 Task: Open a blank sheet, save the file as Educationreform.txt and add heading 'Education Reform',with the parapraph 'Education reform aims to improve the quality and accessibility of education systems. It involves updating curricula to meet the demands of a rapidly changing world, promoting inclusive education, and enhancing teacher training and support. Reforms should prioritize critical thinking, creativity, and digital literacy to prepare students for the challenges of the 21st century. Equitable access to quality education is key to fostering social mobility and reducing inequality.'Apply Font Style Playfair Display And font size 14. Apply font style in  Heading '  Roboto' and font size 24 Change heading alignment to  Center and paragraph alignment to  Left
Action: Mouse moved to (1157, 88)
Screenshot: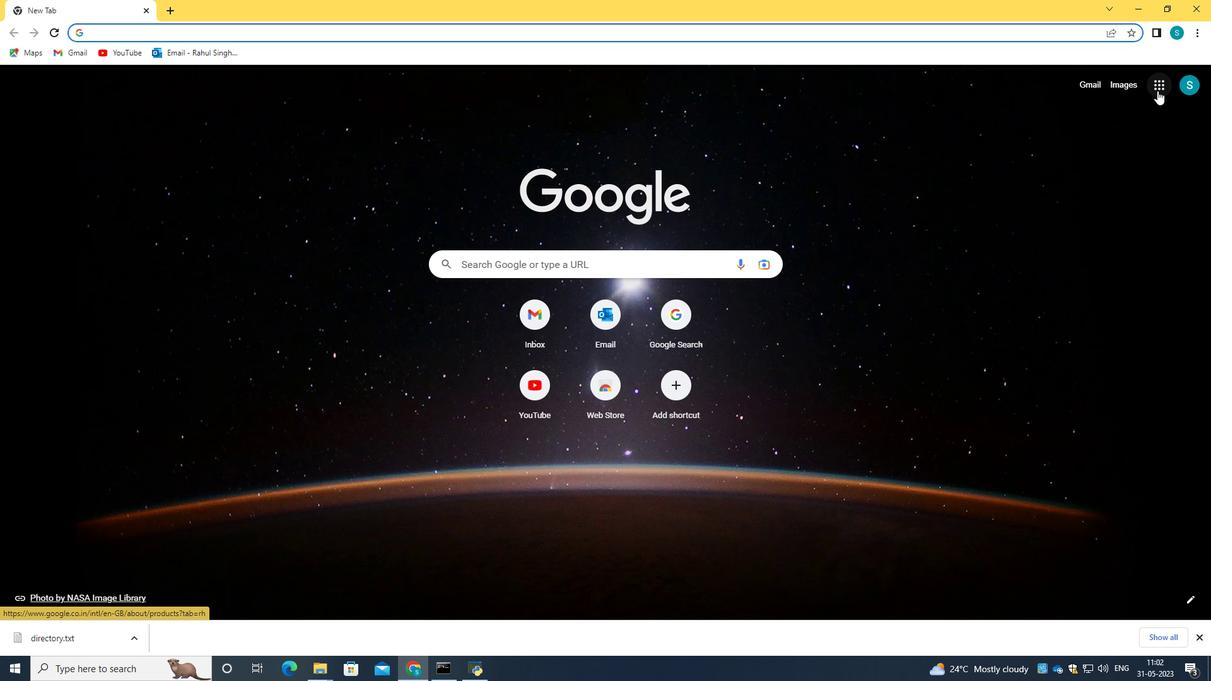 
Action: Mouse pressed left at (1157, 88)
Screenshot: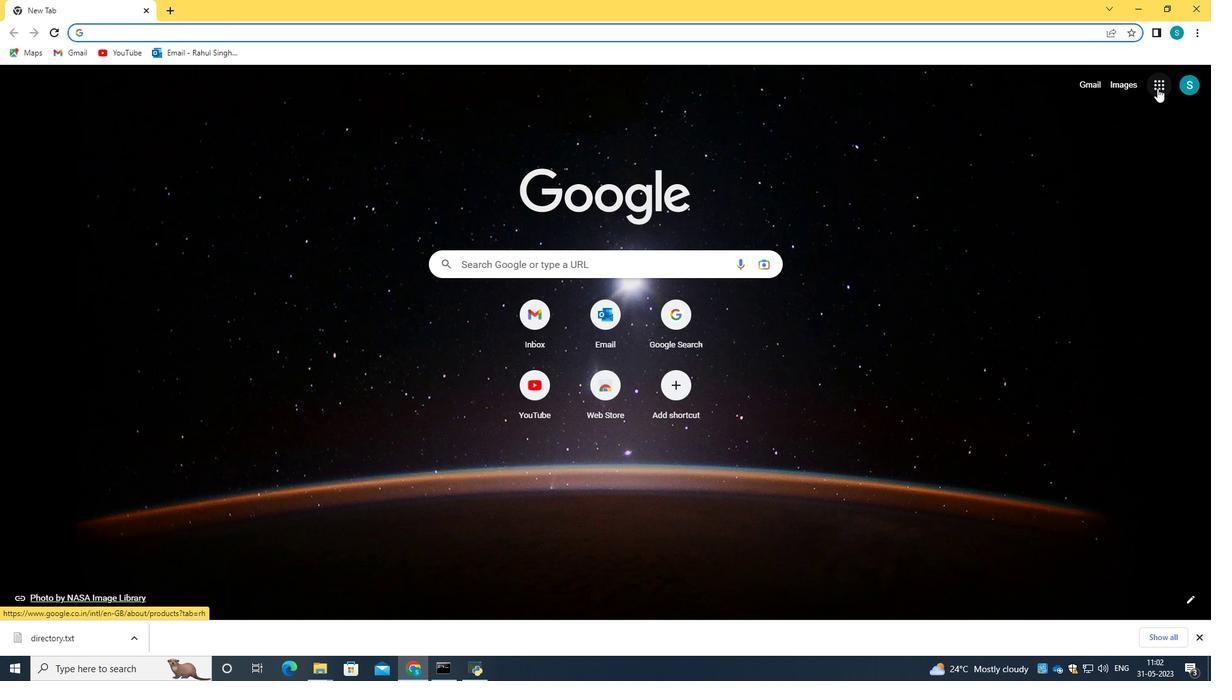 
Action: Mouse moved to (1065, 212)
Screenshot: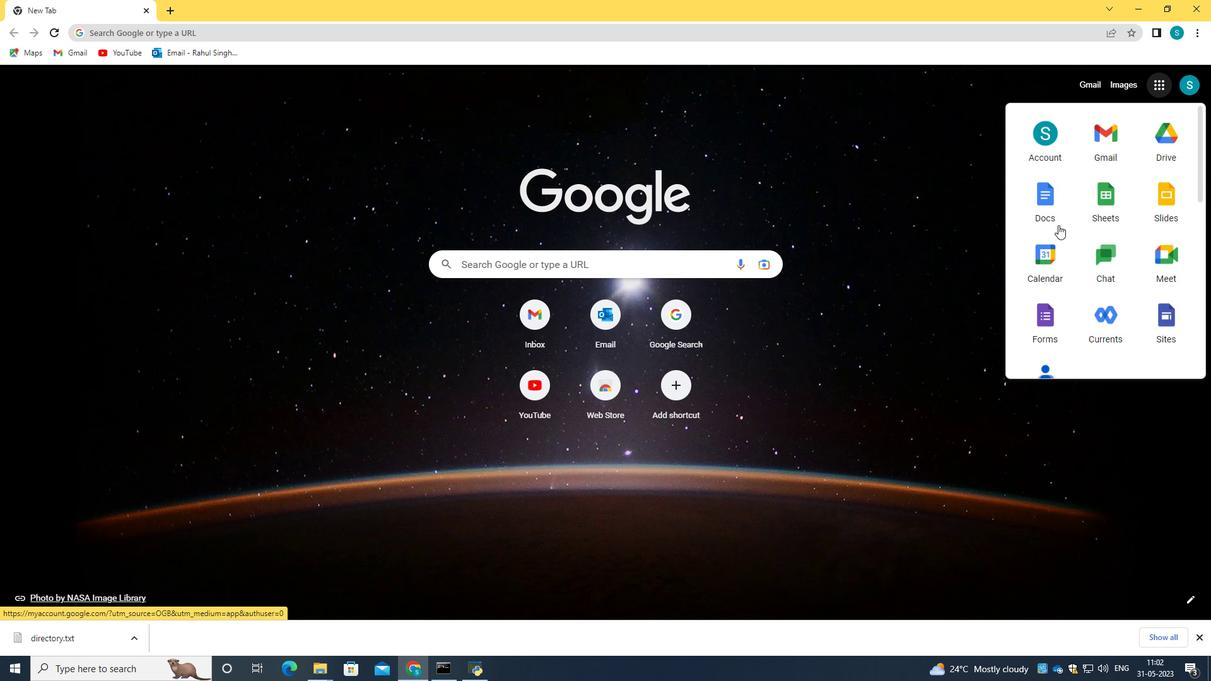 
Action: Mouse pressed left at (1065, 212)
Screenshot: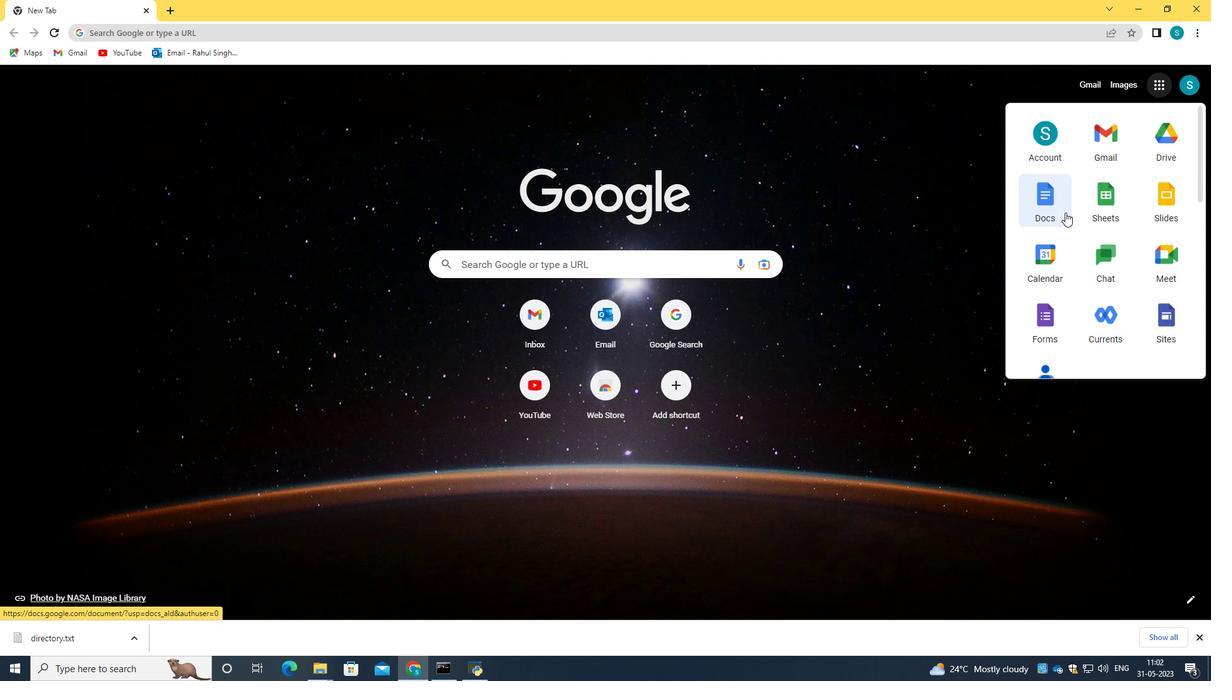 
Action: Mouse moved to (328, 241)
Screenshot: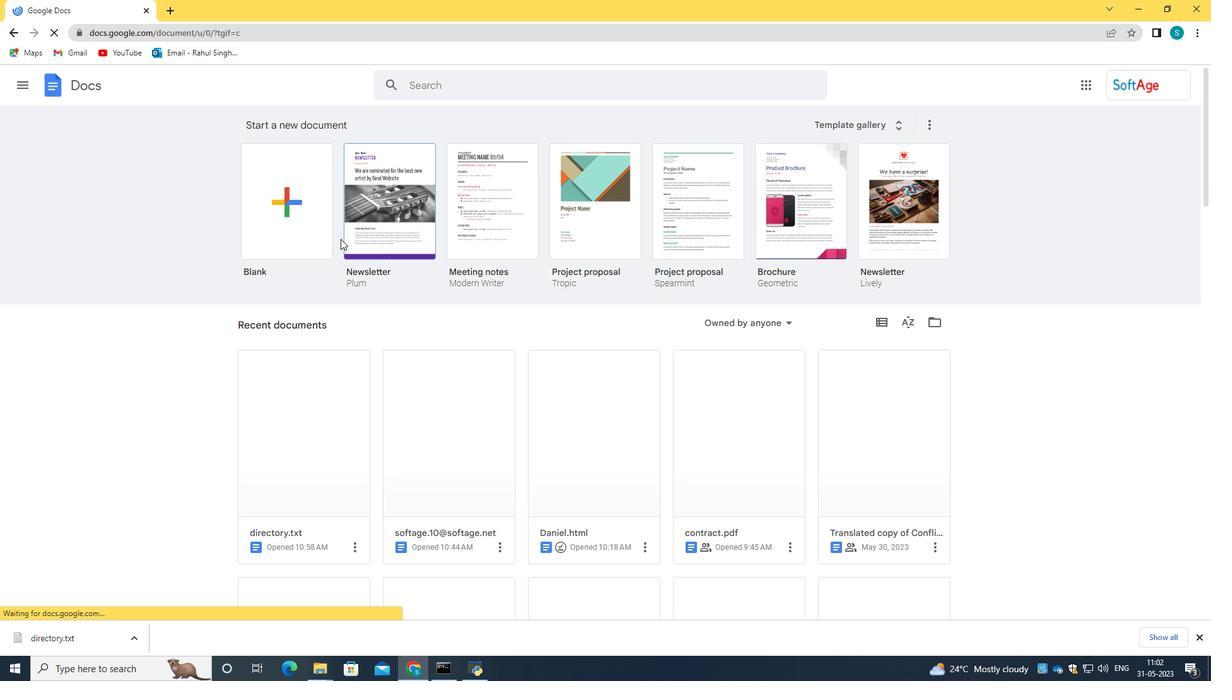
Action: Mouse pressed left at (328, 241)
Screenshot: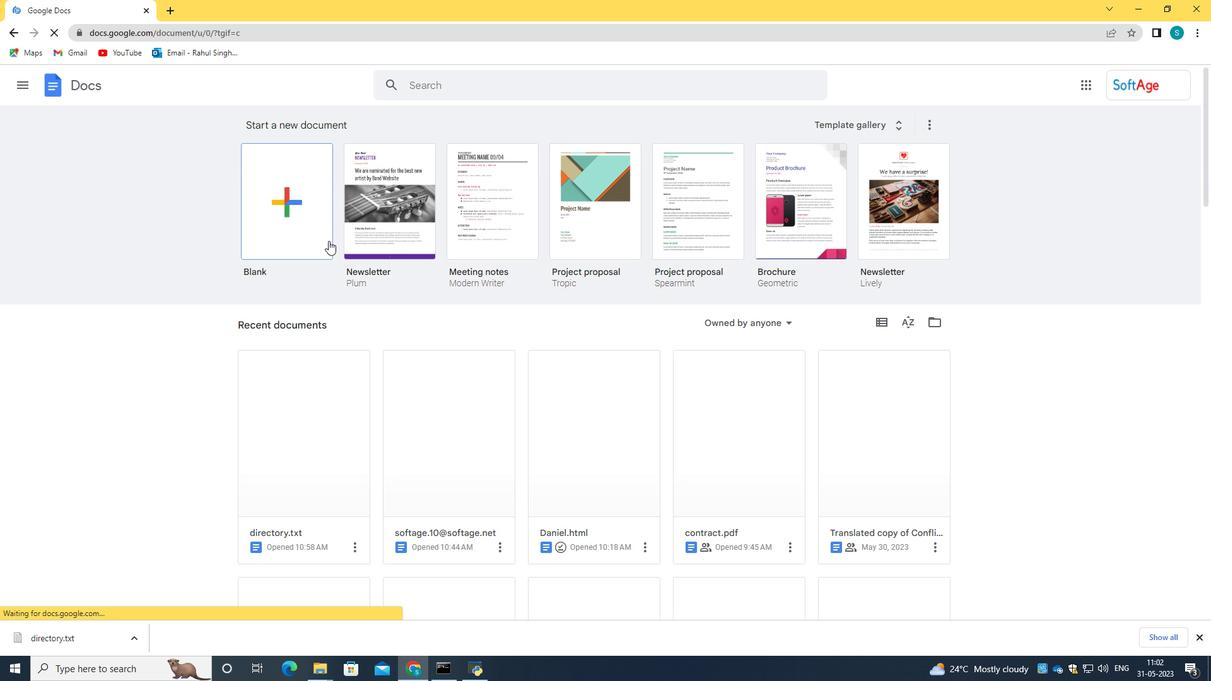 
Action: Mouse moved to (103, 74)
Screenshot: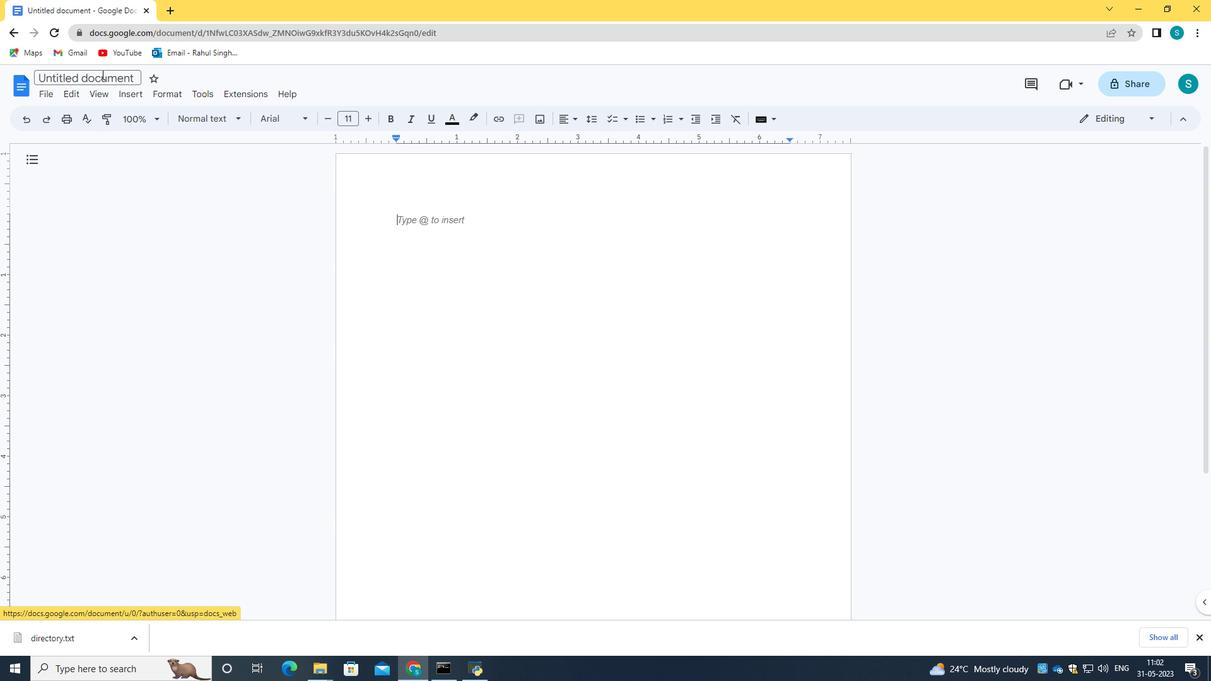 
Action: Mouse pressed left at (103, 74)
Screenshot: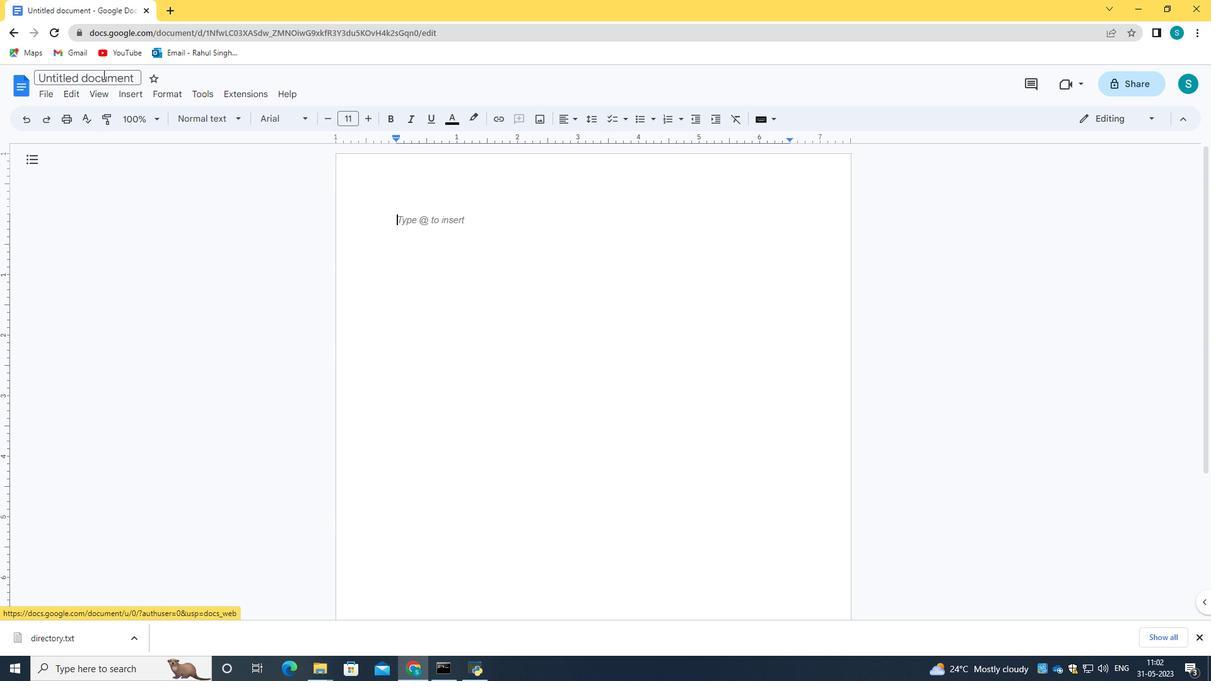 
Action: Key pressed <Key.backspace><Key.caps_lock>E<Key.caps_lock>ducationreform.txt
Screenshot: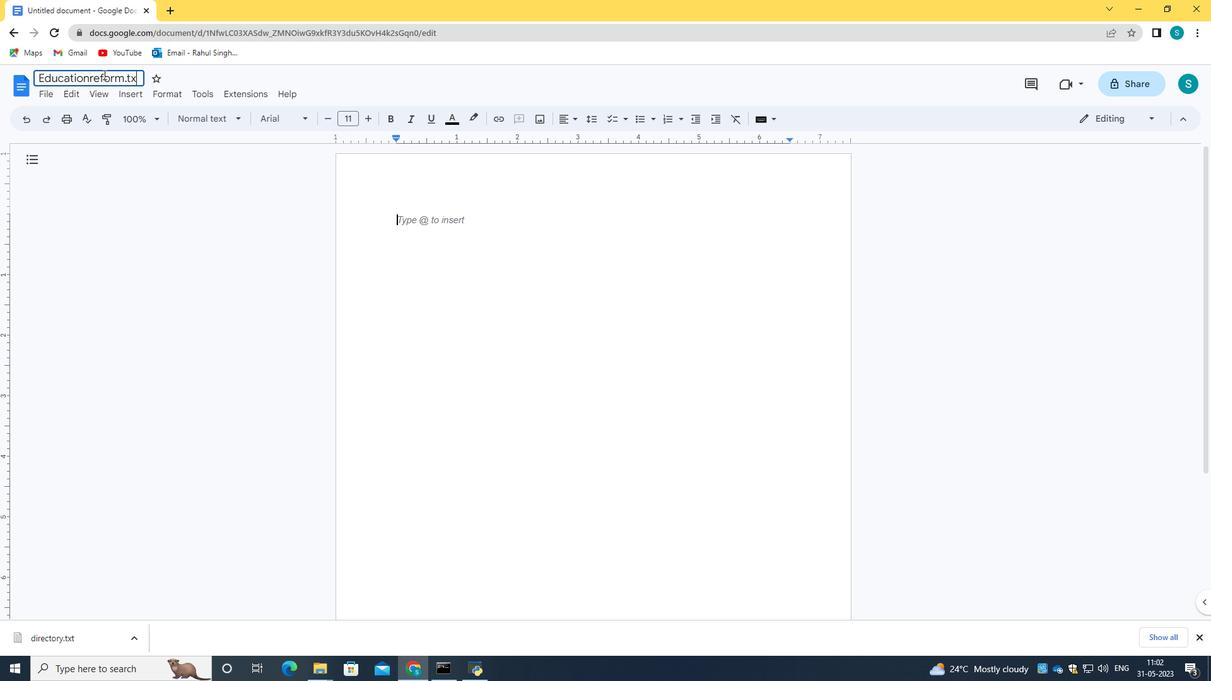 
Action: Mouse moved to (229, 72)
Screenshot: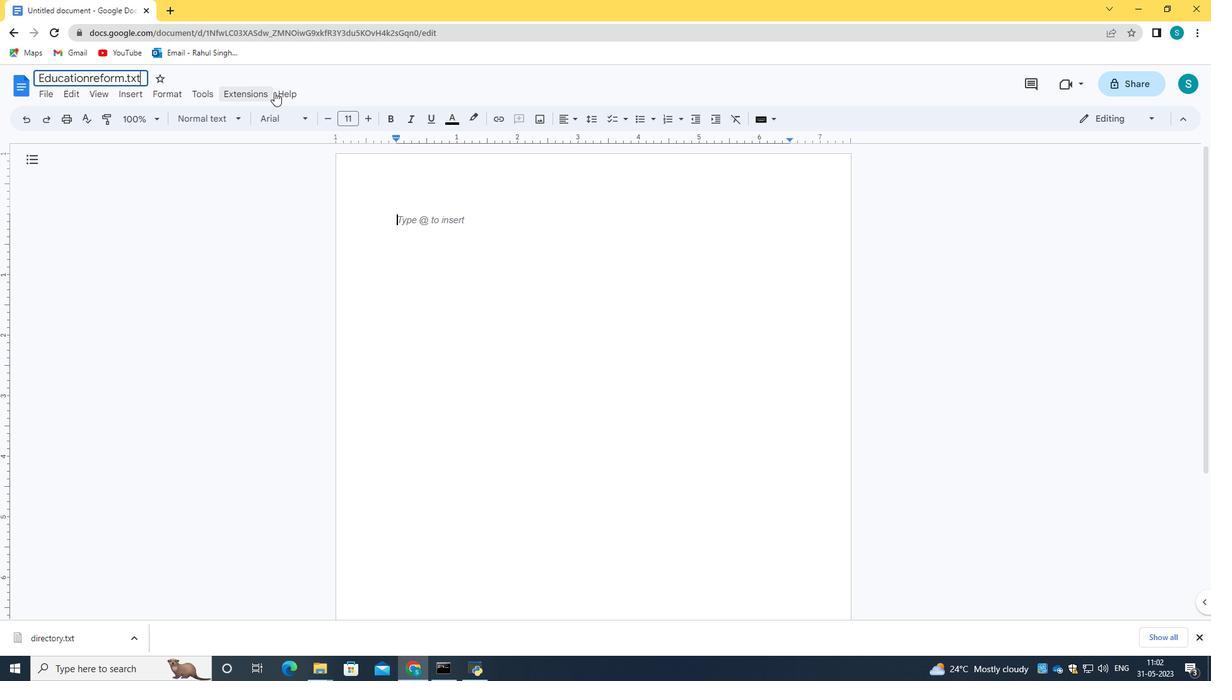 
Action: Mouse pressed left at (229, 72)
Screenshot: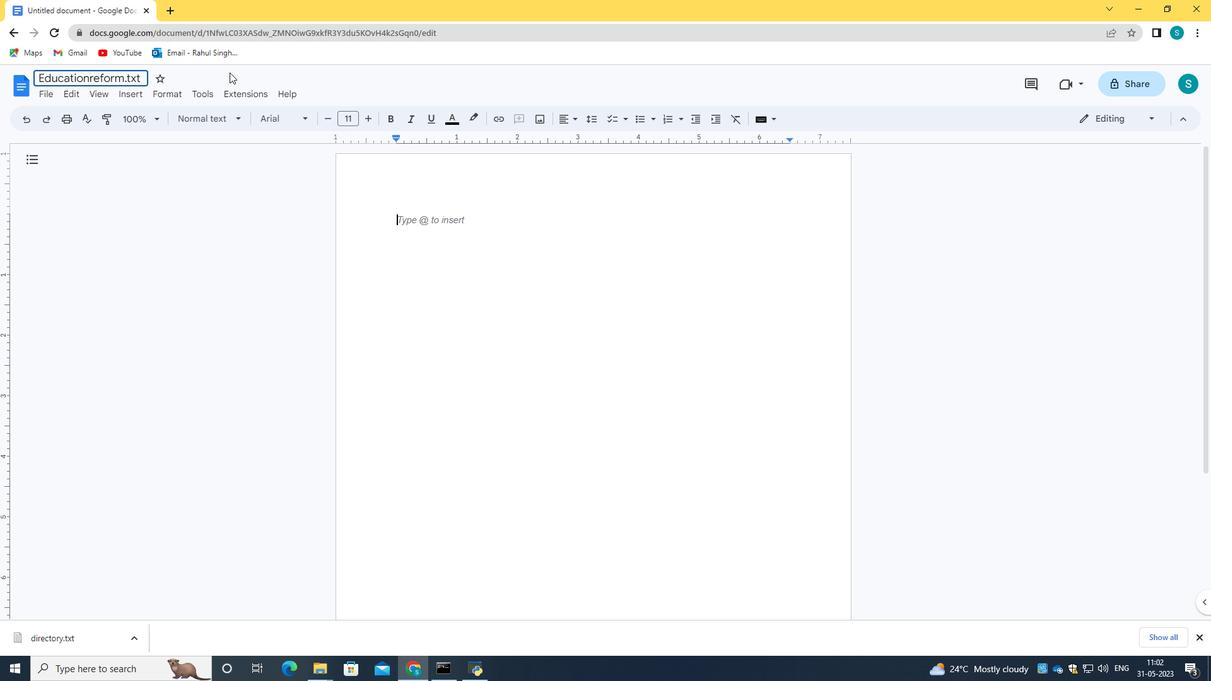 
Action: Mouse moved to (443, 223)
Screenshot: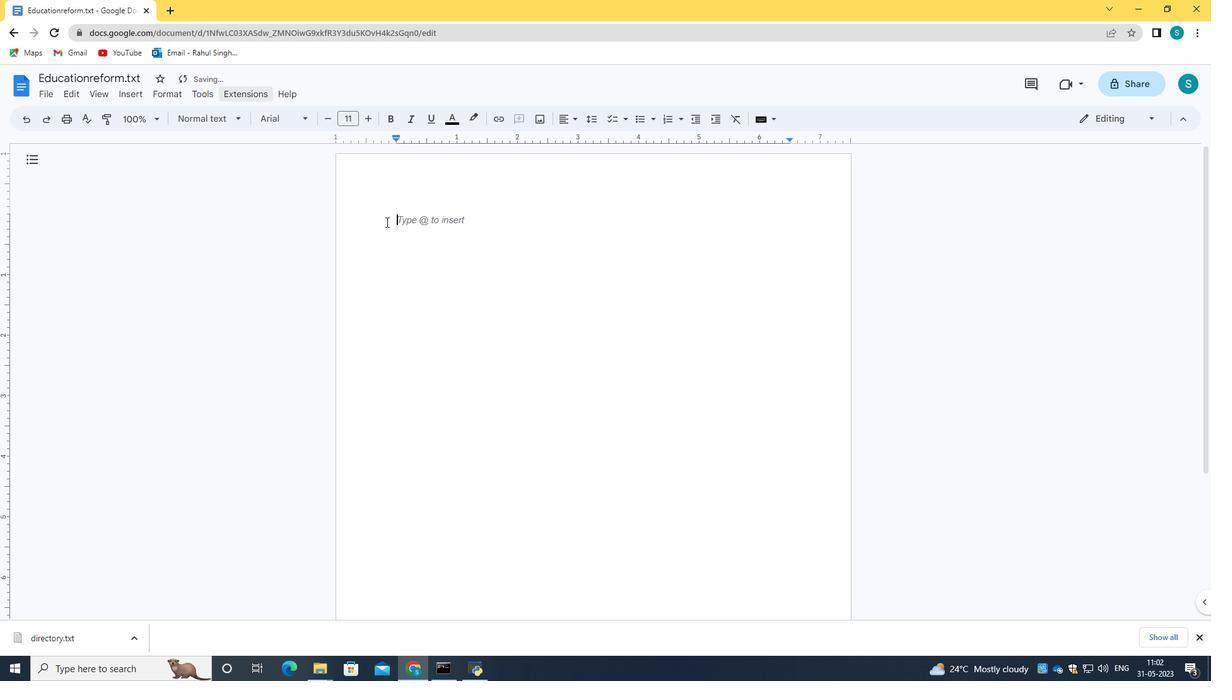 
Action: Key pressed <Key.caps_lock>E<Key.caps_lock>
Screenshot: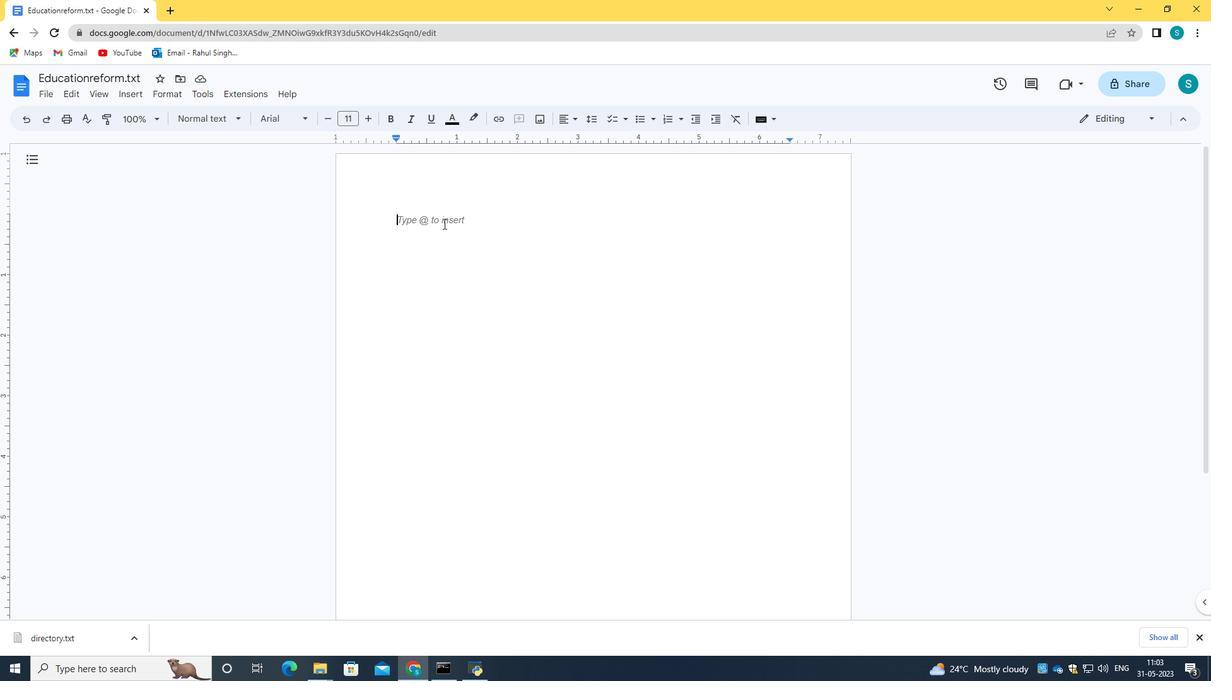 
Action: Mouse pressed left at (443, 223)
Screenshot: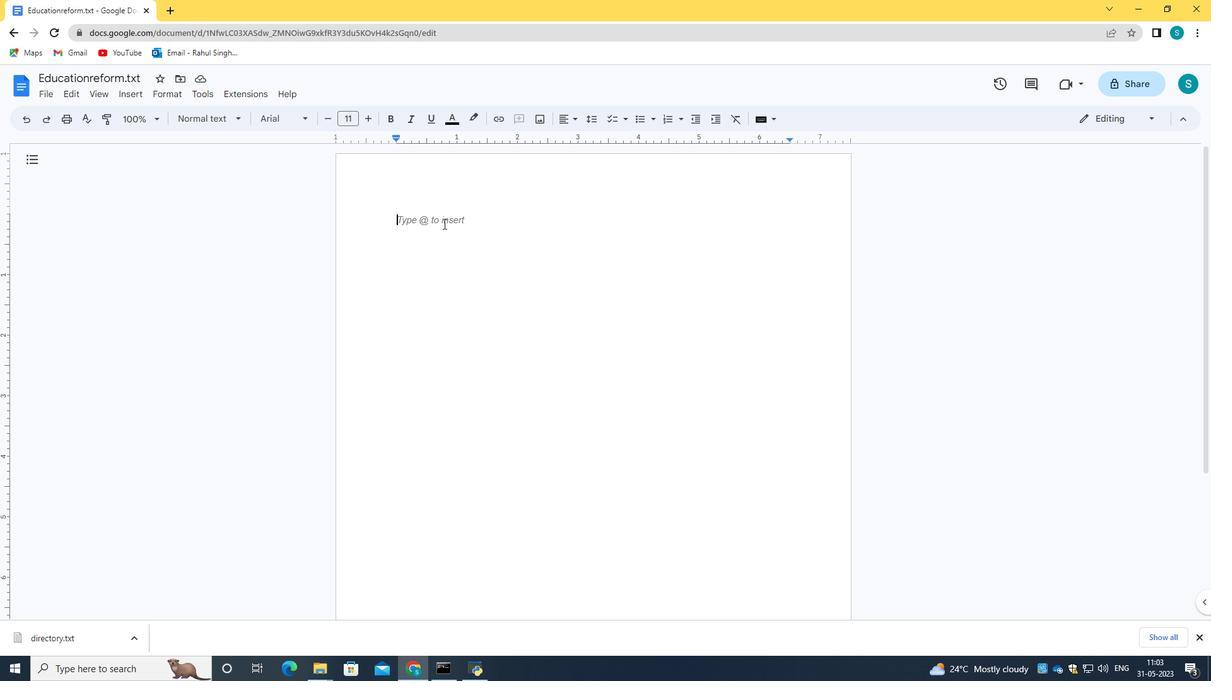 
Action: Key pressed <Key.caps_lock>E<Key.caps_lock>ducation<Key.space><Key.caps_lock>R<Key.caps_lock>eform
Screenshot: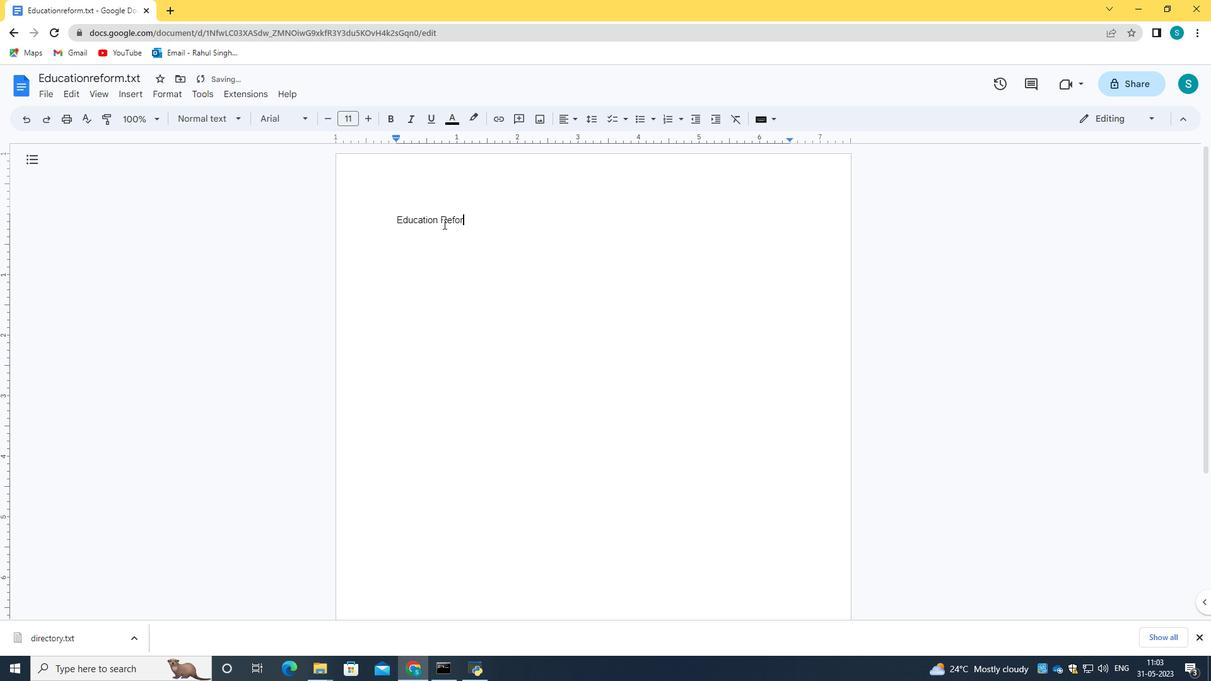 
Action: Mouse moved to (447, 224)
Screenshot: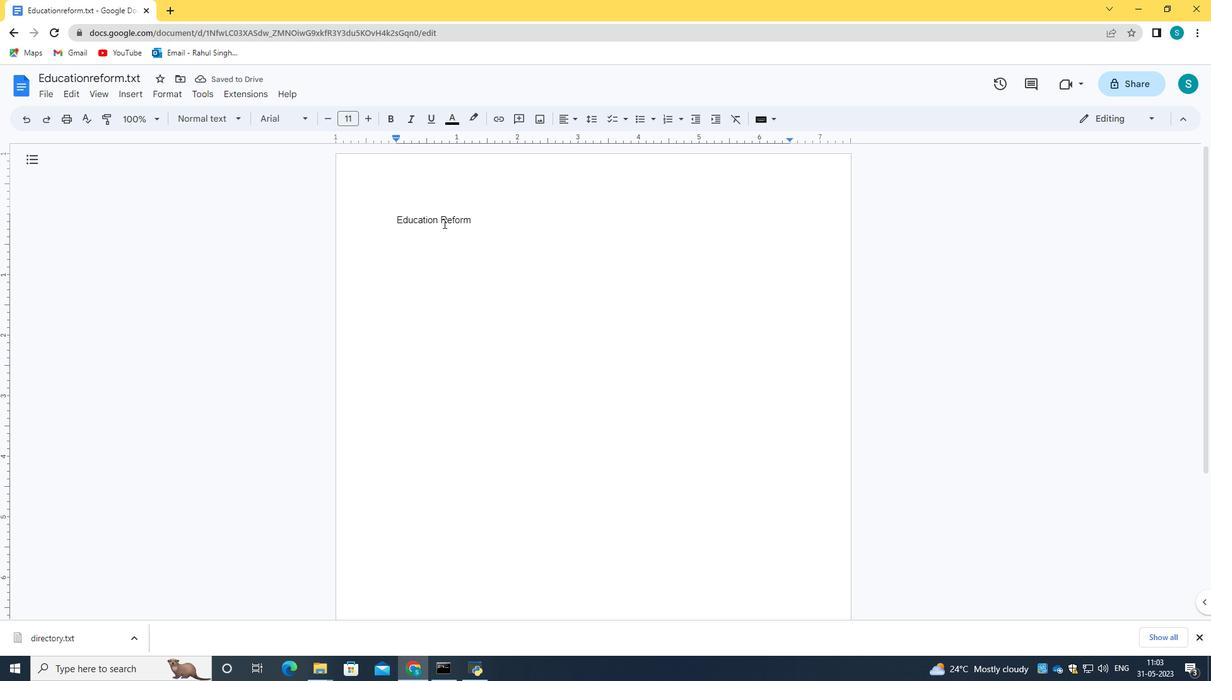 
Action: Key pressed <Key.enter><Key.enter><Key.enter><Key.backspace><Key.caps_lock>E<Key.caps_lock>dus<Key.backspace>ac<Key.backspace><Key.backspace>cation<Key.space><Key.caps_lock>R<Key.caps_lock>e<Key.backspace><Key.backspace>reforms<Key.backspace><Key.space>aims<Key.space>
Screenshot: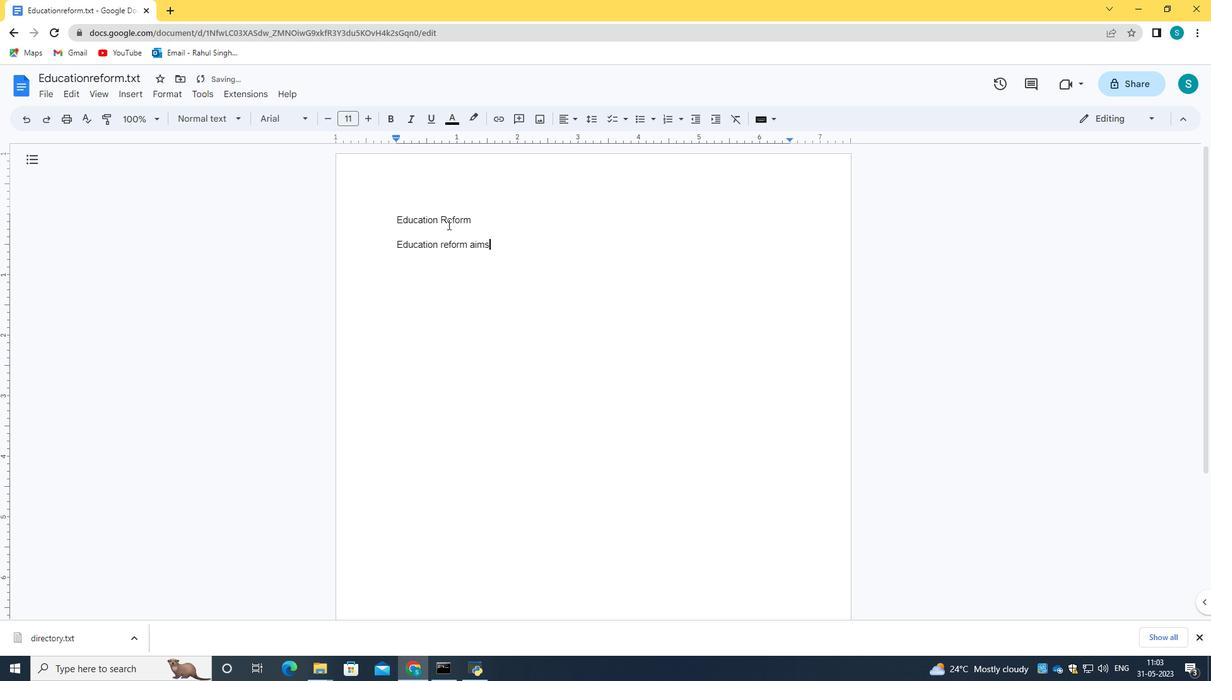 
Action: Mouse moved to (429, 115)
Screenshot: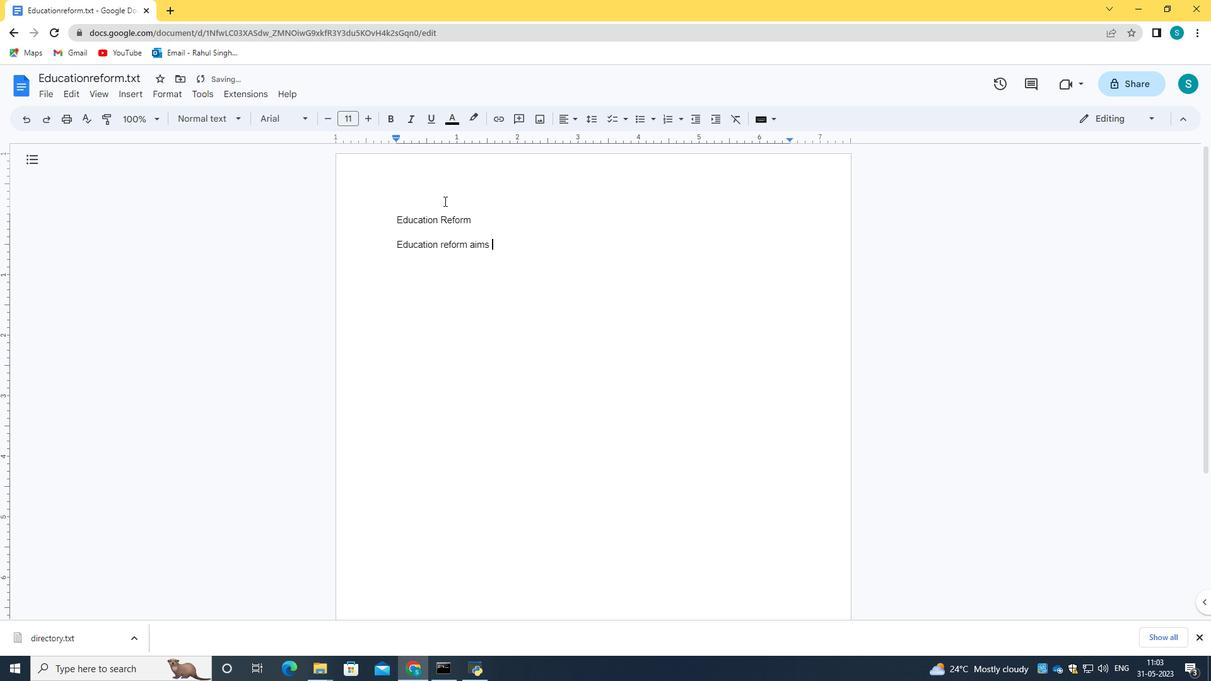 
Action: Key pressed to<Key.space>improve<Key.space>the<Key.space>quality<Key.space>and<Key.space>accessinilit<Key.backspace><Key.backspace><Key.backspace><Key.backspace><Key.backspace>bility<Key.space>of<Key.space>education<Key.space>system.<Key.caps_lock>
Screenshot: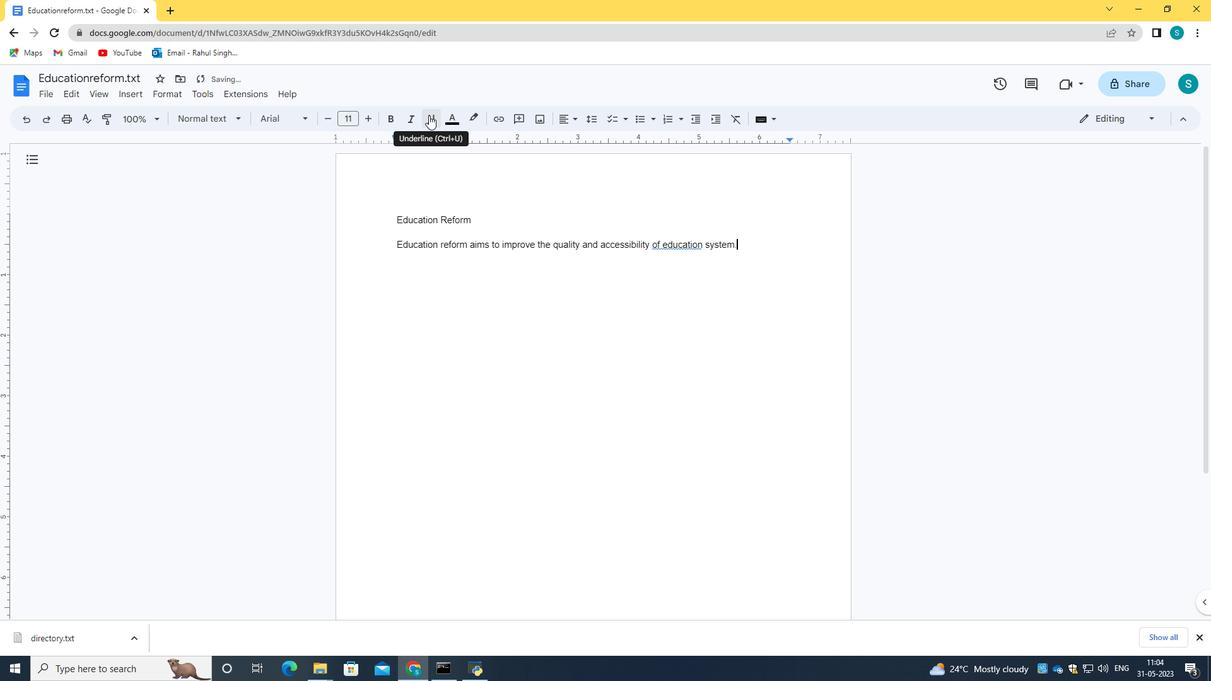
Action: Mouse moved to (690, 246)
Screenshot: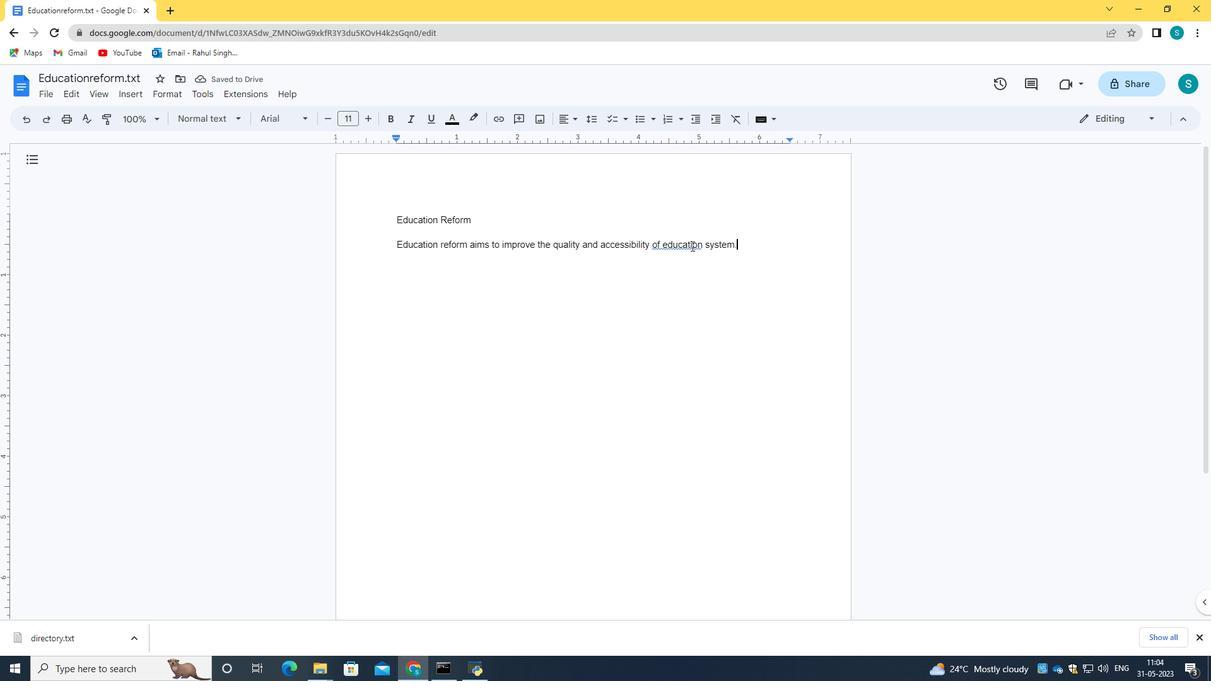 
Action: Mouse pressed left at (690, 246)
Screenshot: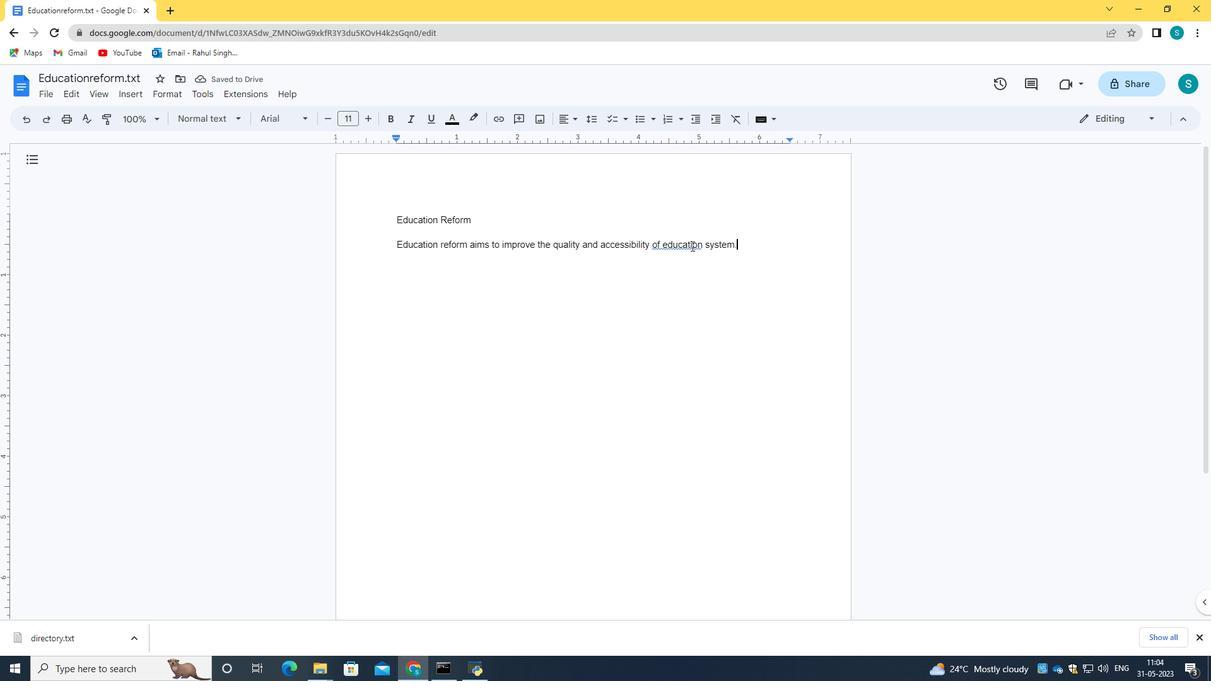 
Action: Mouse moved to (695, 231)
Screenshot: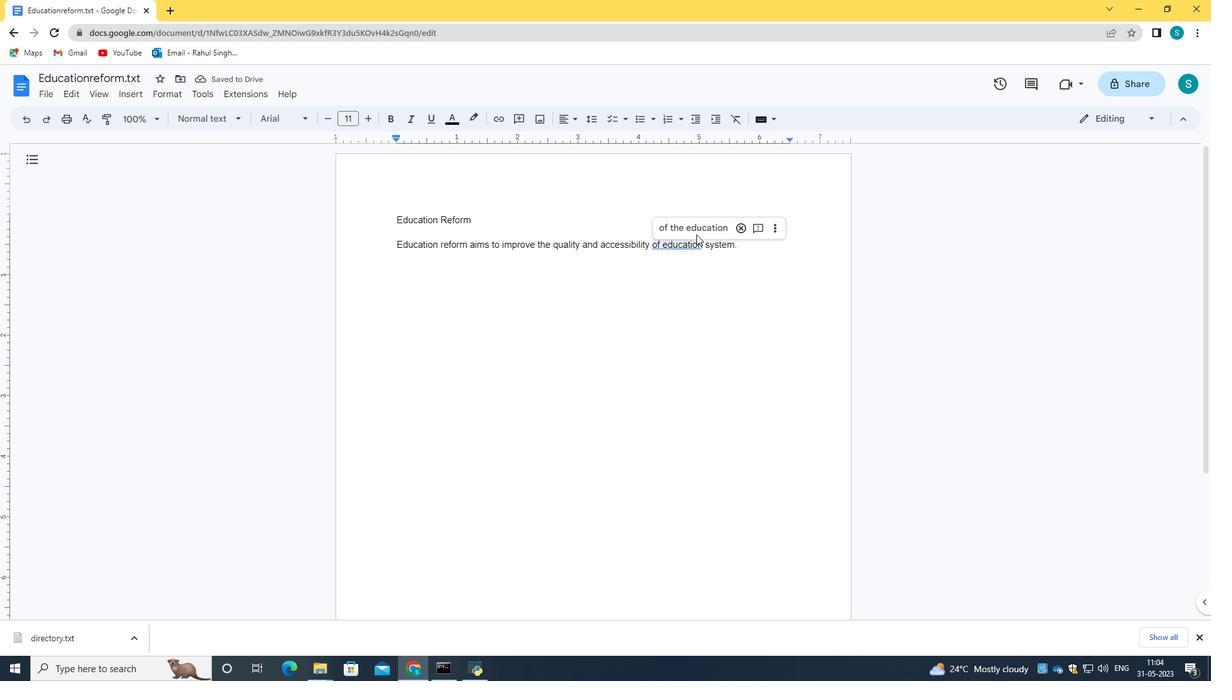 
Action: Mouse pressed left at (695, 231)
Screenshot: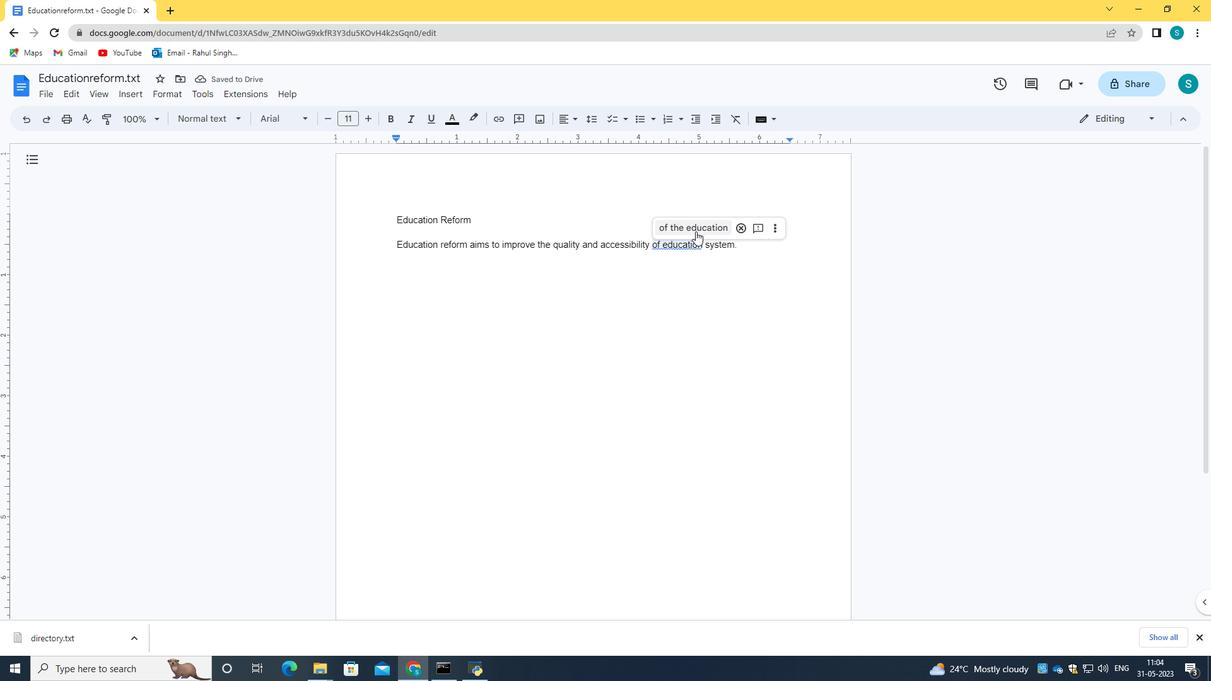 
Action: Mouse moved to (766, 245)
Screenshot: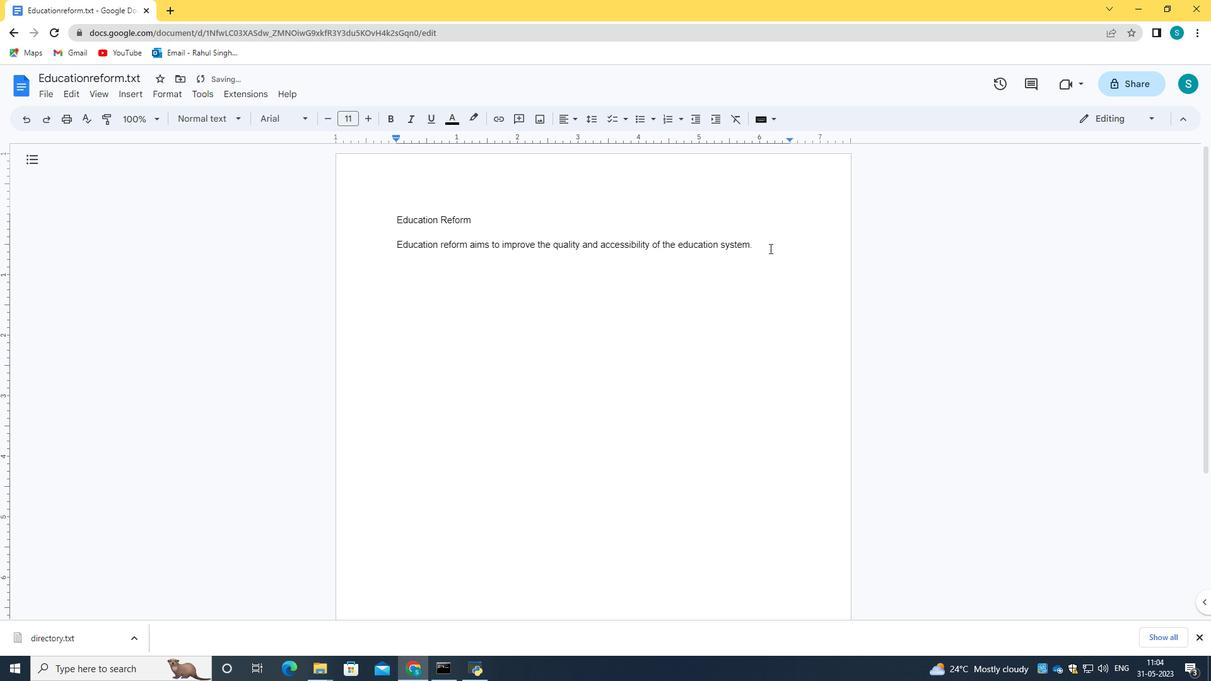
Action: Mouse pressed left at (766, 245)
Screenshot: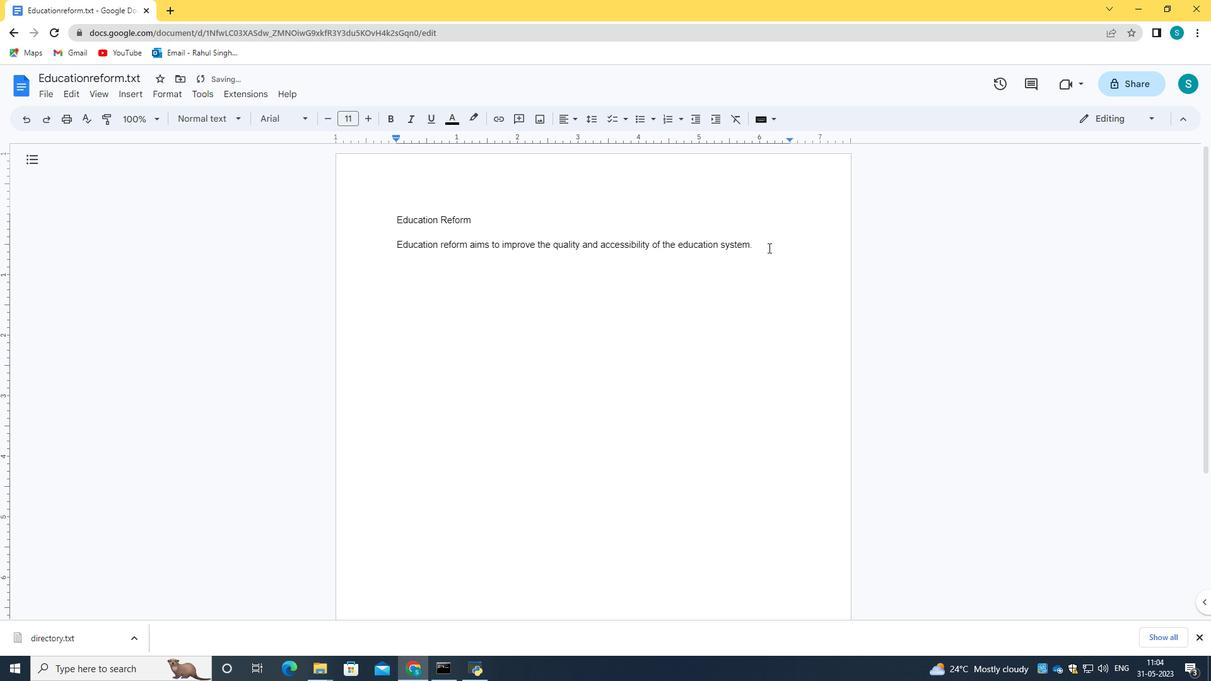 
Action: Key pressed <Key.space><Key.caps_lock>i<Key.caps_lock>T<Key.backspace><Key.backspace>I<Key.caps_lock>t<Key.space>envolves<Key.space>updating<Key.space>curricula<Key.space>to<Key.space>meet<Key.space>the<Key.space>demans<Key.backspace>ds<Key.space>of<Key.space>a<Key.space>rapidly<Key.space>changing<Key.space>world,<Key.space>promoting<Key.space>ic<Key.backspace>ncu<Key.backspace>lusive<Key.space>education,<Key.space>and<Key.space>enhancing<Key.space>teacher<Key.space>training<Key.space>and<Key.space>support.<Key.space><Key.caps_lock>R<Key.caps_lock>eforms<Key.space>should<Key.space>priort<Key.backspace>itize<Key.space>crictical<Key.space><Key.space><Key.backspace><Key.space>thinking,<Key.space>creativity<Key.space>and<Key.space>difi<Key.backspace><Key.backspace>gital<Key.space>literacy<Key.space>to<Key.space>prepare<Key.space>students<Key.space>for<Key.space>the<Key.space>challenges<Key.space>i<Key.backspace>o<Key.space><Key.backspace>f<Key.space>the<Key.space>1st<Key.space><Key.backspace><Key.backspace><Key.backspace><Key.backspace>21<Key.space><Key.backspace>st<Key.space><Key.caps_lock>C<Key.caps_lock>entury.<Key.caps_lock><Key.enter><Key.caps_lock>e<Key.caps_lock><Key.backspace>E<Key.caps_lock>quitable<Key.space>access<Key.space>to<Key.space>quality<Key.space>education<Key.space>is<Key.space>key<Key.space>to<Key.space>fostering<Key.space>social<Key.space>mobility<Key.space>and<Key.space>reducing<Key.space>inequality.
Screenshot: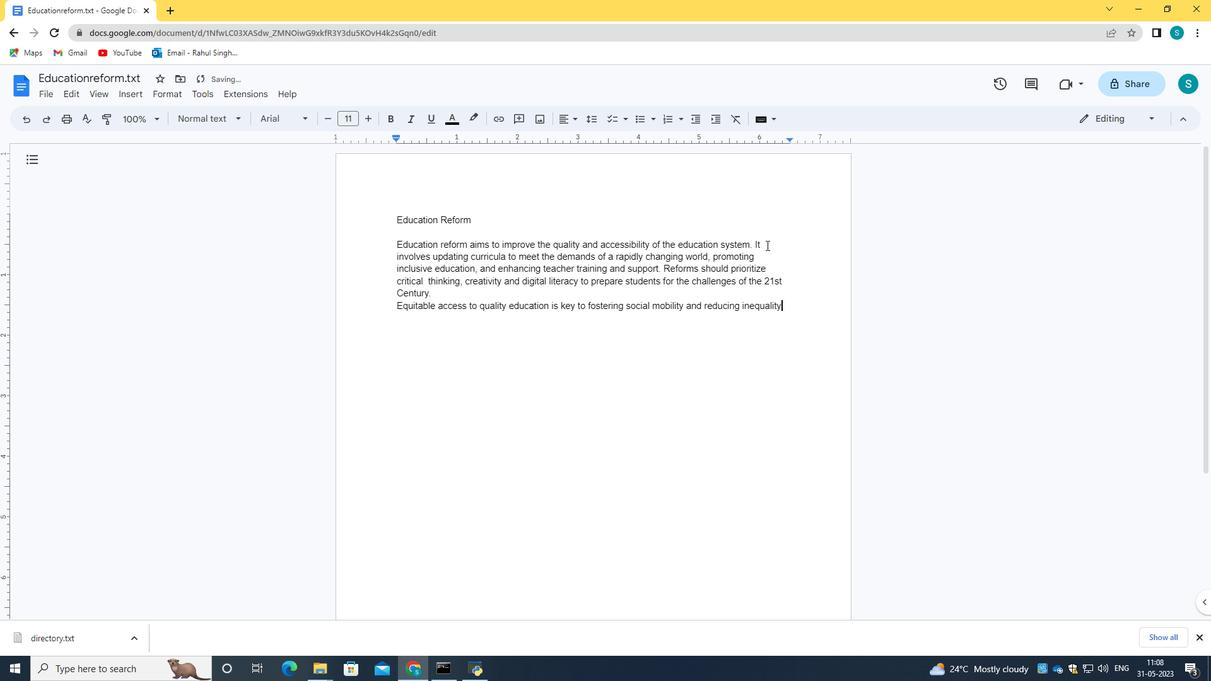 
Action: Mouse moved to (398, 244)
Screenshot: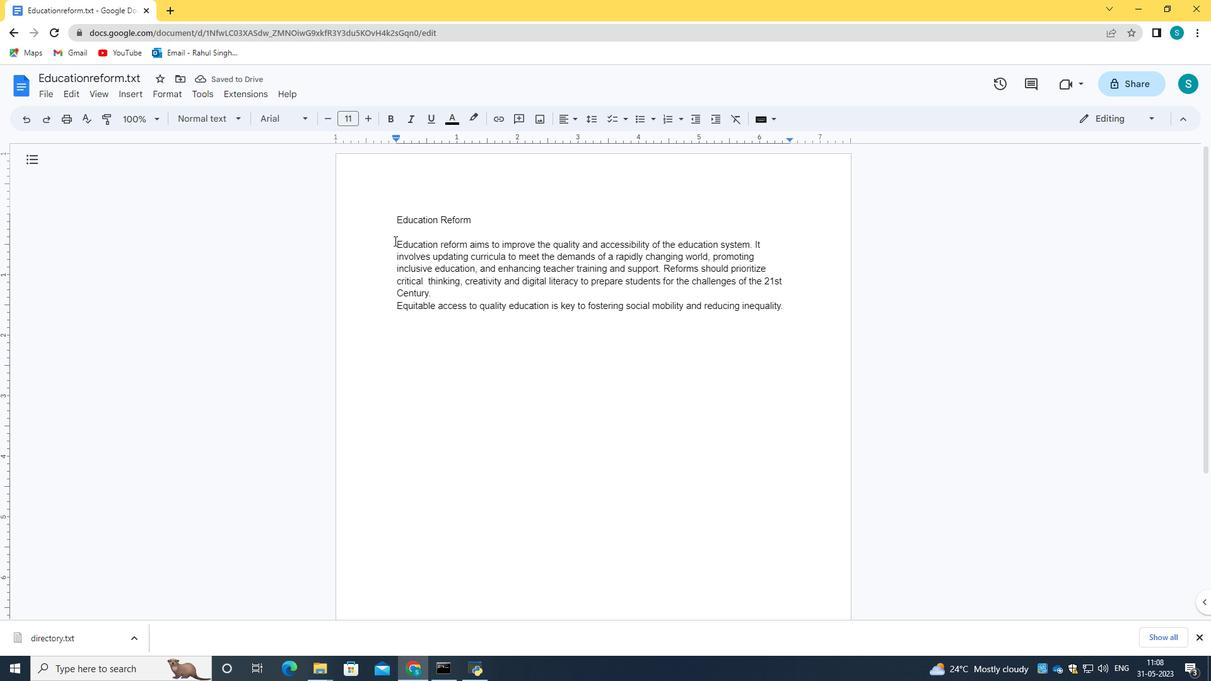 
Action: Mouse pressed left at (398, 244)
Screenshot: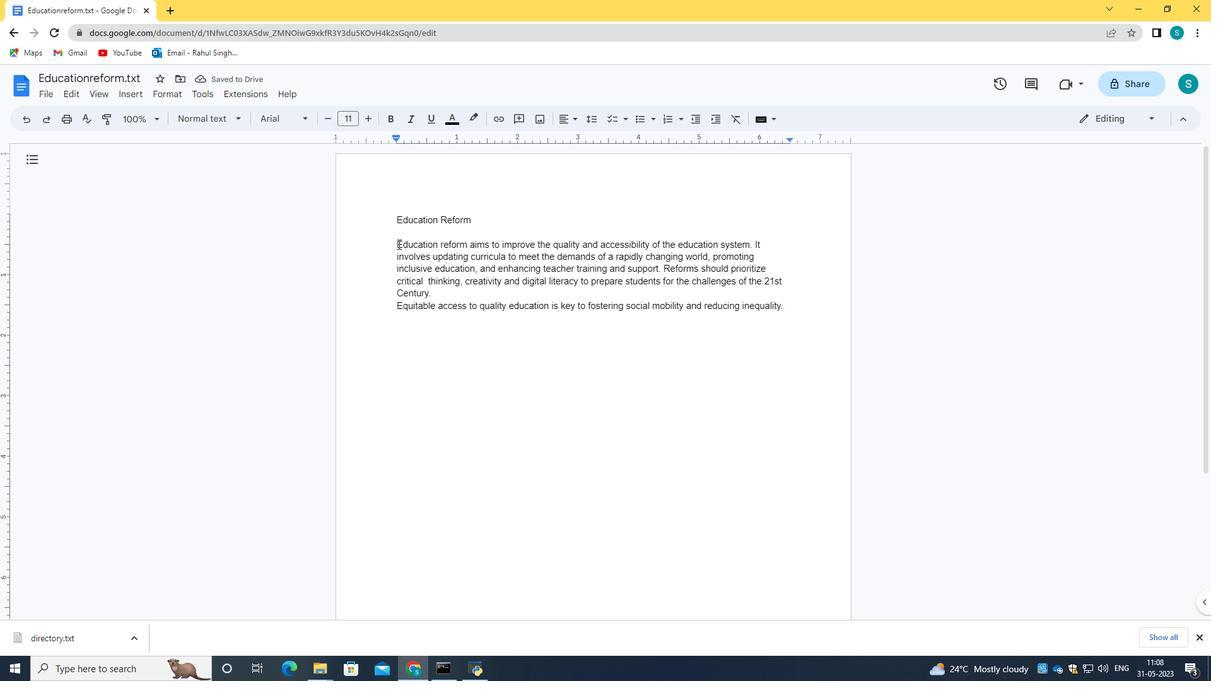 
Action: Key pressed <Key.shift_r>"
Screenshot: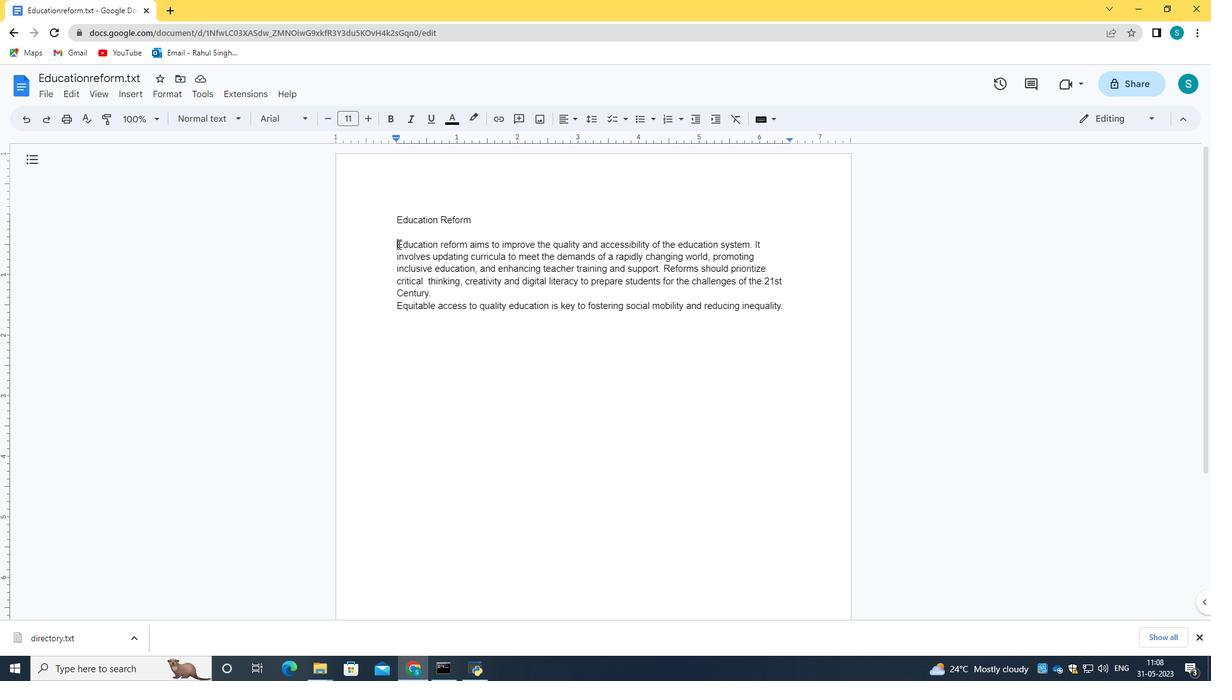 
Action: Mouse moved to (786, 307)
Screenshot: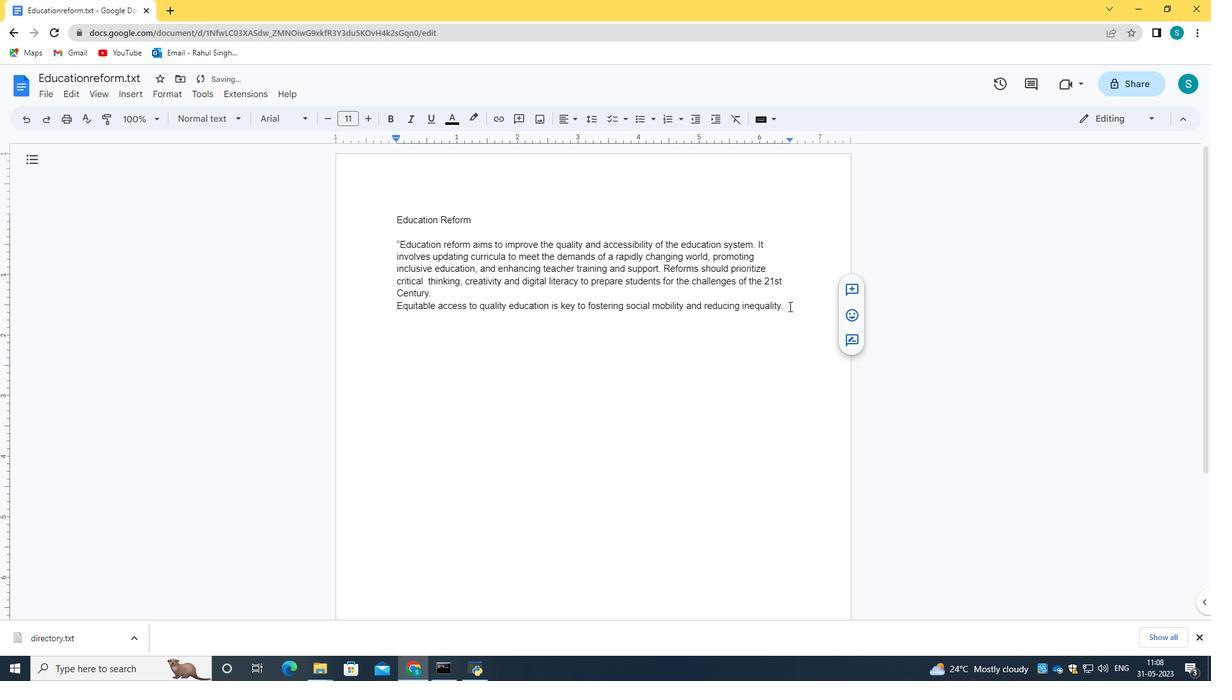 
Action: Mouse pressed left at (786, 307)
Screenshot: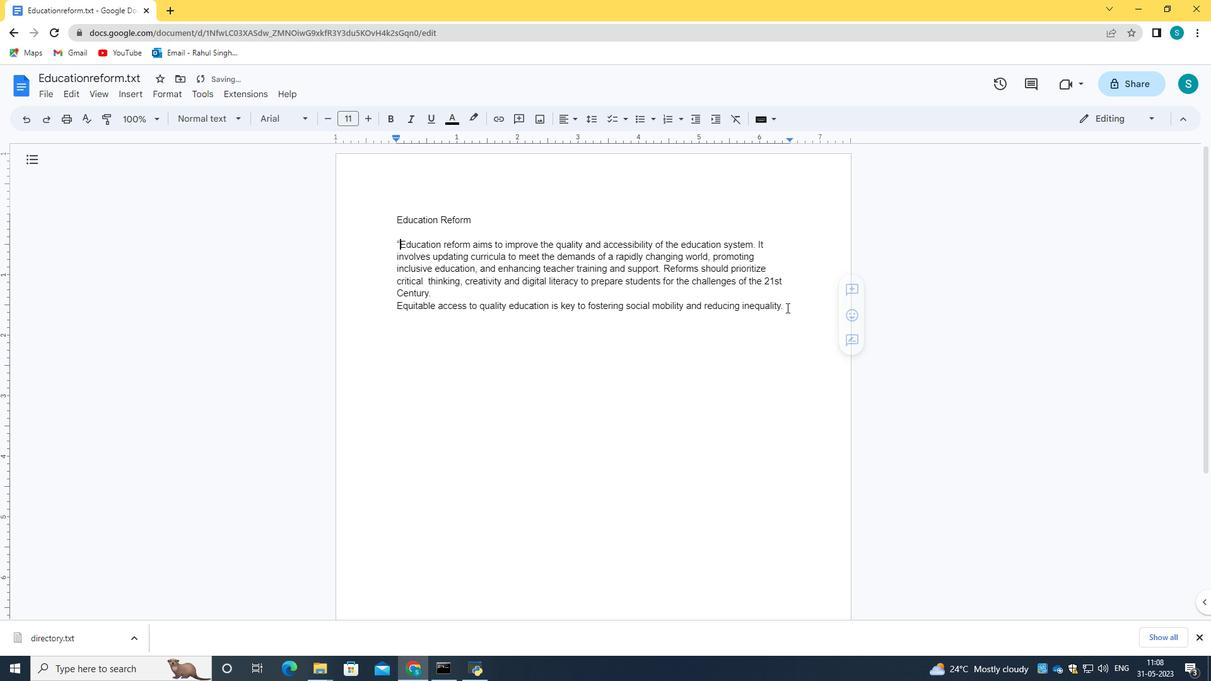 
Action: Key pressed <Key.shift_r>"
Screenshot: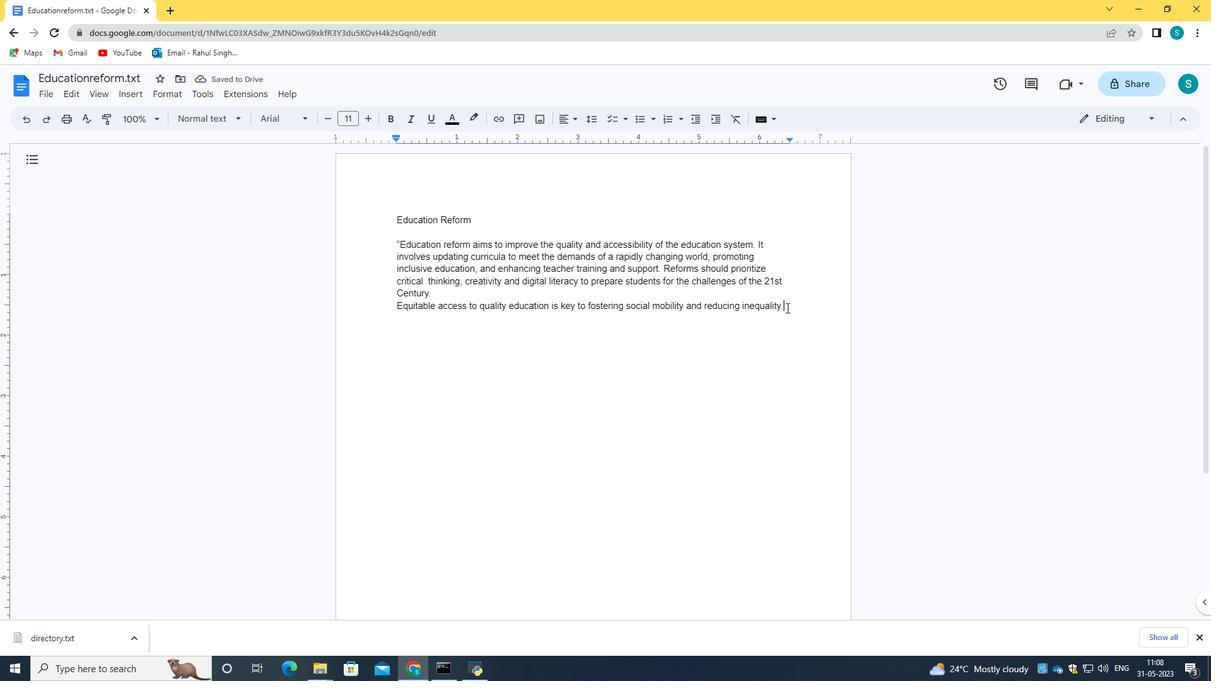 
Action: Mouse moved to (391, 237)
Screenshot: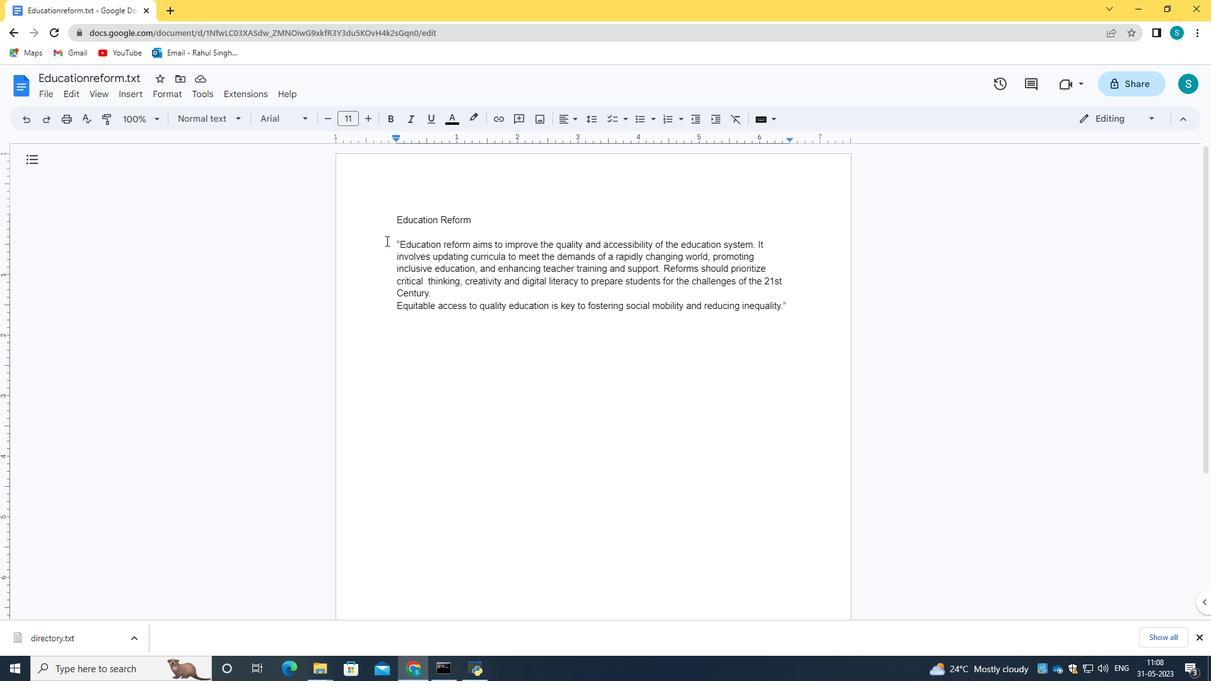 
Action: Mouse pressed left at (391, 237)
Screenshot: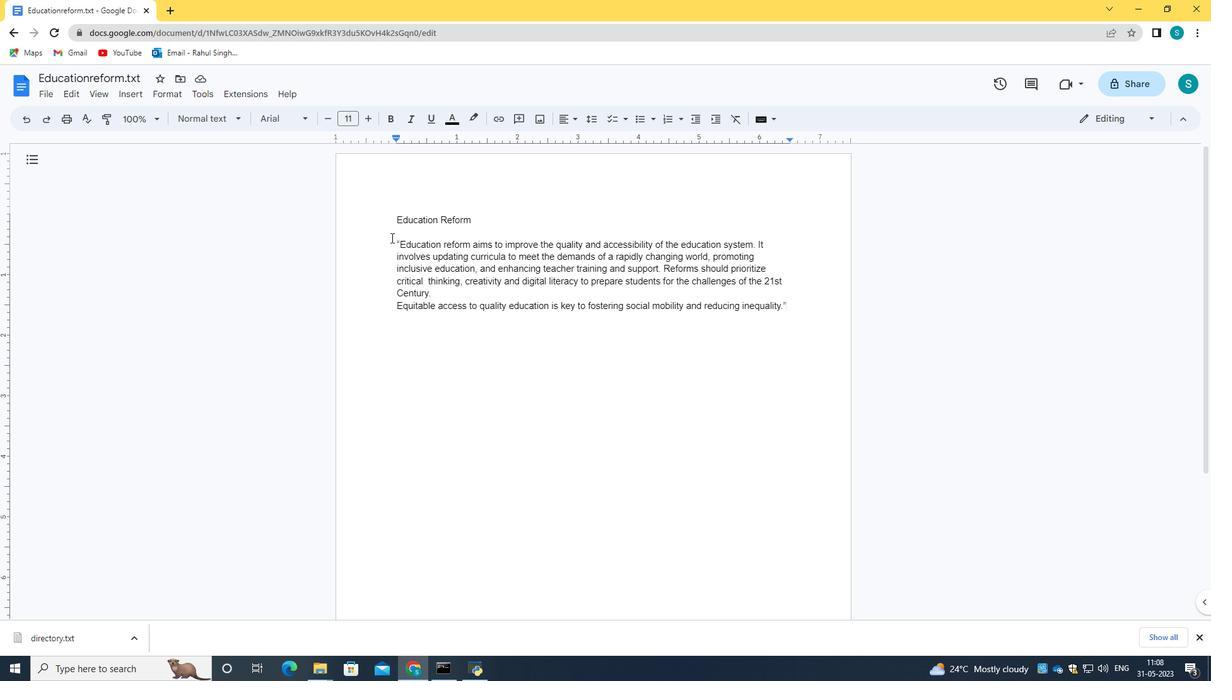 
Action: Mouse moved to (278, 110)
Screenshot: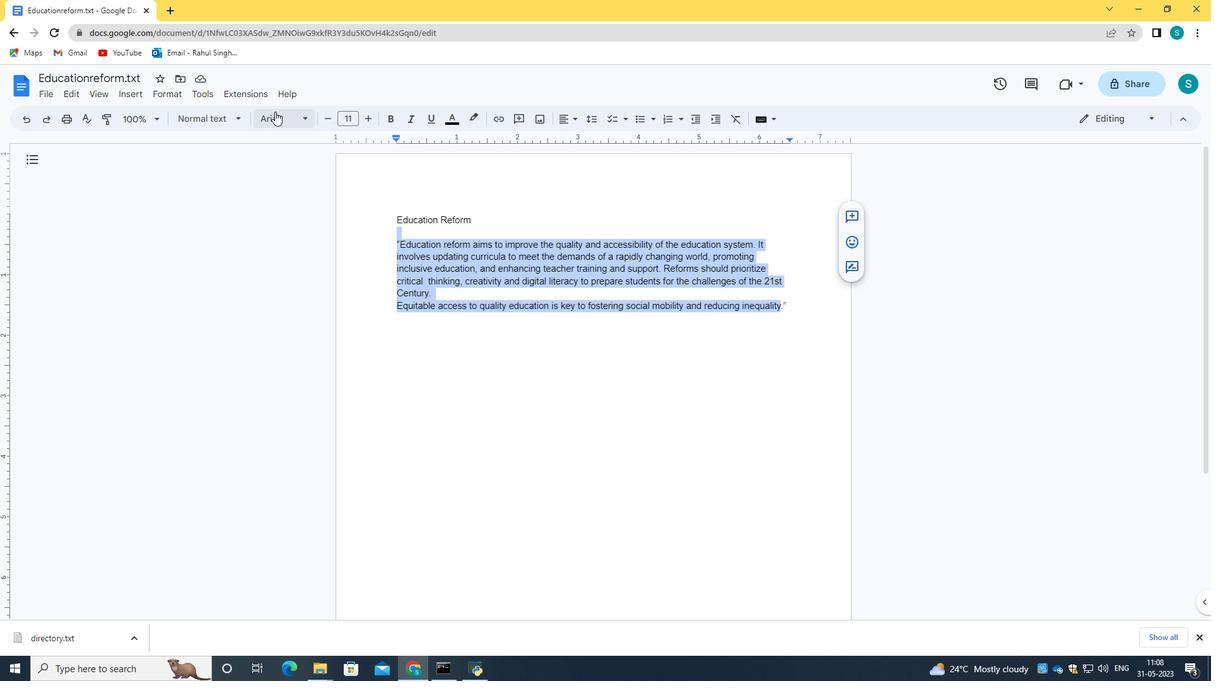 
Action: Mouse pressed left at (278, 110)
Screenshot: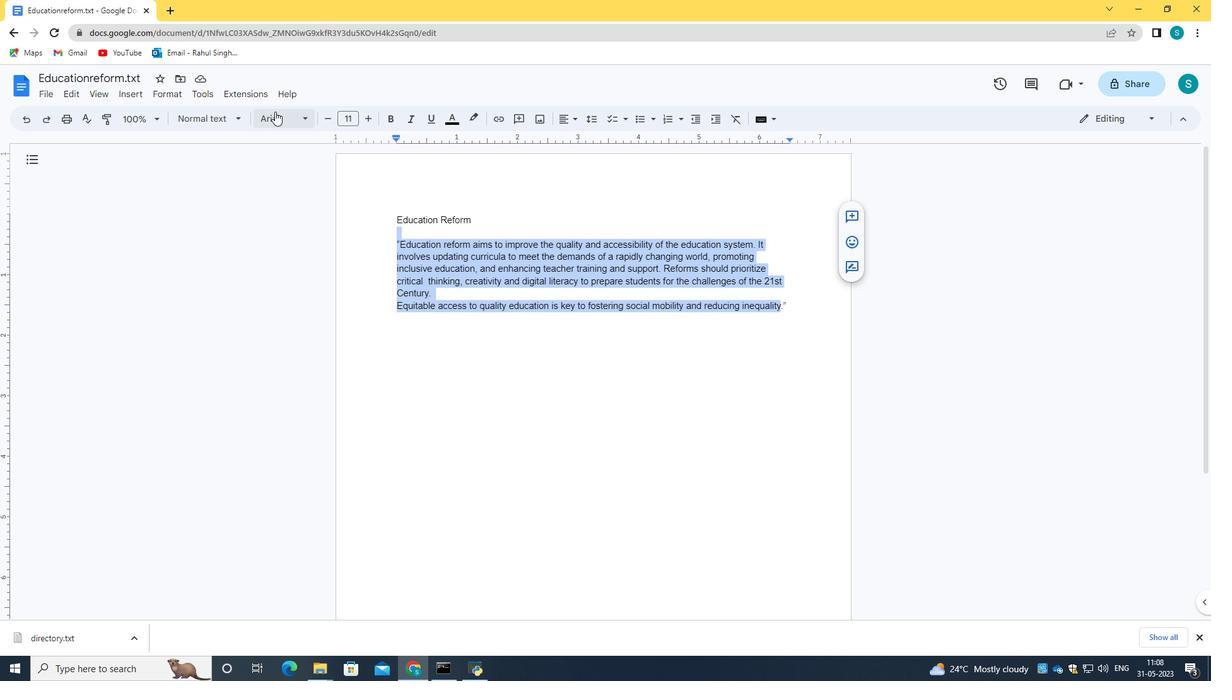 
Action: Mouse moved to (304, 472)
Screenshot: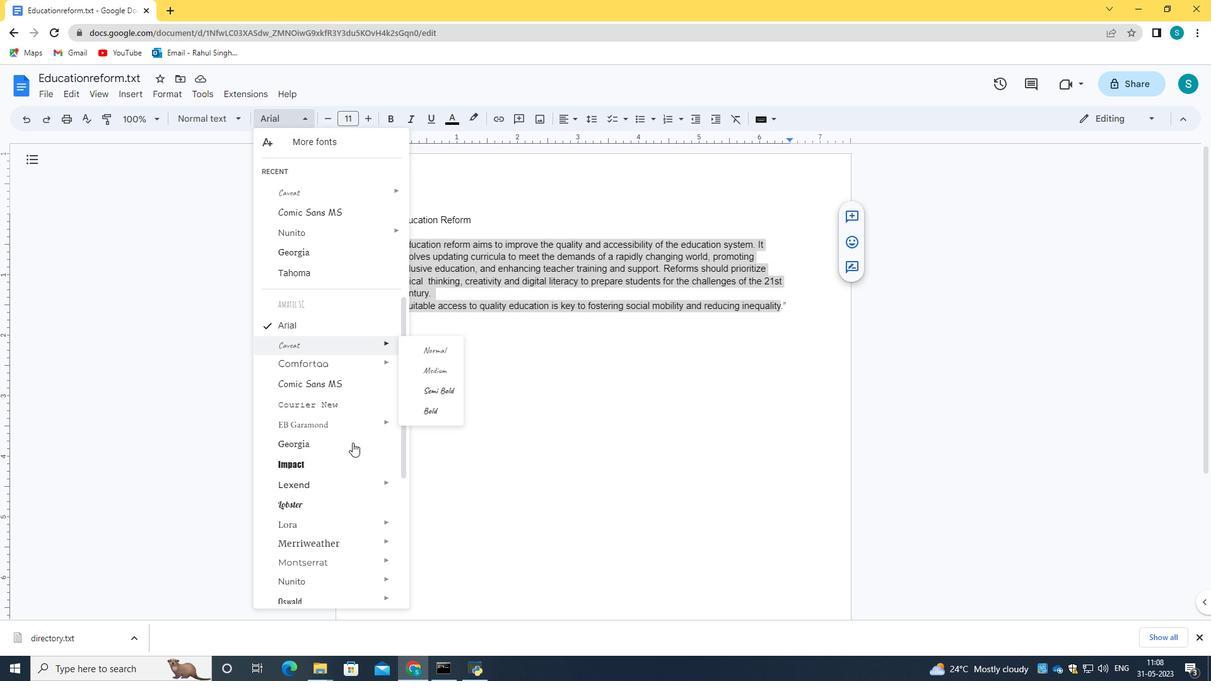 
Action: Mouse scrolled (304, 471) with delta (0, 0)
Screenshot: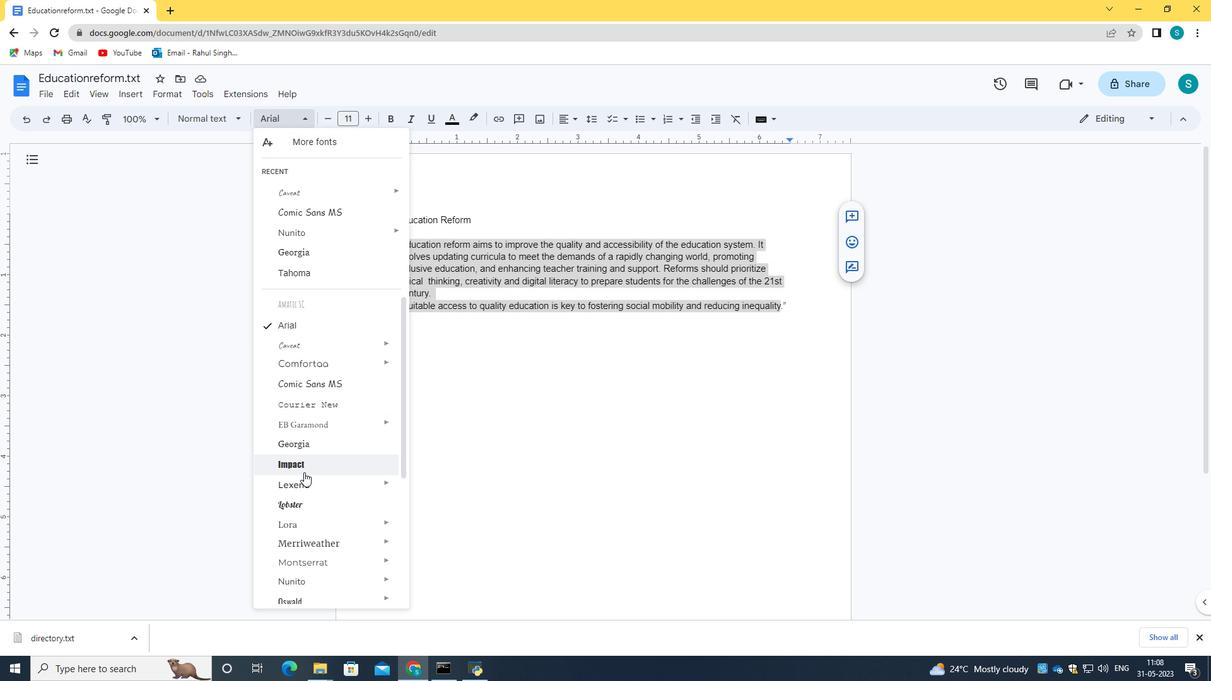 
Action: Mouse scrolled (304, 471) with delta (0, 0)
Screenshot: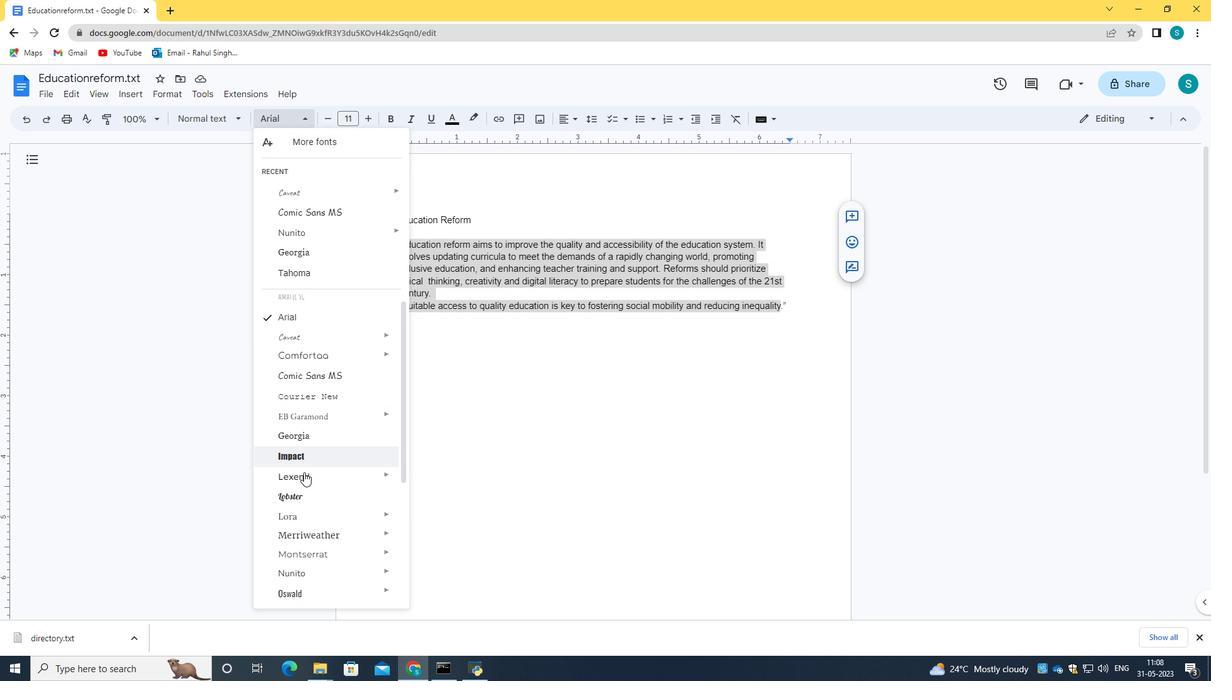 
Action: Mouse moved to (453, 406)
Screenshot: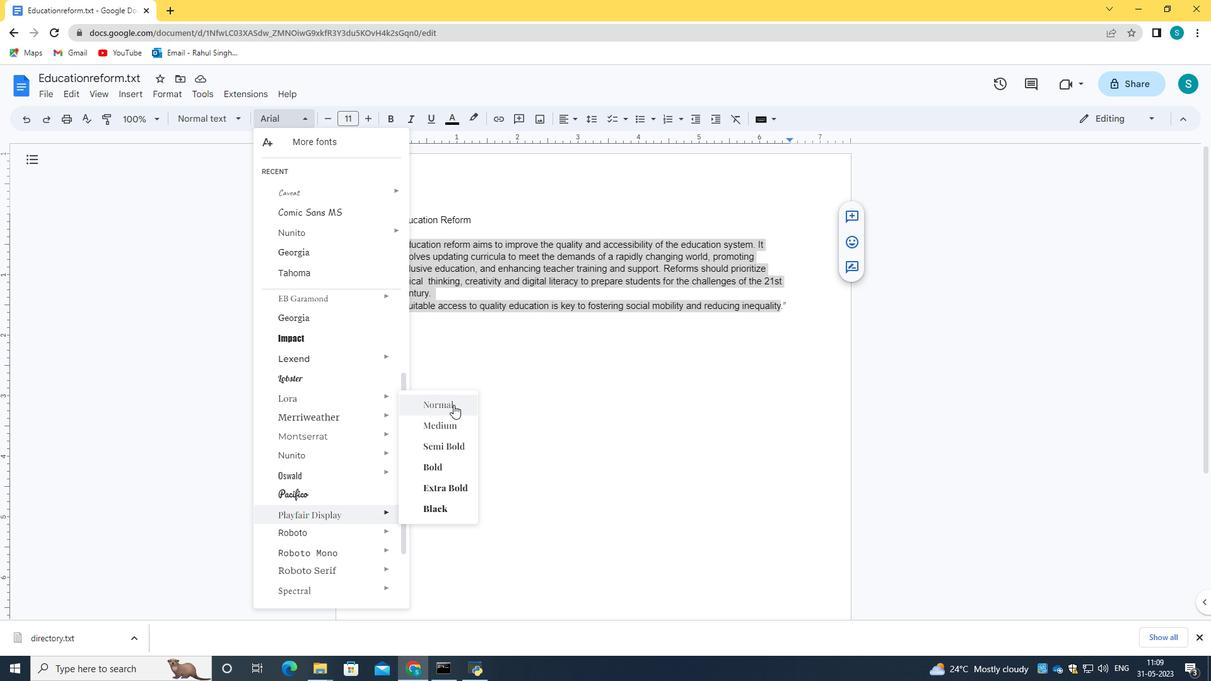 
Action: Mouse pressed left at (453, 406)
Screenshot: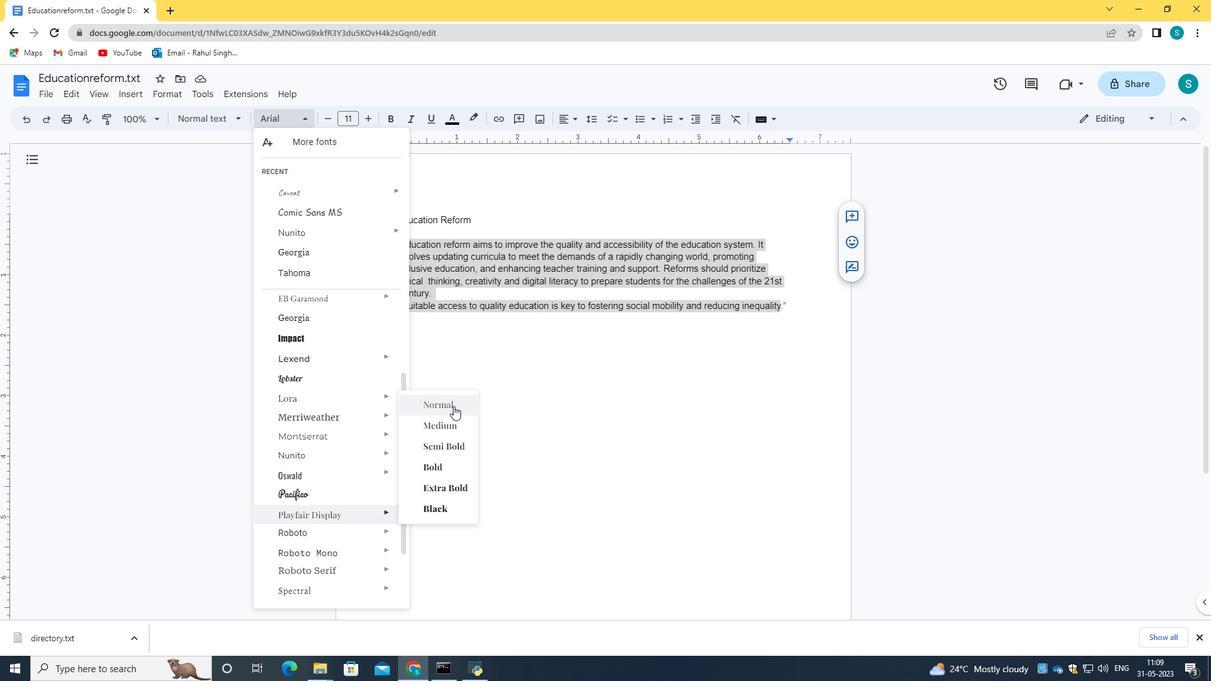 
Action: Mouse moved to (366, 123)
Screenshot: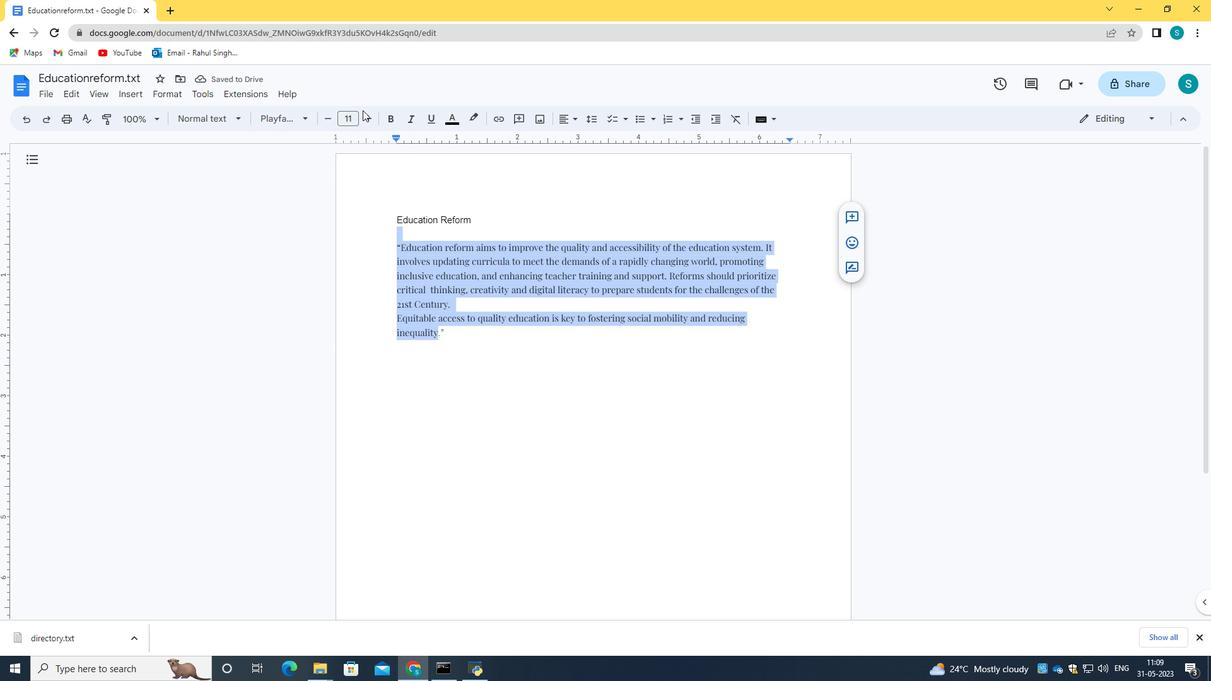 
Action: Mouse pressed left at (366, 123)
Screenshot: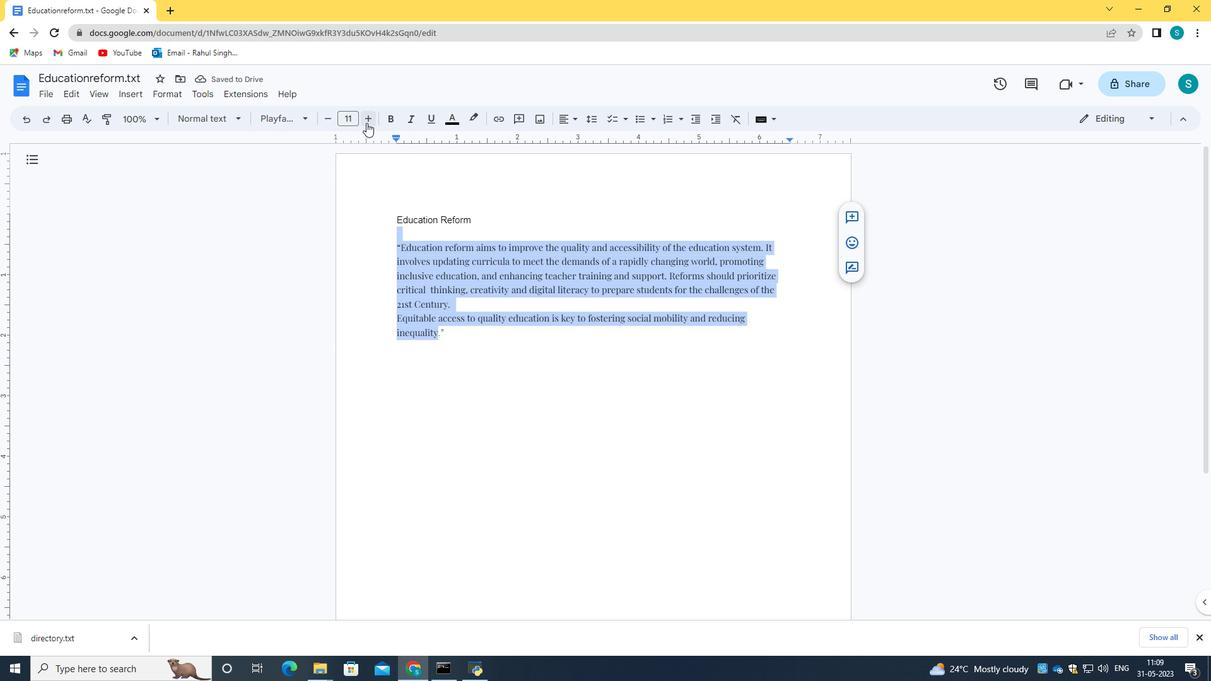 
Action: Mouse moved to (366, 123)
Screenshot: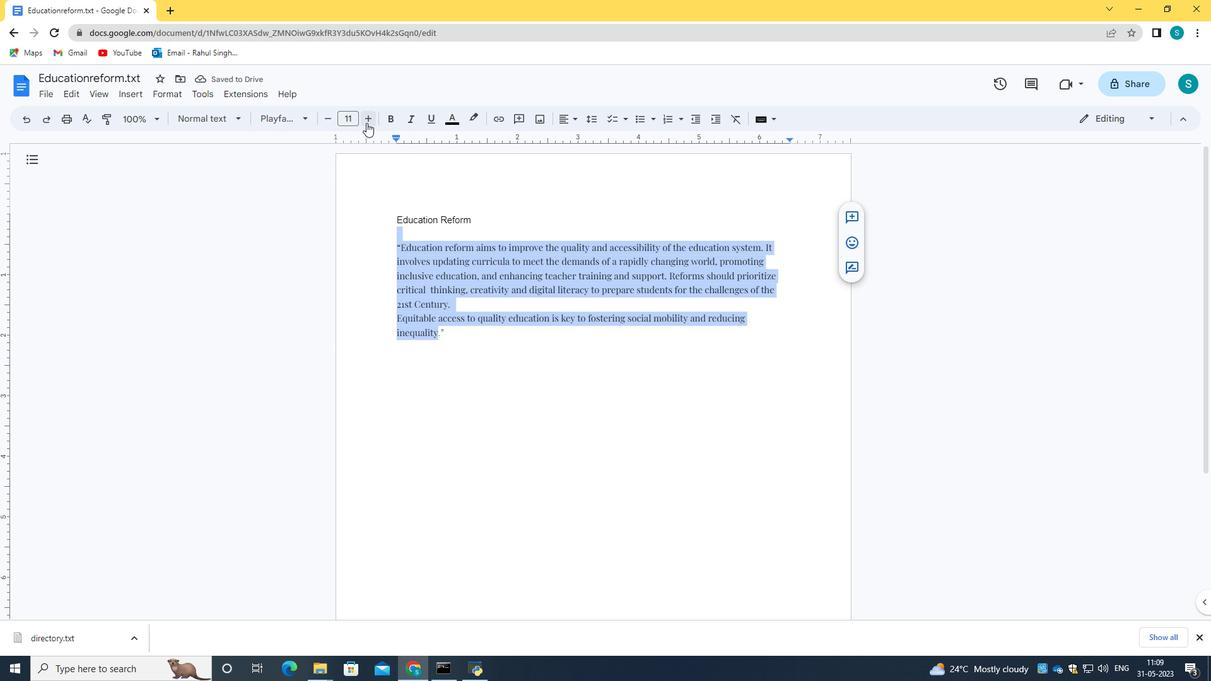 
Action: Mouse pressed left at (366, 123)
Screenshot: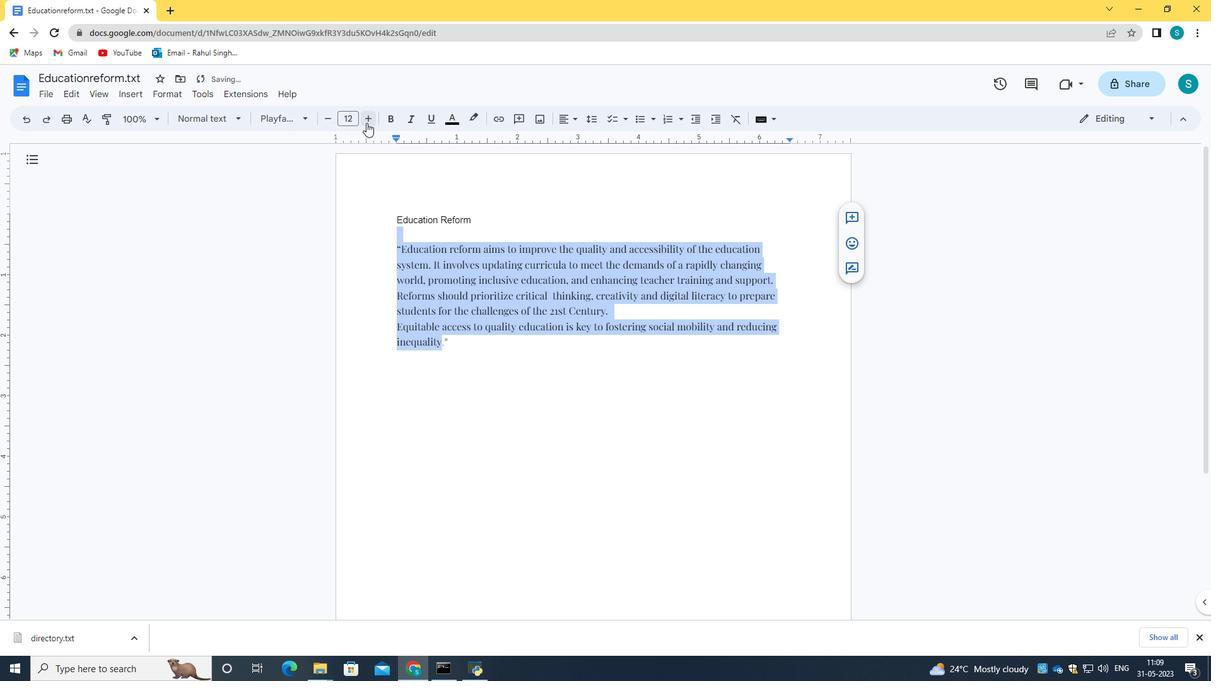 
Action: Mouse pressed left at (366, 123)
Screenshot: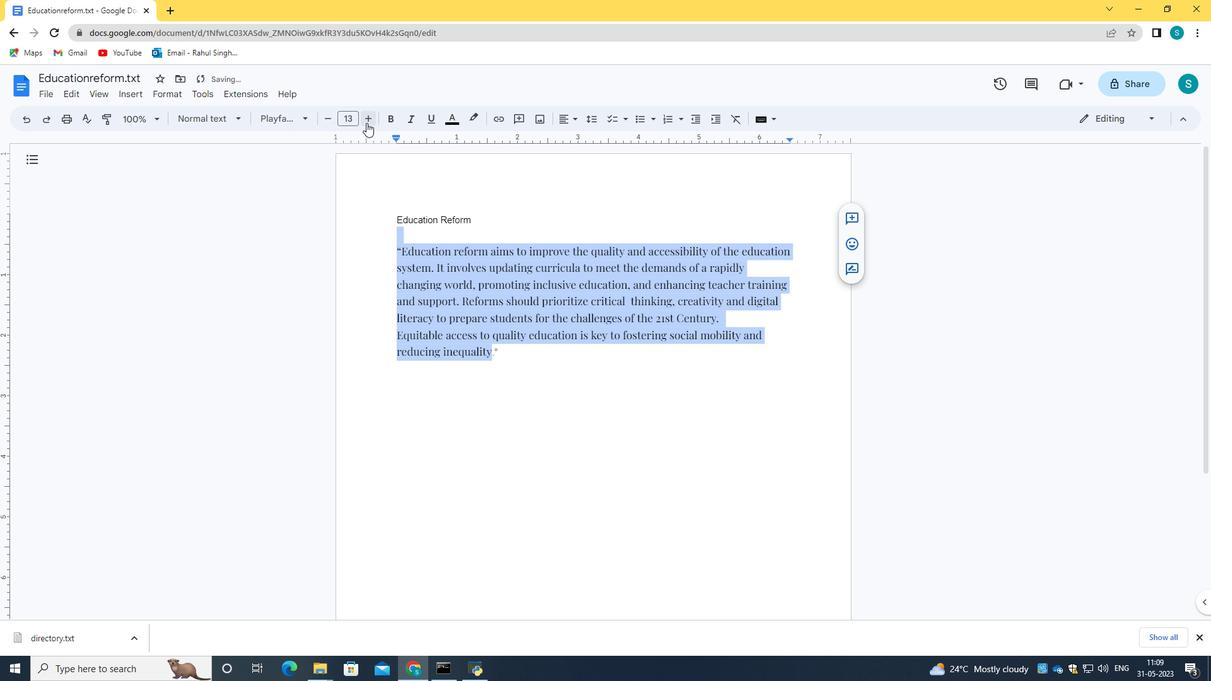 
Action: Mouse moved to (393, 383)
Screenshot: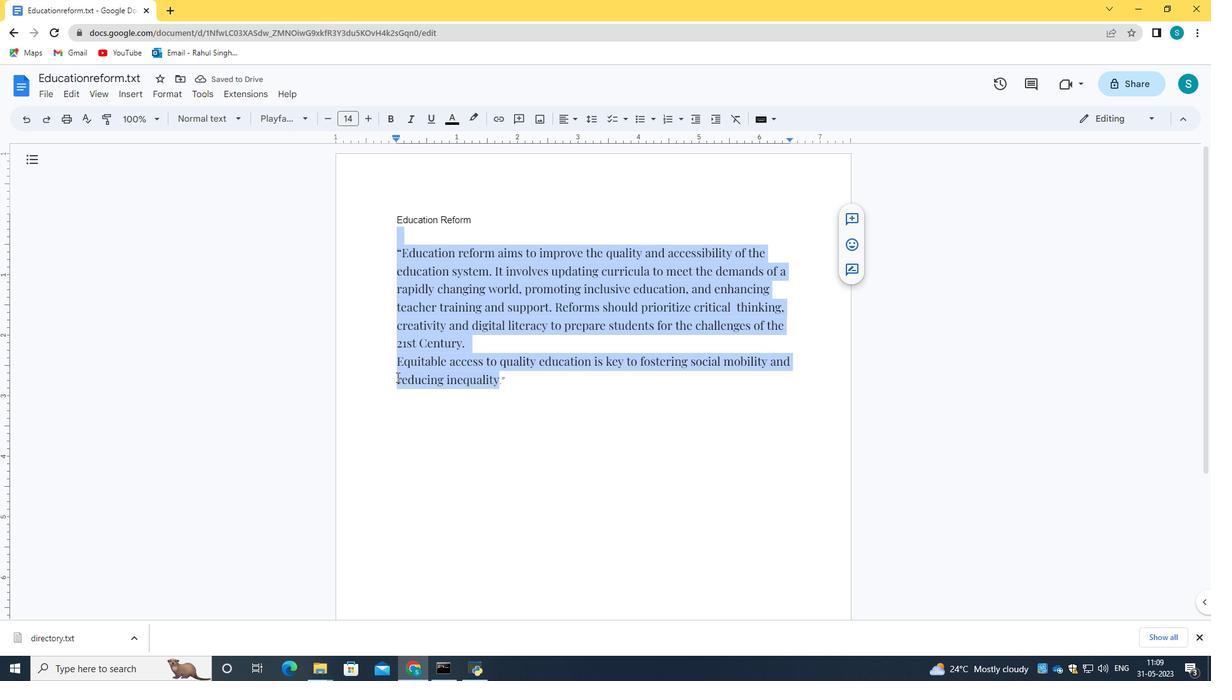 
Action: Mouse pressed left at (393, 383)
Screenshot: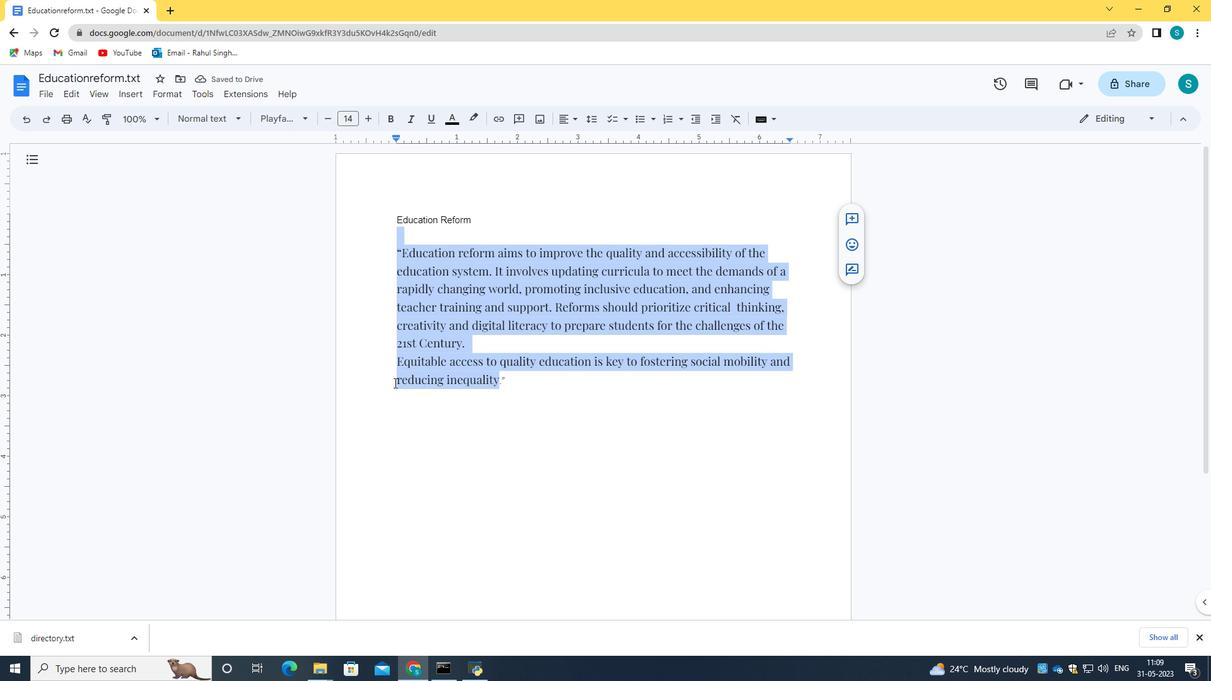 
Action: Mouse moved to (480, 221)
Screenshot: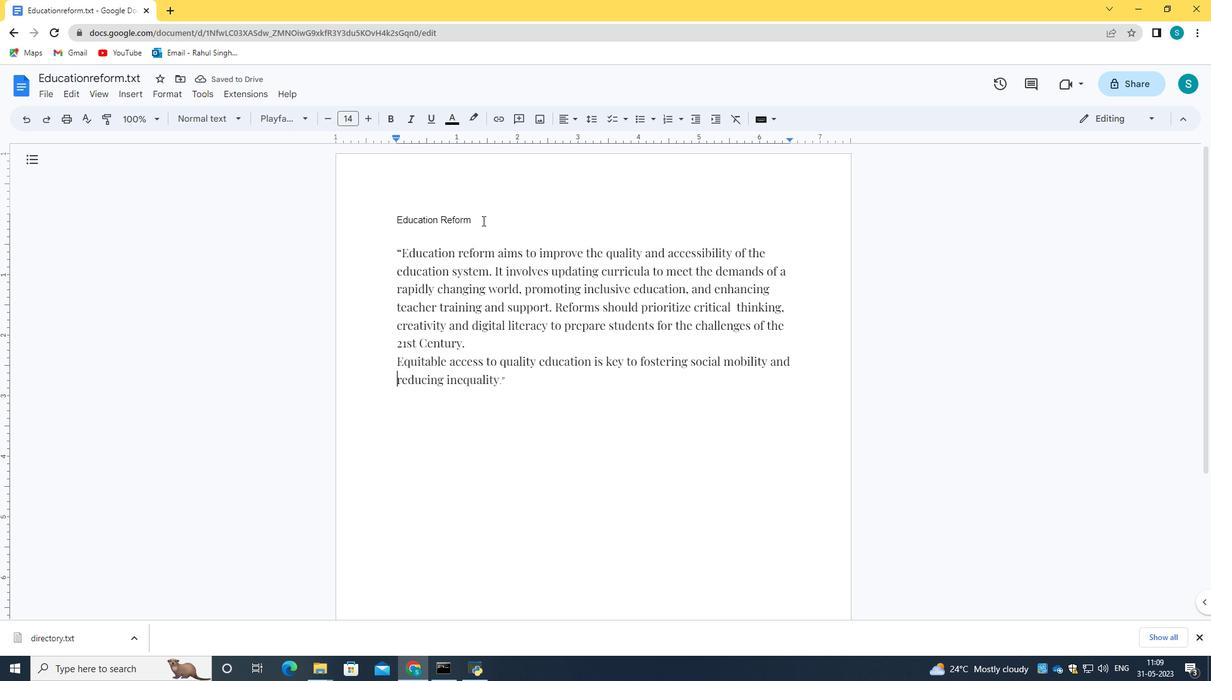 
Action: Mouse pressed left at (480, 221)
Screenshot: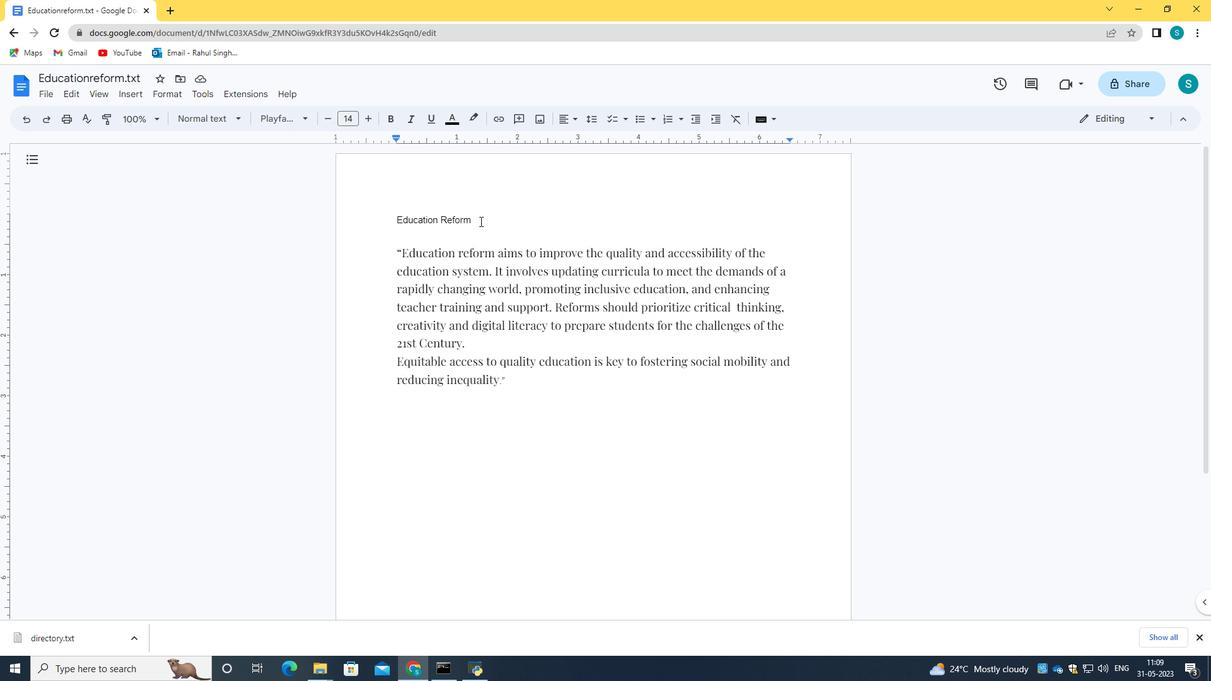 
Action: Mouse moved to (273, 116)
Screenshot: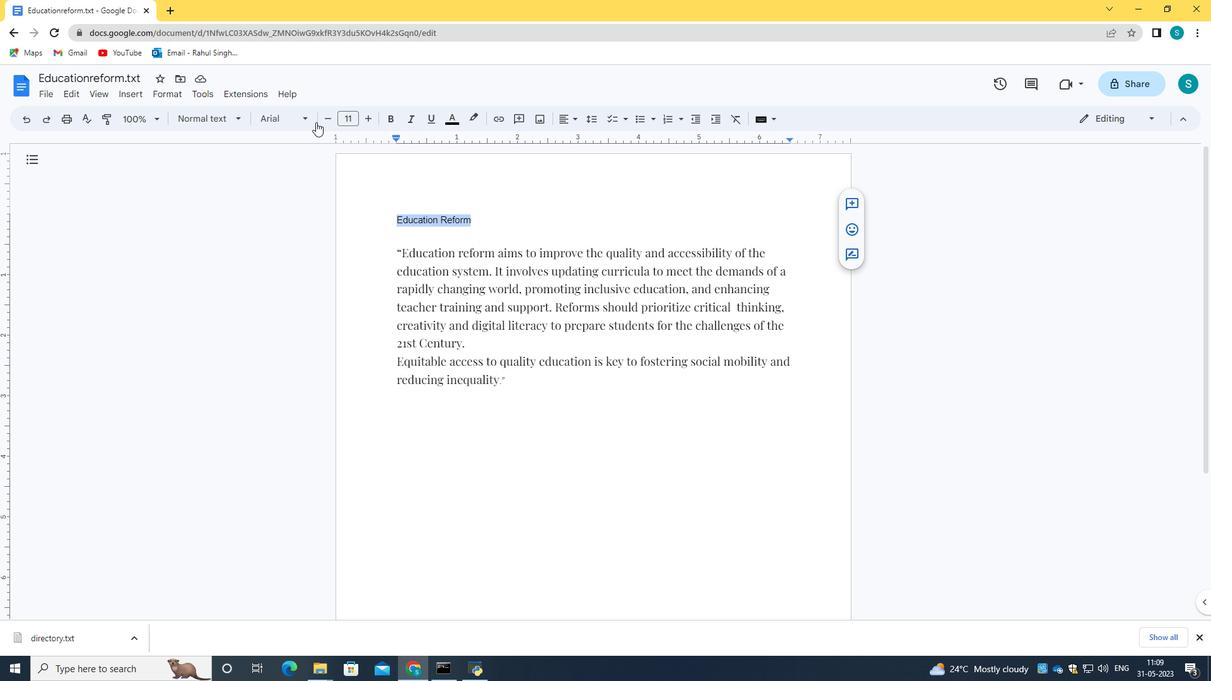 
Action: Mouse pressed left at (273, 116)
Screenshot: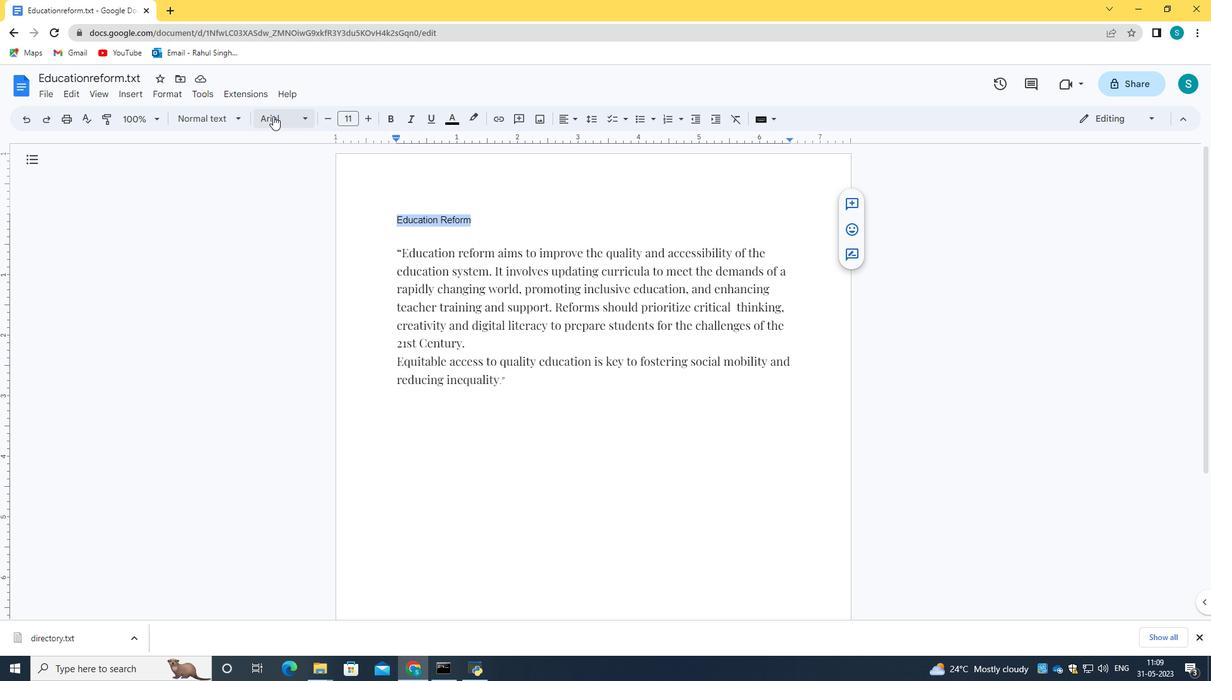 
Action: Mouse moved to (302, 314)
Screenshot: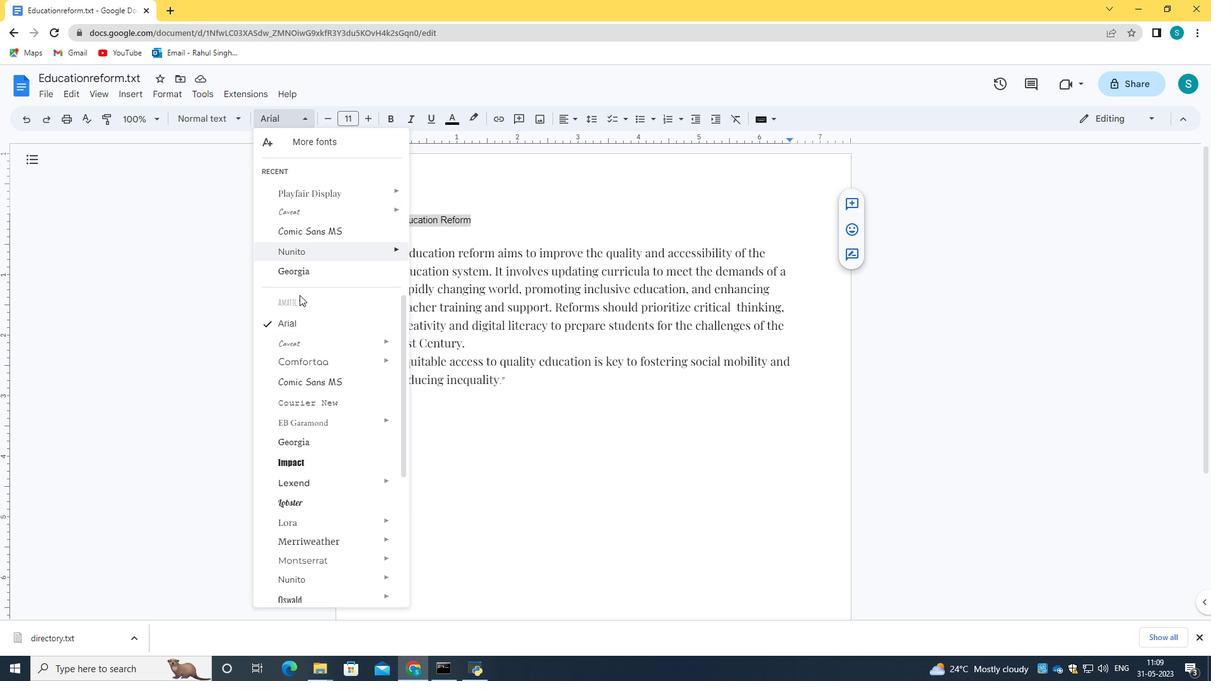 
Action: Mouse scrolled (302, 314) with delta (0, 0)
Screenshot: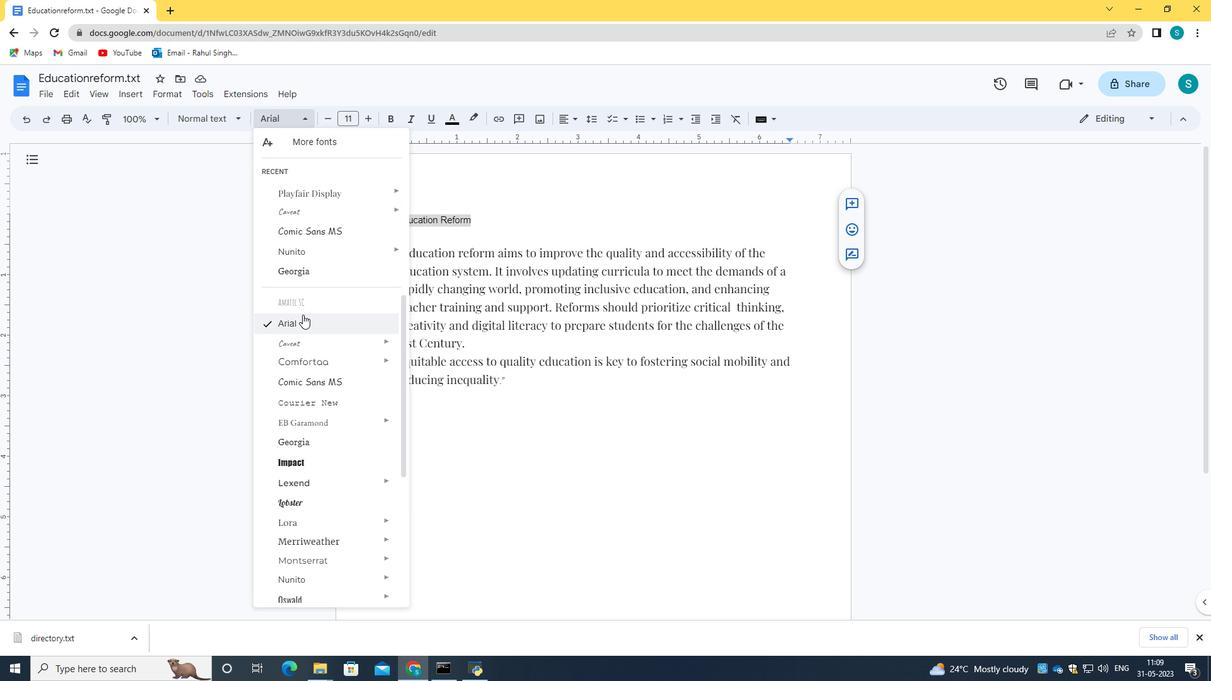 
Action: Mouse scrolled (302, 314) with delta (0, 0)
Screenshot: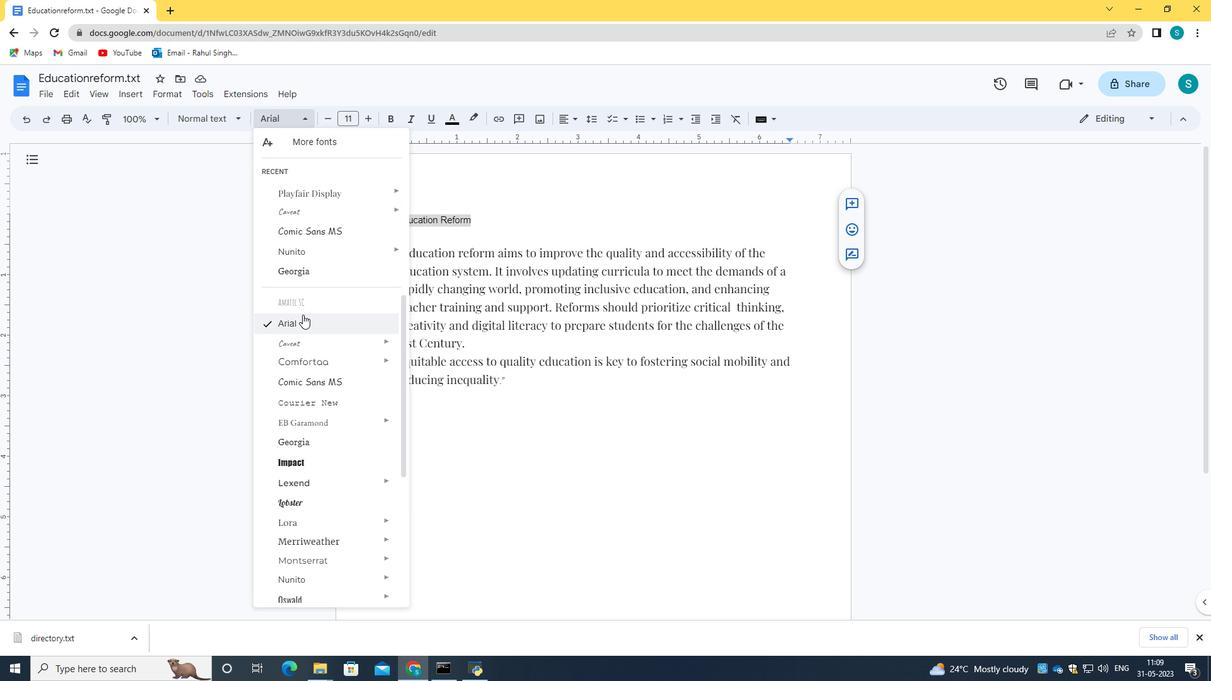 
Action: Mouse moved to (432, 483)
Screenshot: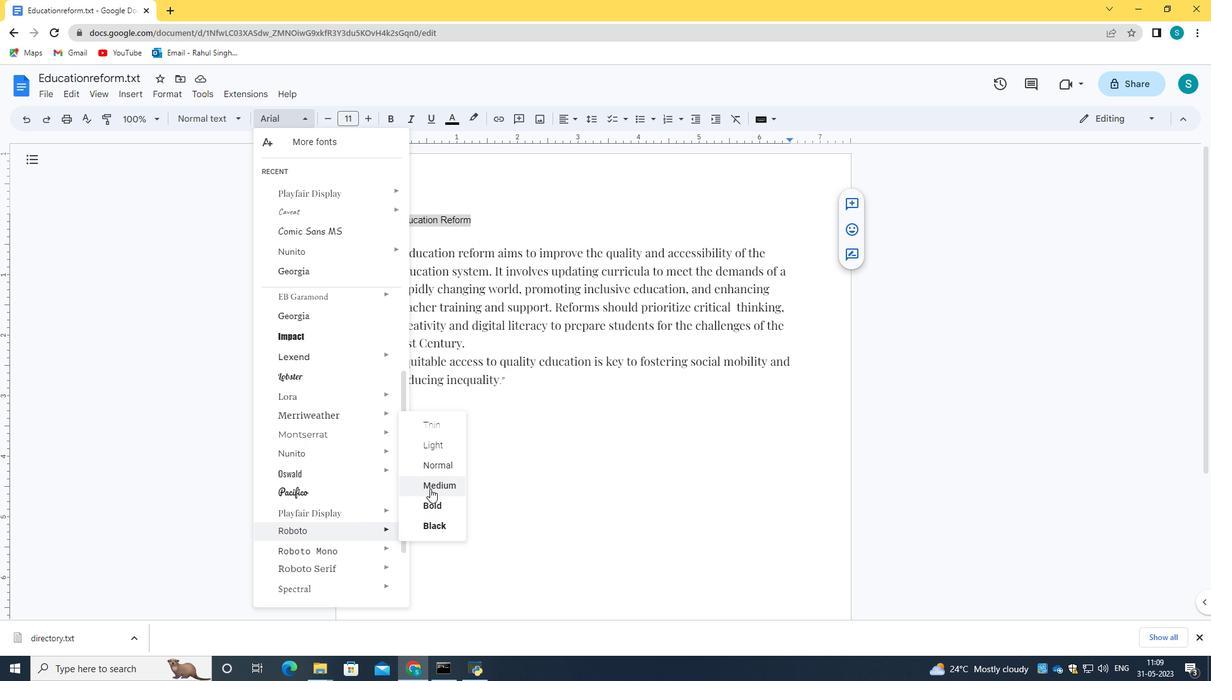 
Action: Mouse pressed left at (432, 483)
Screenshot: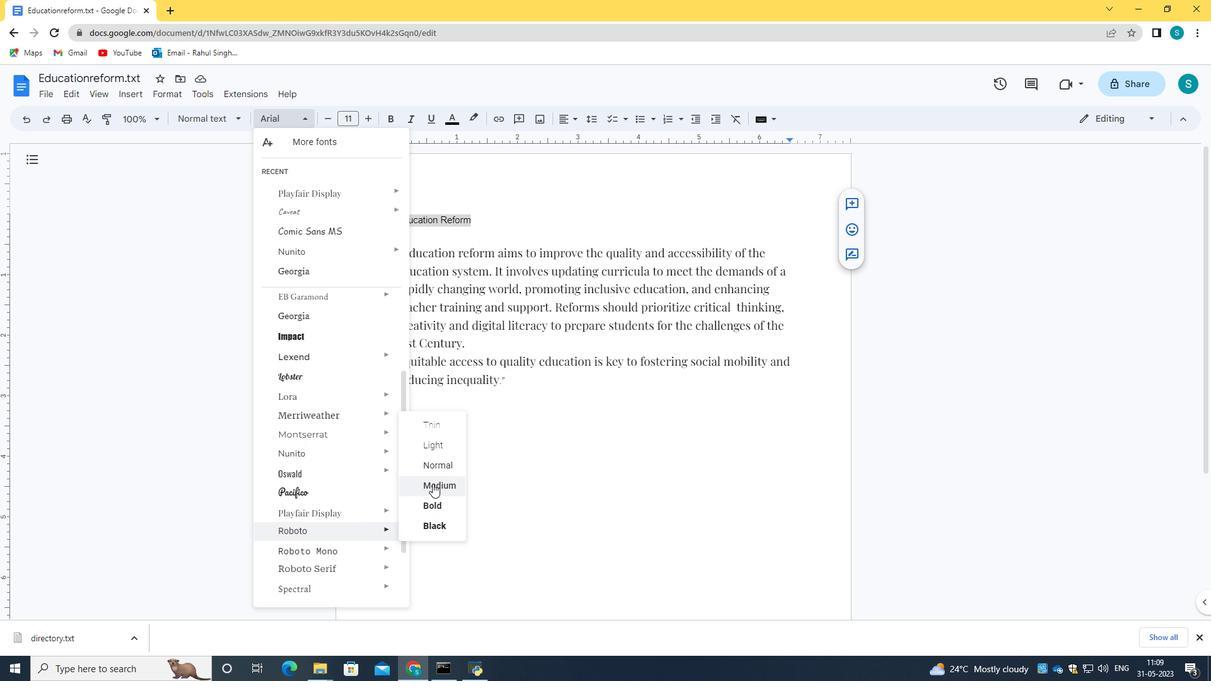 
Action: Mouse moved to (361, 119)
Screenshot: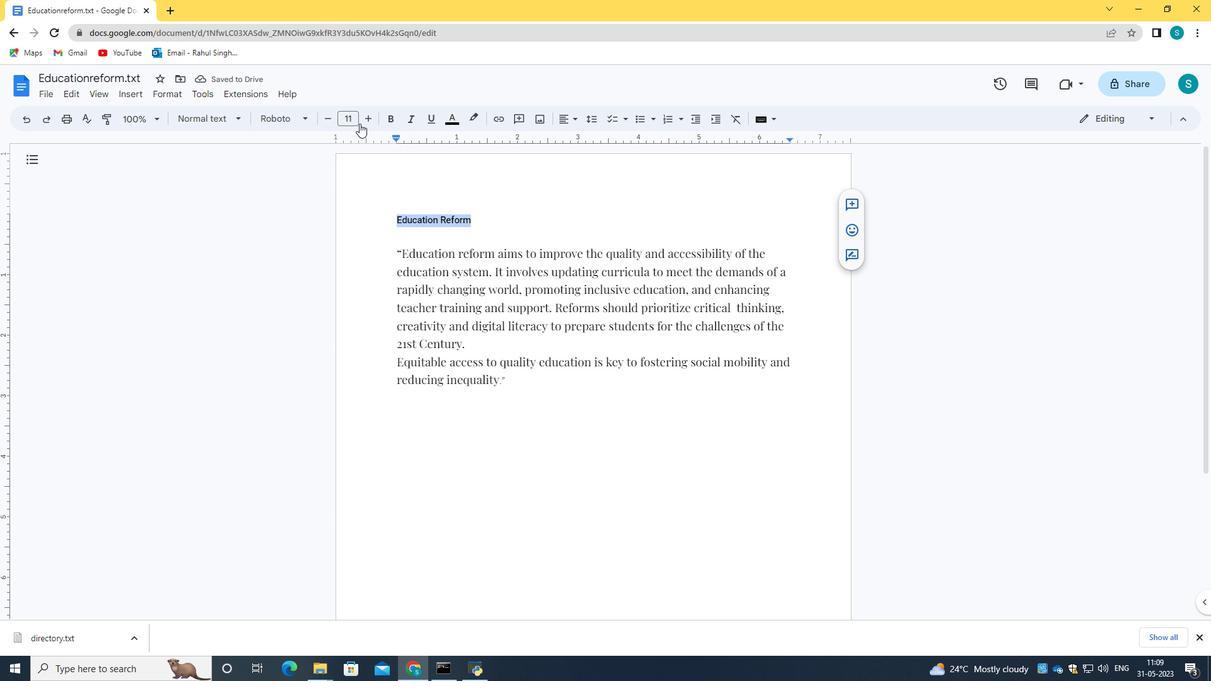 
Action: Mouse pressed left at (361, 119)
Screenshot: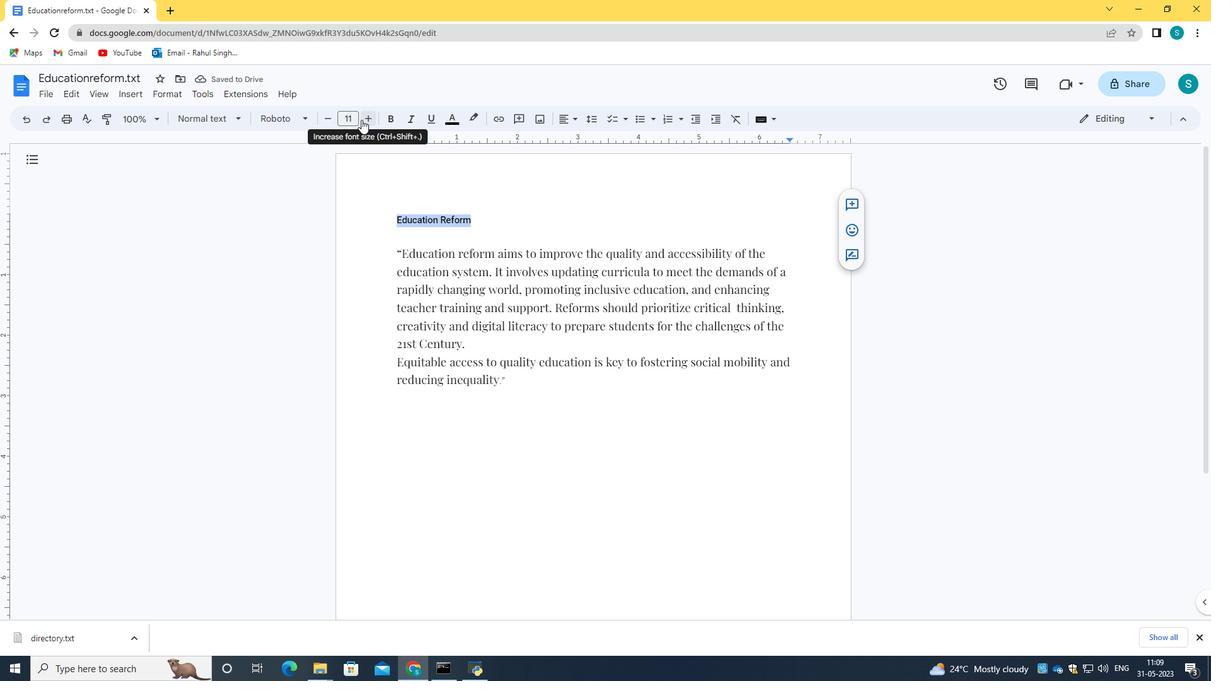 
Action: Mouse pressed left at (361, 119)
Screenshot: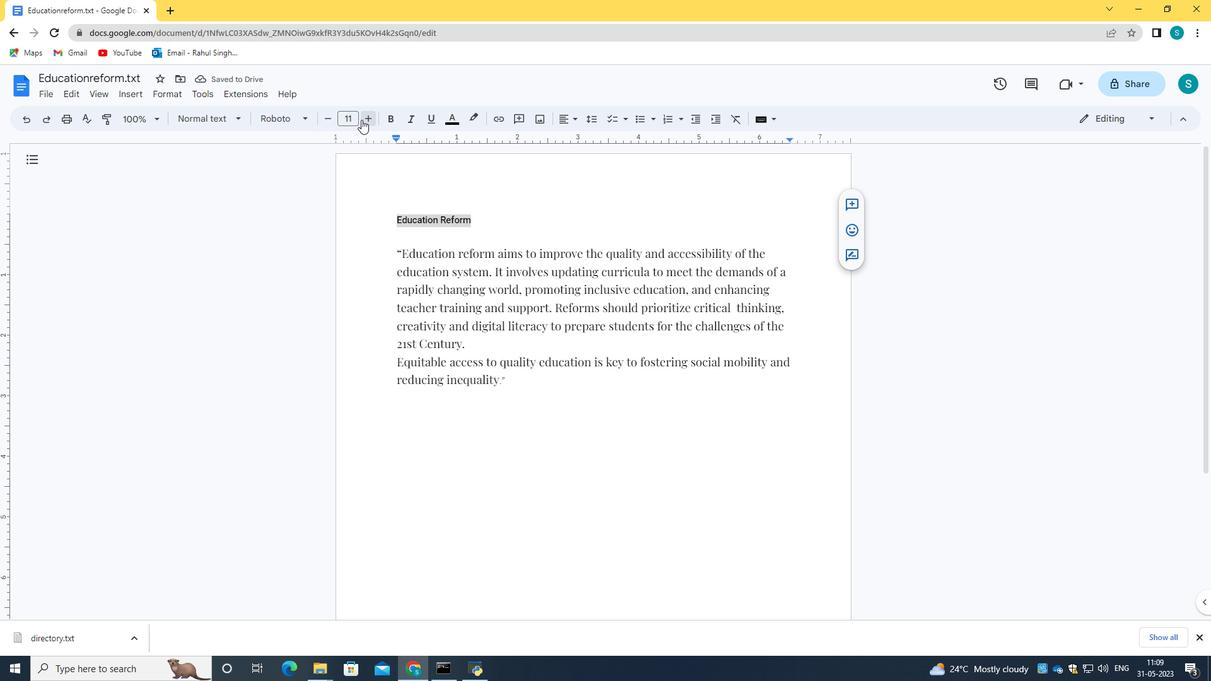
Action: Mouse pressed left at (361, 119)
Screenshot: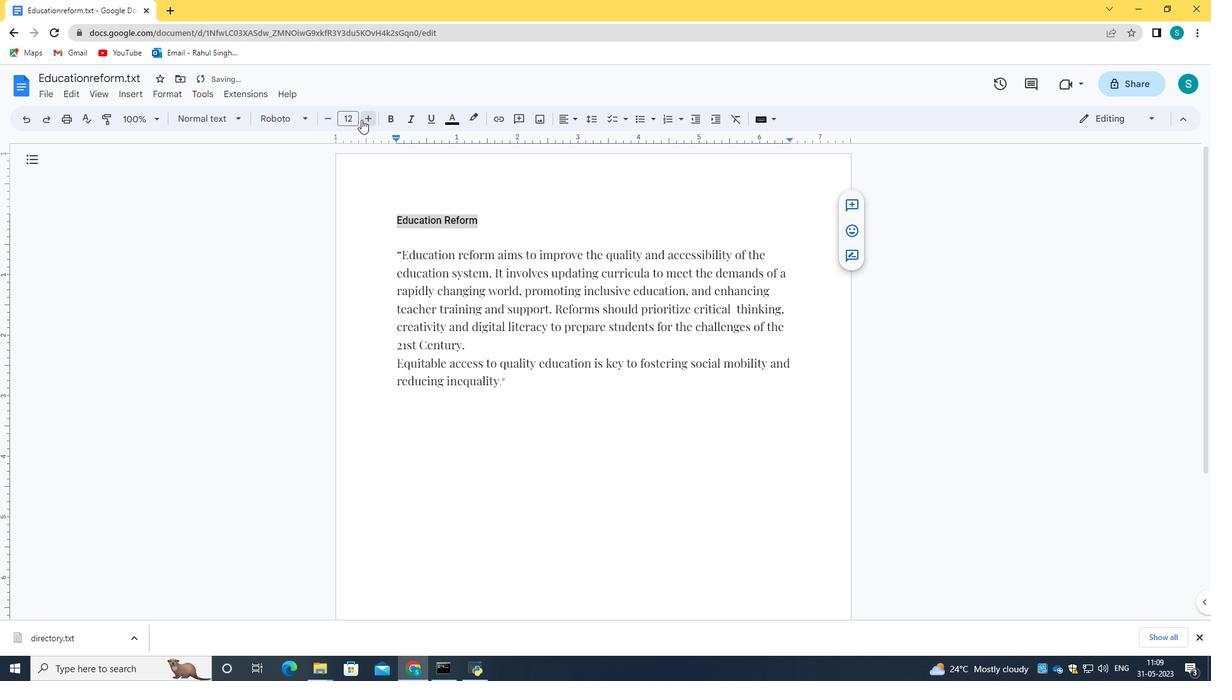 
Action: Mouse pressed left at (361, 119)
Screenshot: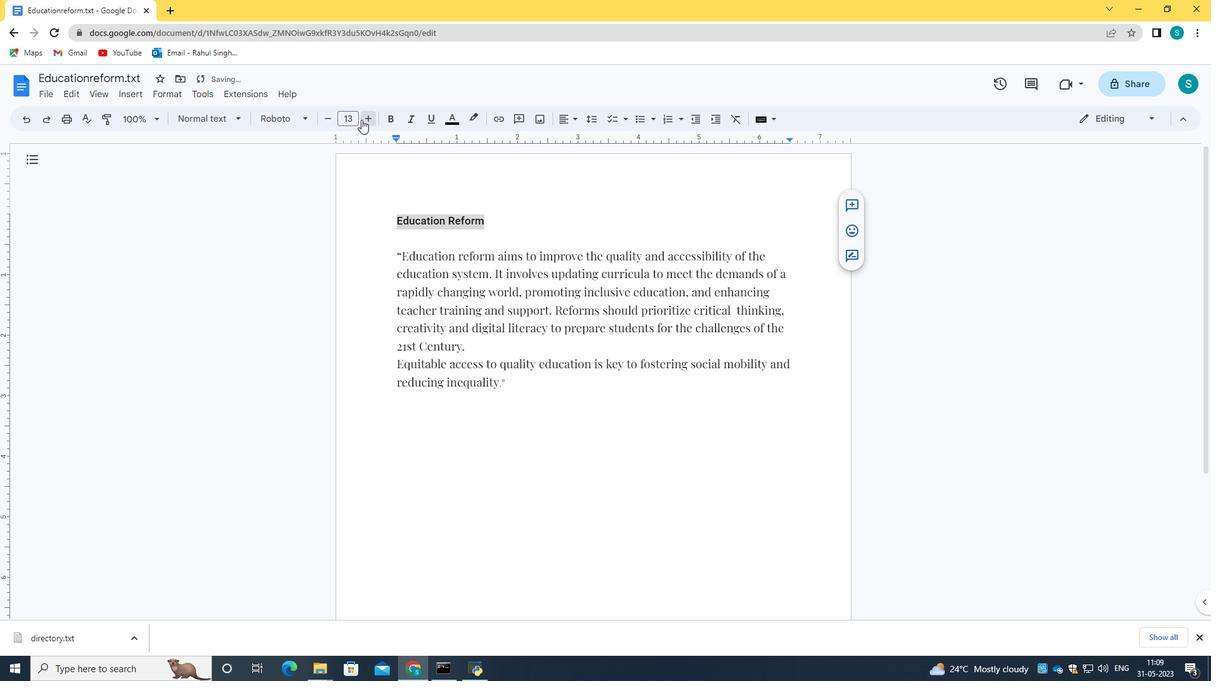 
Action: Mouse pressed left at (361, 119)
Screenshot: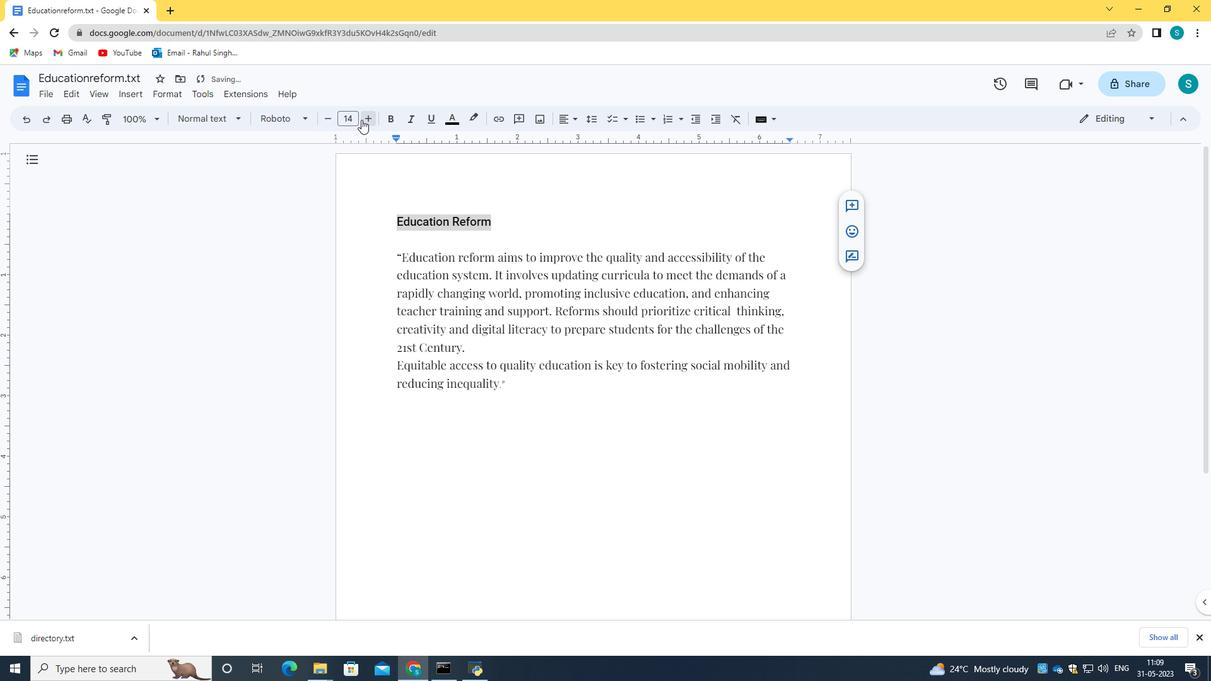 
Action: Mouse pressed left at (361, 119)
Screenshot: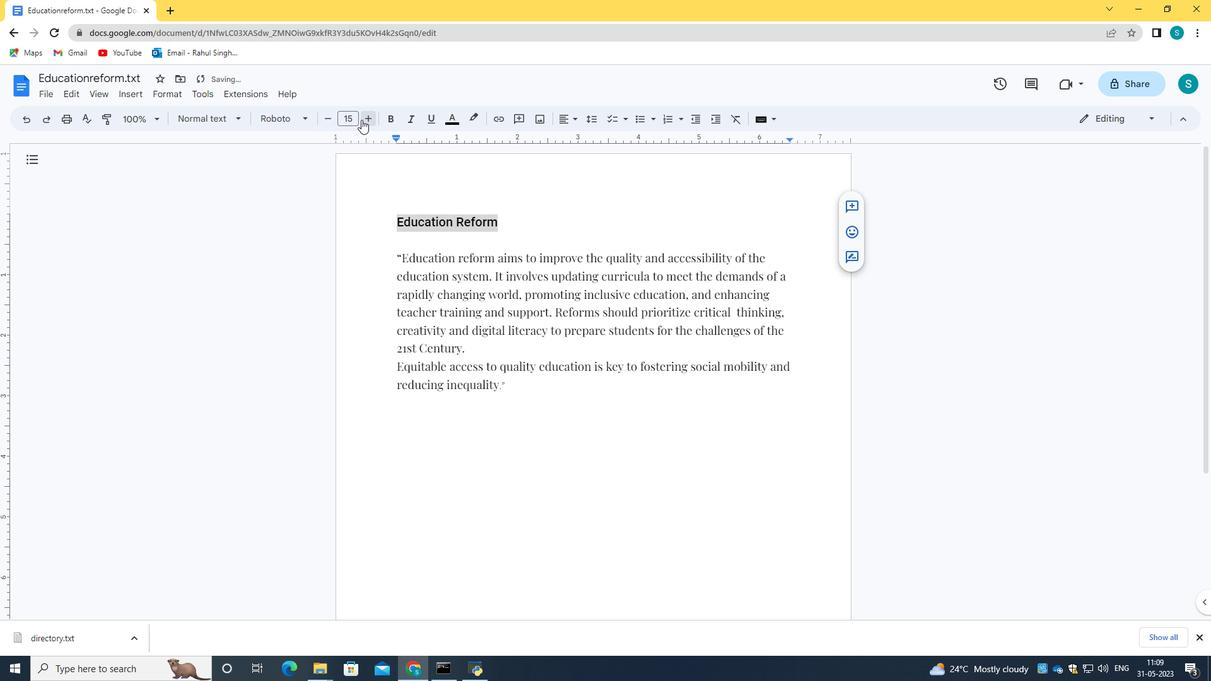 
Action: Mouse pressed left at (361, 119)
Screenshot: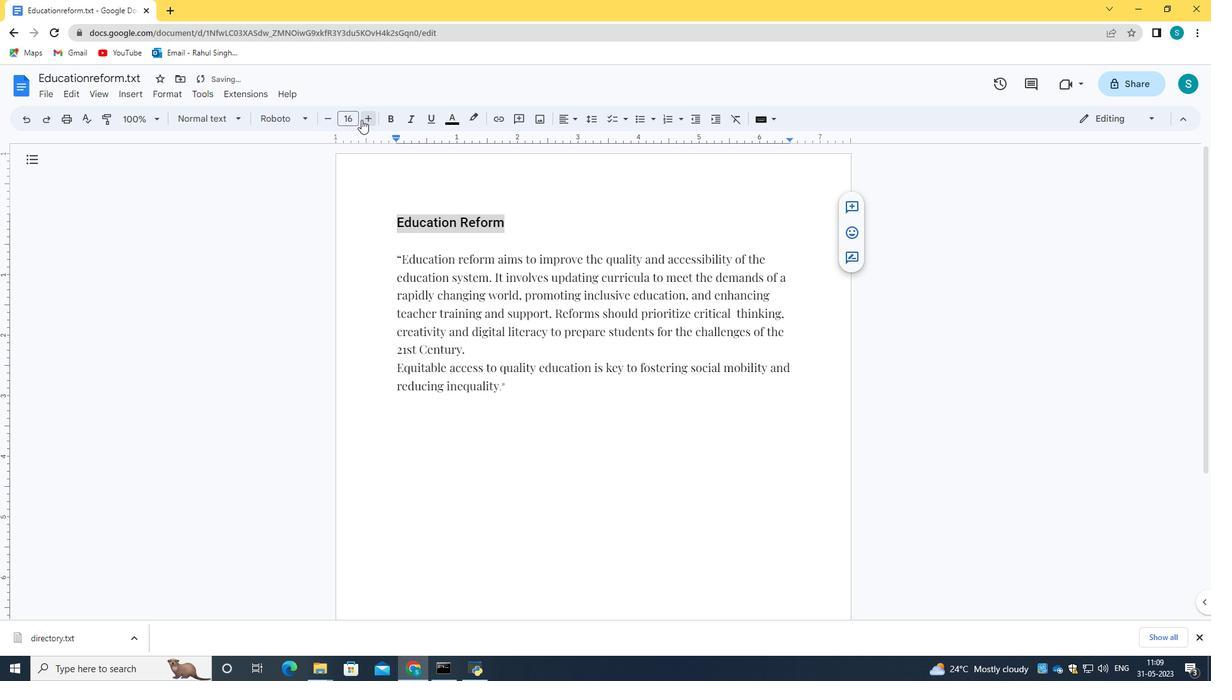 
Action: Mouse pressed left at (361, 119)
Screenshot: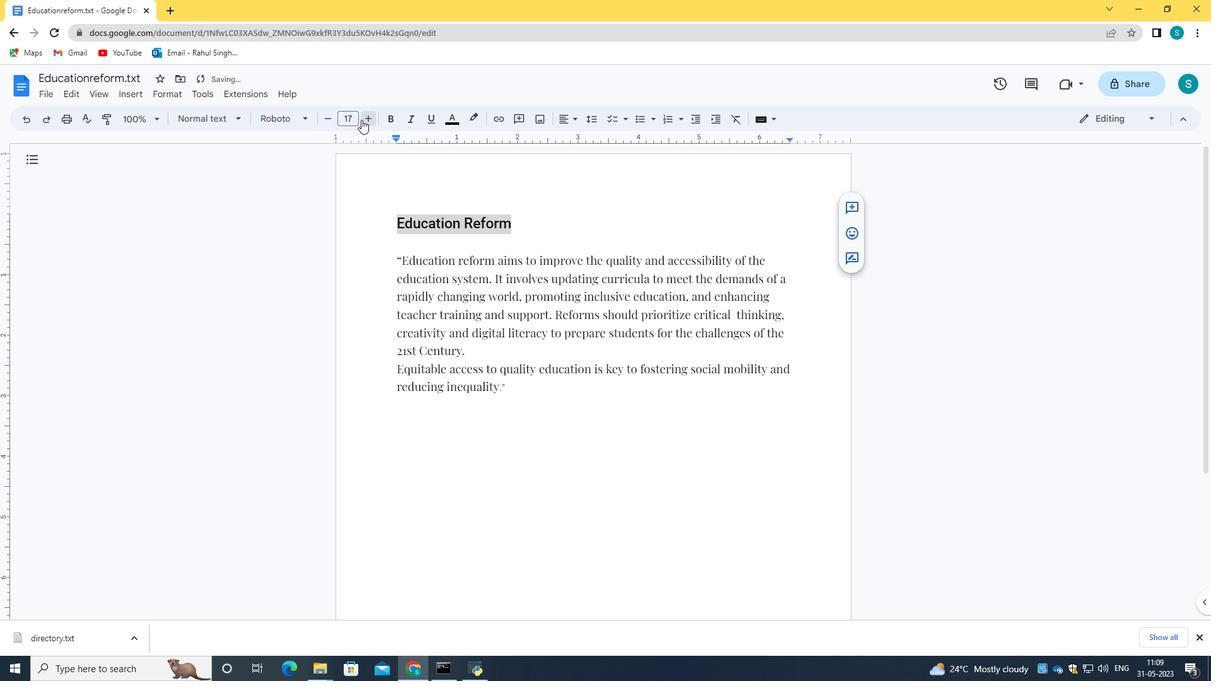 
Action: Mouse moved to (362, 119)
Screenshot: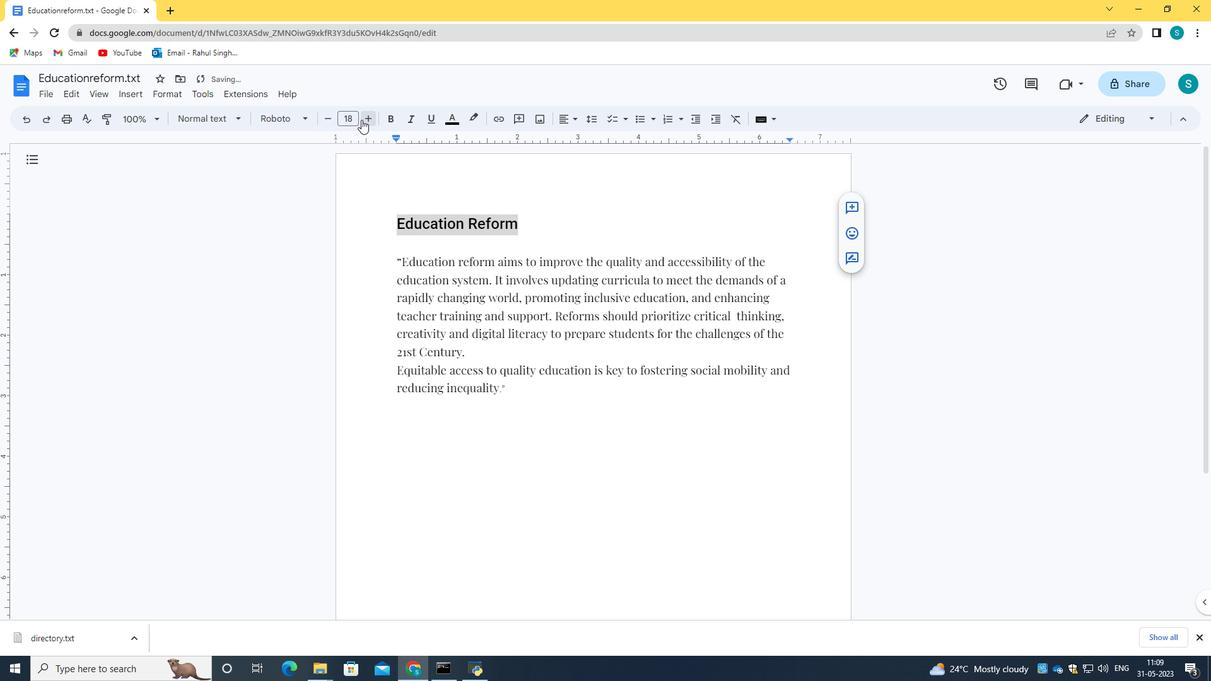 
Action: Mouse pressed left at (362, 119)
Screenshot: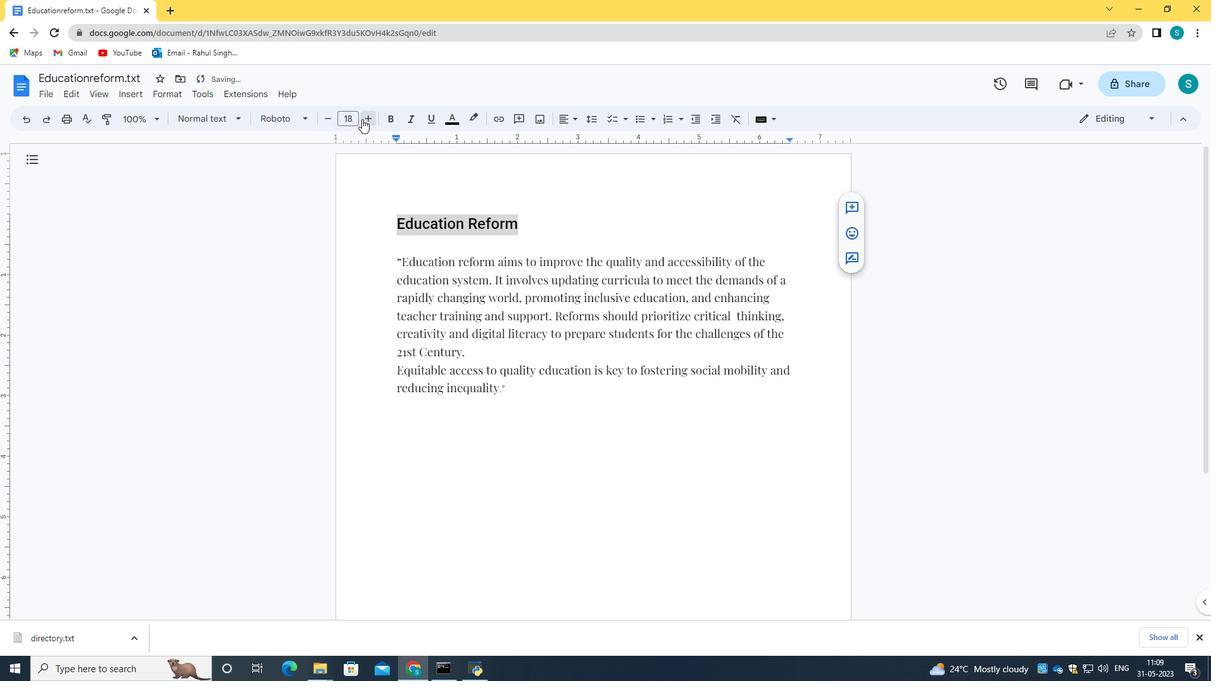 
Action: Mouse pressed left at (362, 119)
Screenshot: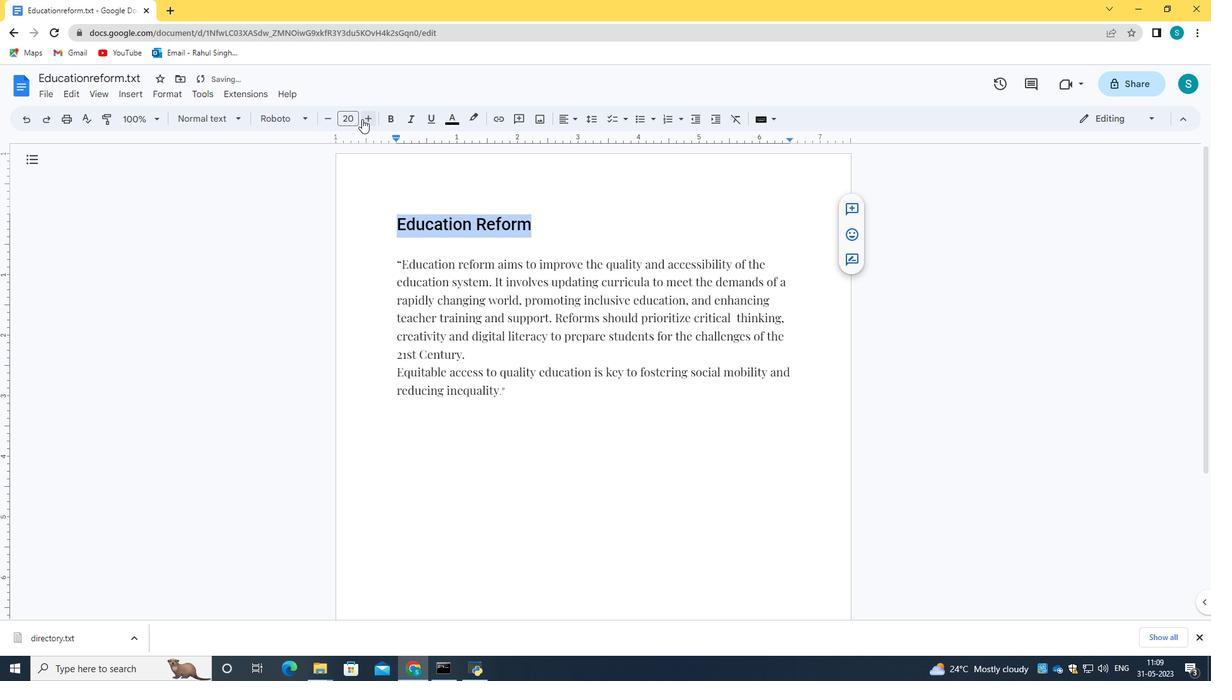 
Action: Mouse pressed left at (362, 119)
Screenshot: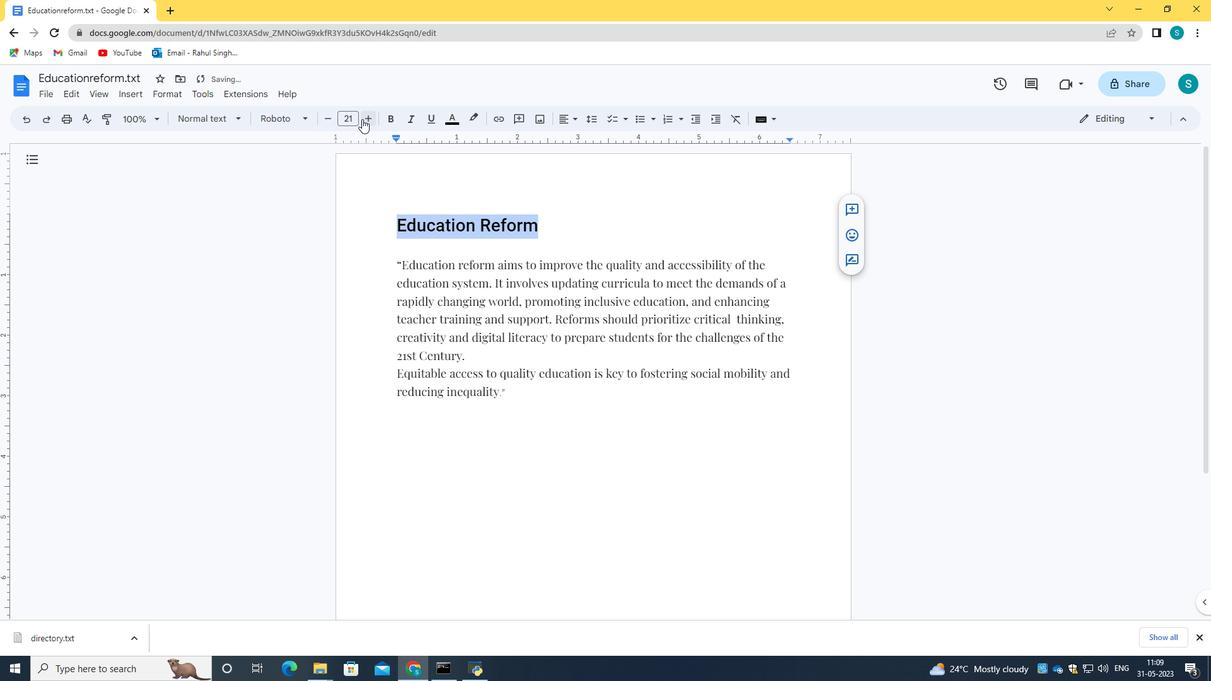 
Action: Mouse pressed left at (362, 119)
Screenshot: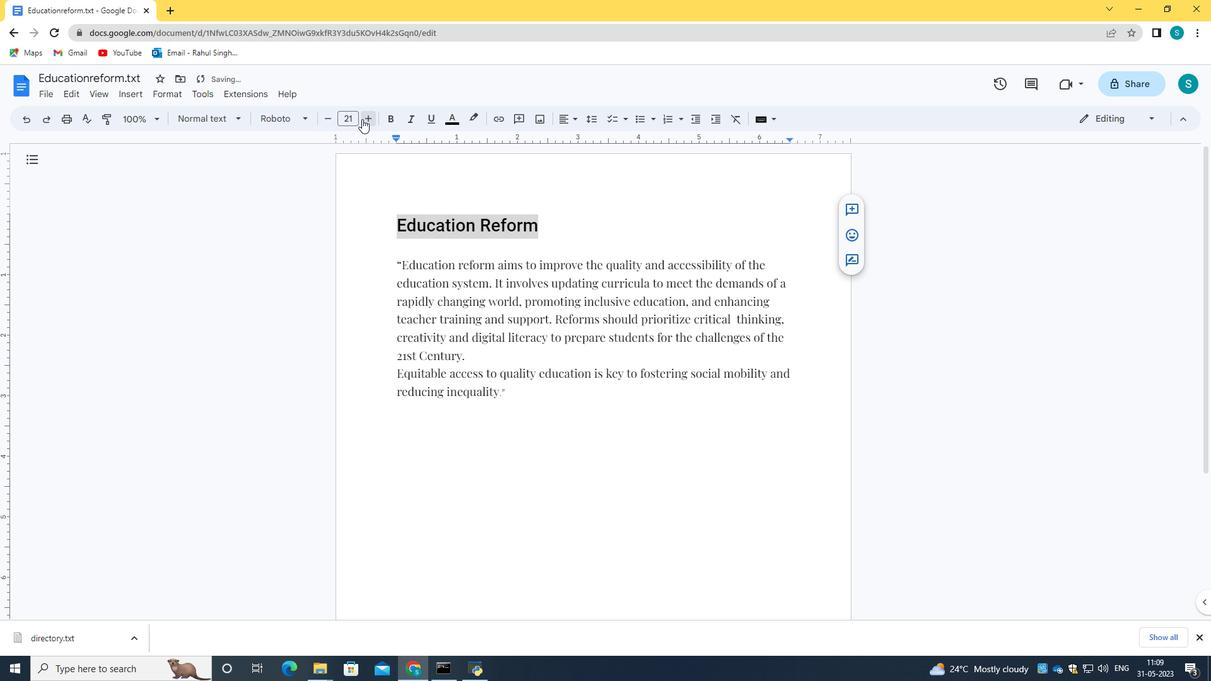 
Action: Mouse pressed left at (362, 119)
Screenshot: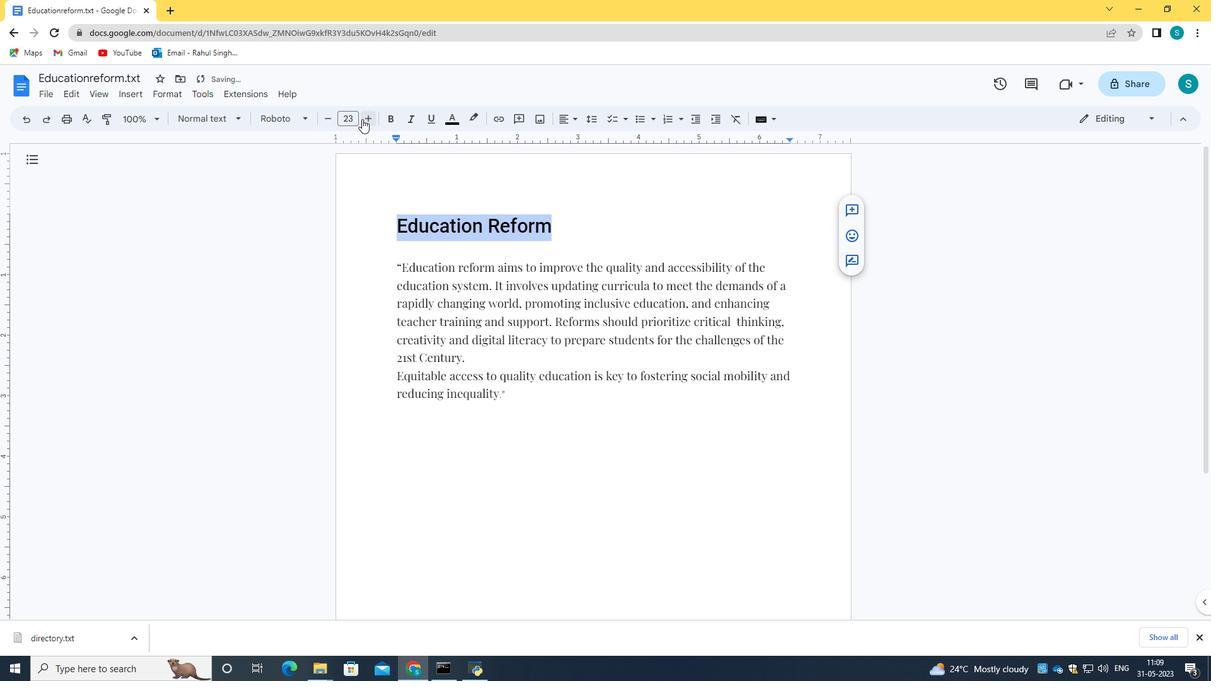 
Action: Mouse moved to (569, 121)
Screenshot: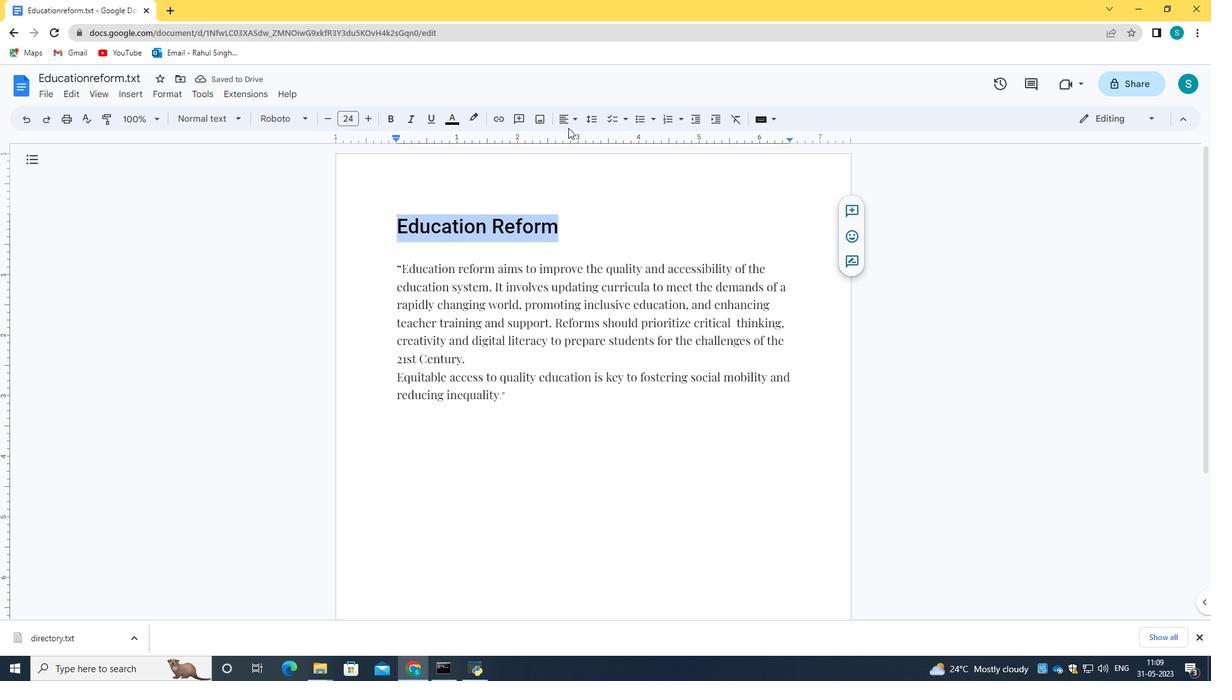 
Action: Mouse pressed left at (569, 121)
Screenshot: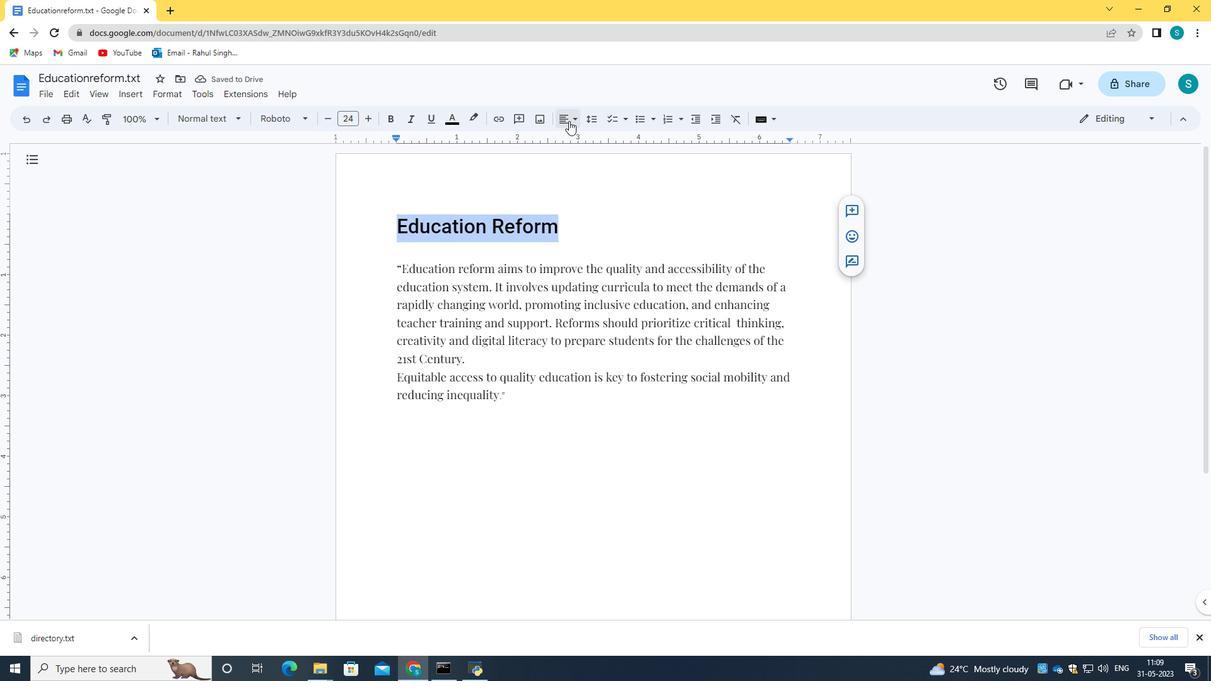 
Action: Mouse moved to (589, 145)
Screenshot: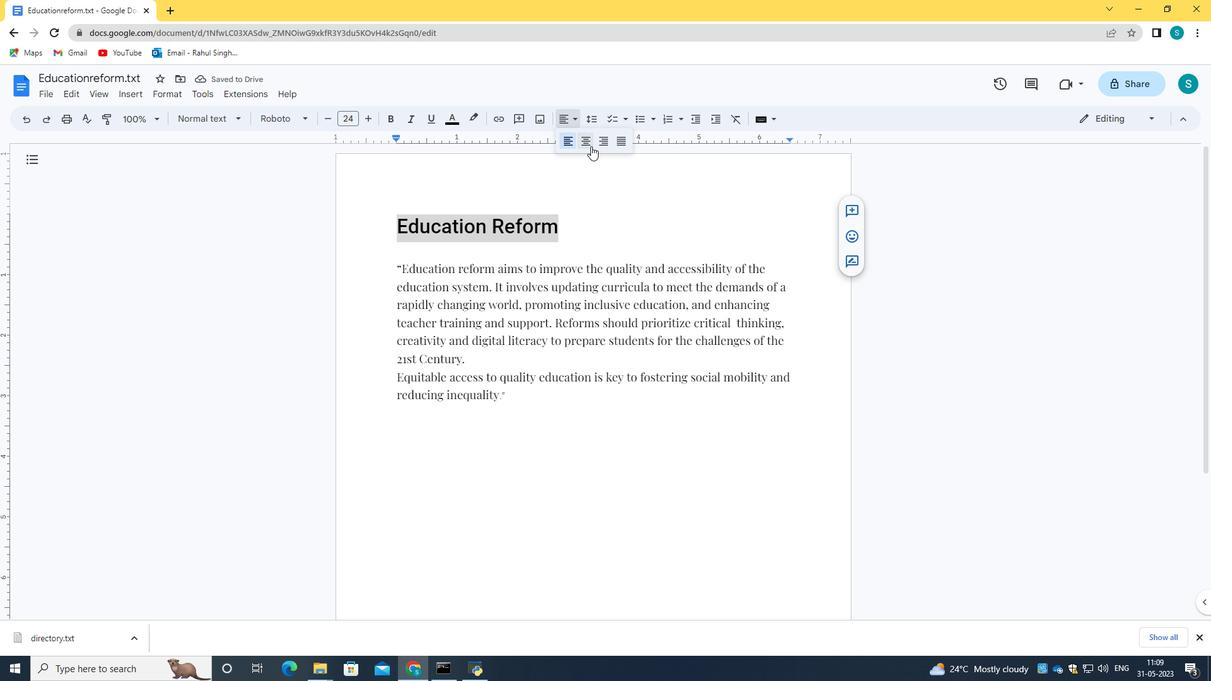 
Action: Mouse pressed left at (589, 145)
Screenshot: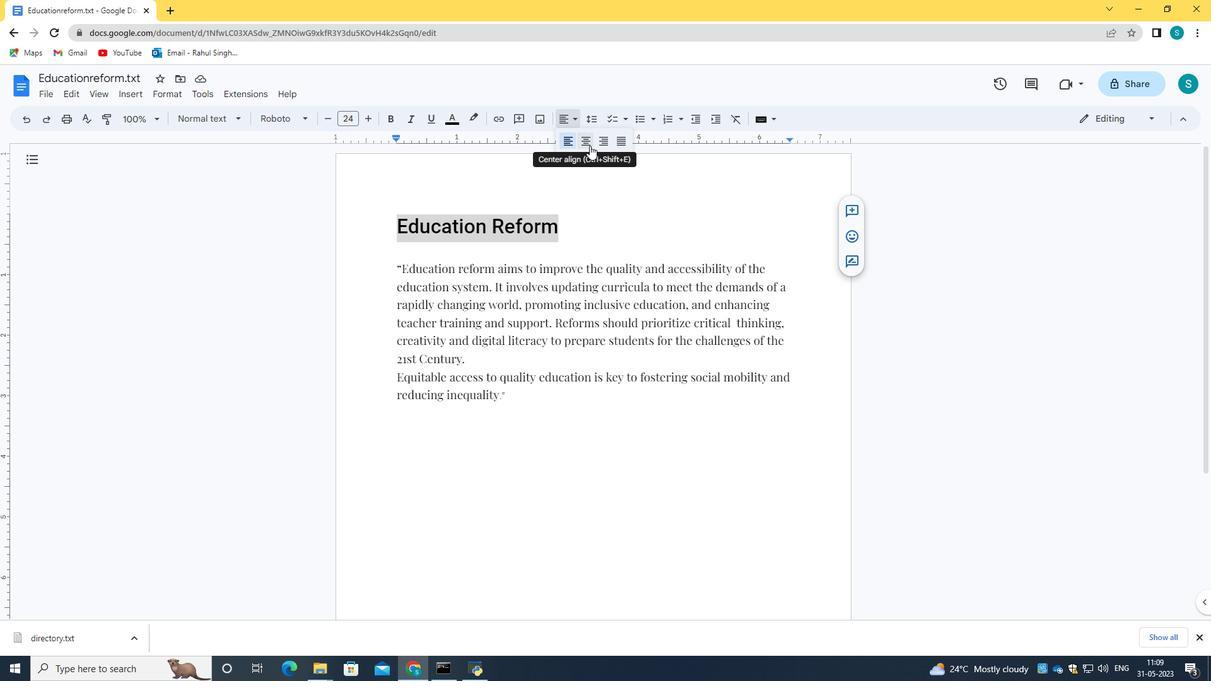 
Action: Mouse moved to (393, 264)
Screenshot: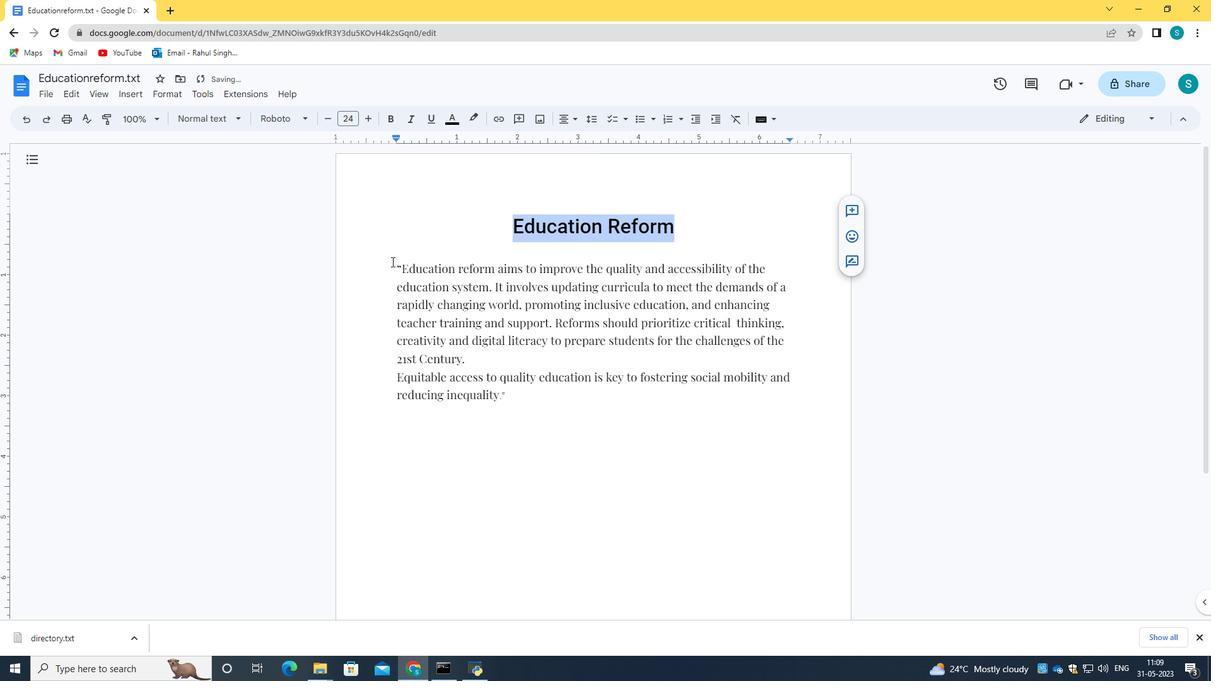 
Action: Mouse pressed left at (393, 264)
Screenshot: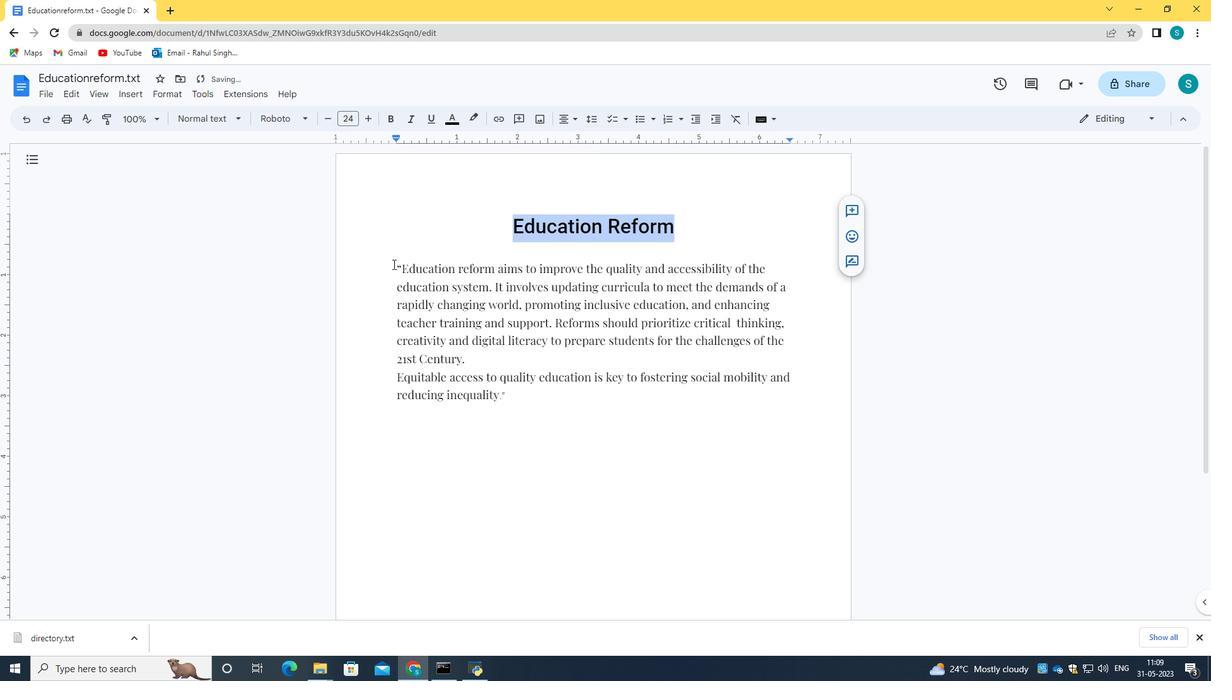 
Action: Mouse moved to (562, 123)
Screenshot: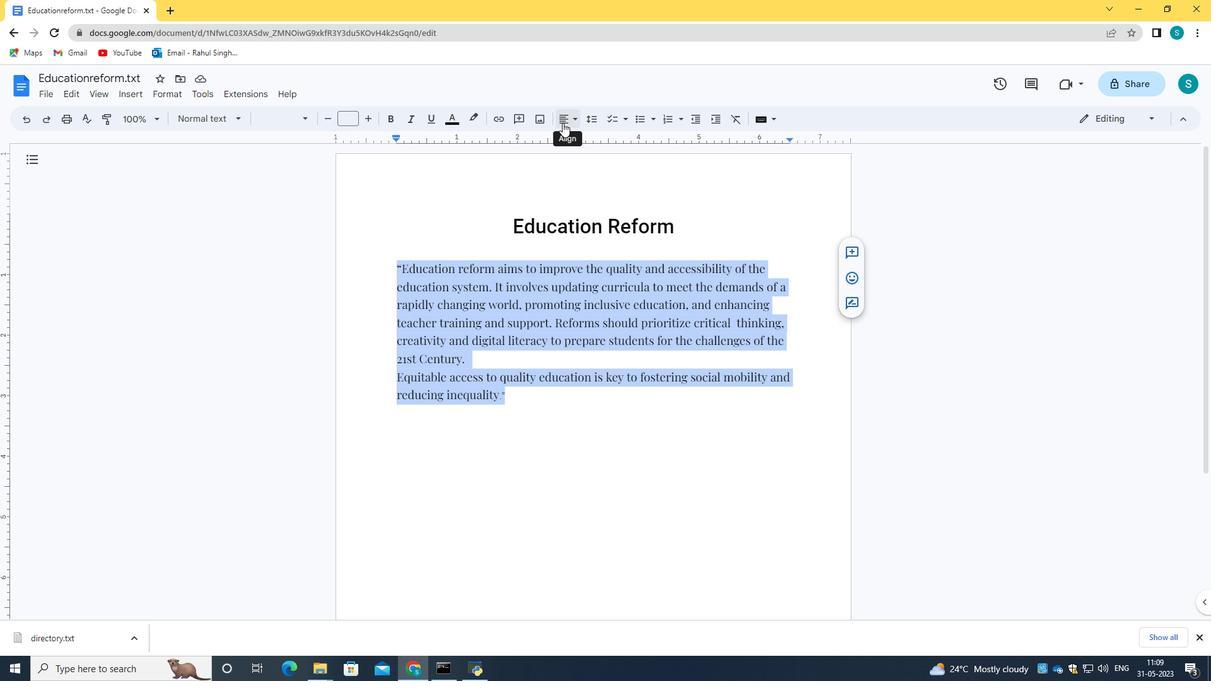 
Action: Mouse pressed left at (562, 123)
Screenshot: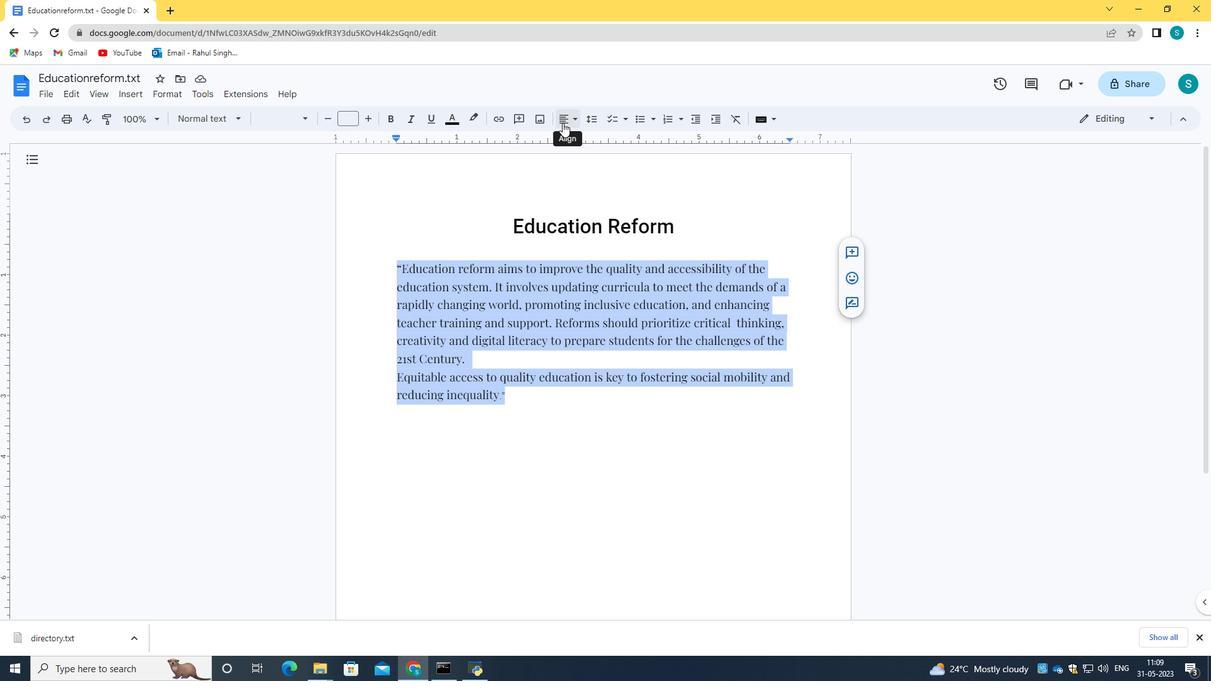
Action: Mouse moved to (568, 145)
Screenshot: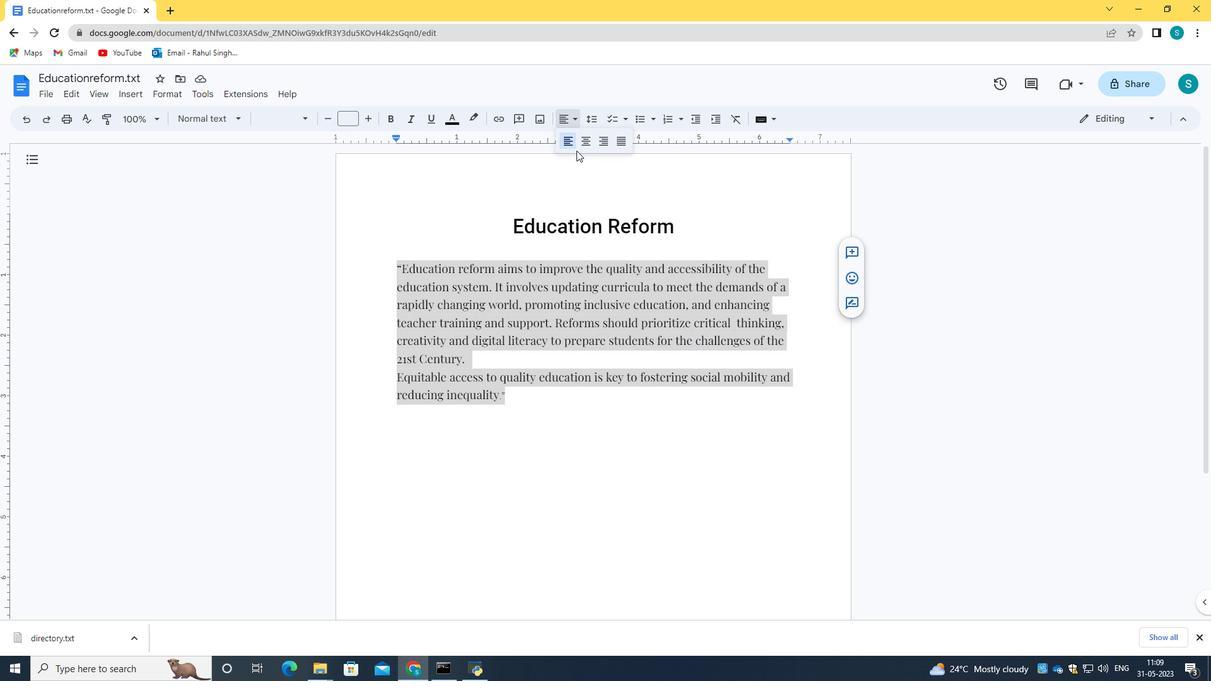 
Action: Mouse pressed left at (568, 145)
Screenshot: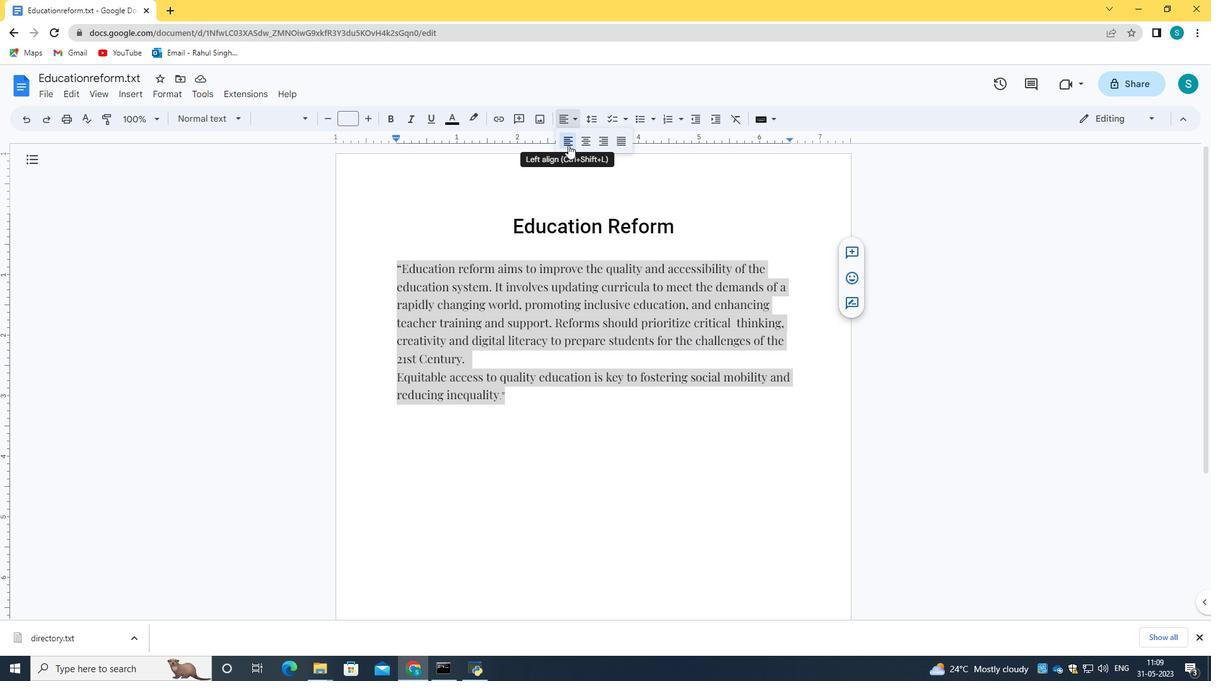 
Action: Mouse moved to (510, 207)
Screenshot: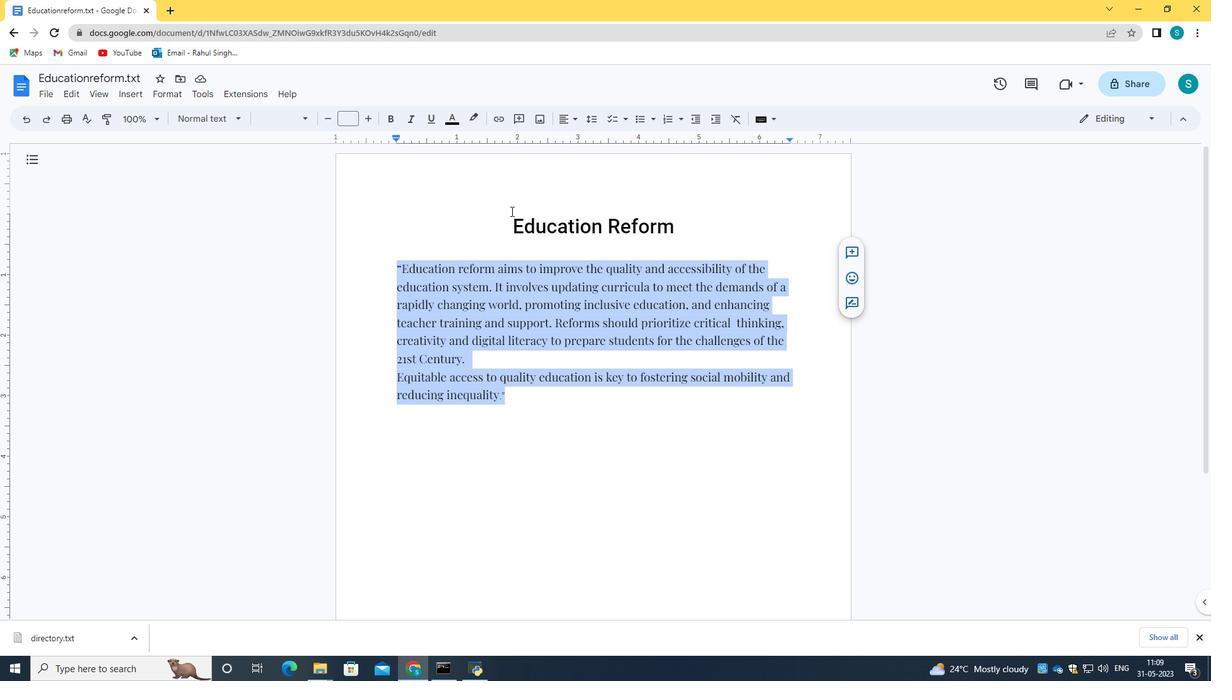 
Action: Mouse pressed left at (510, 207)
Screenshot: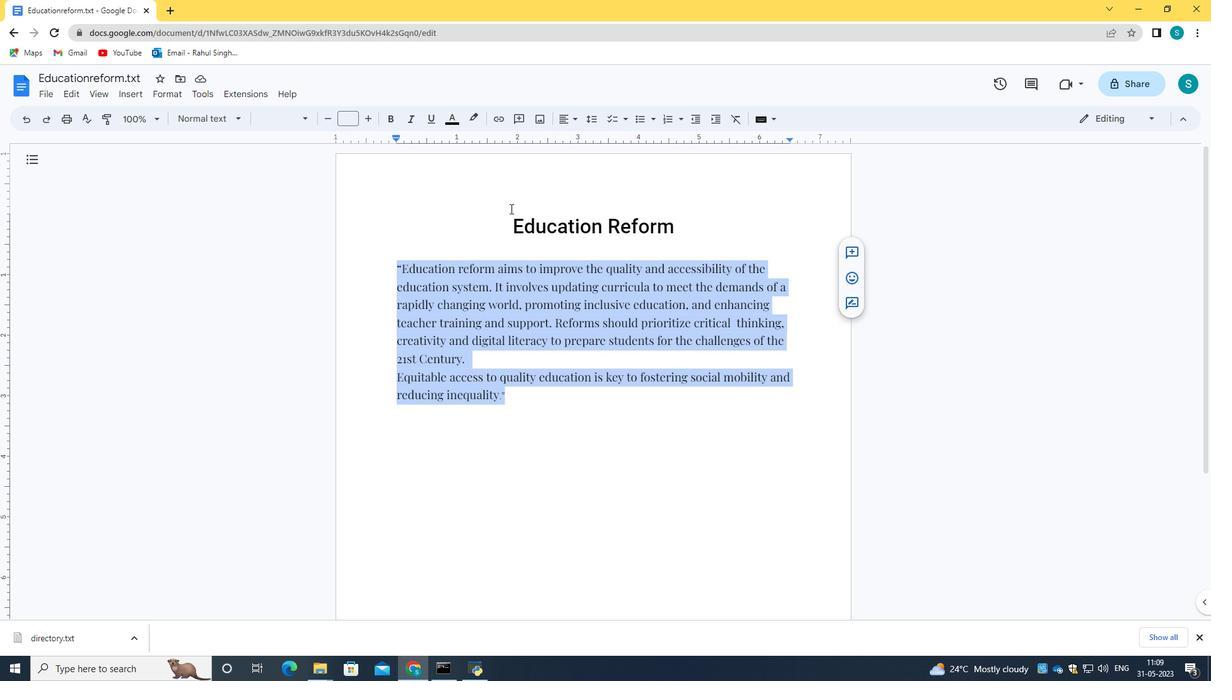 
Action: Mouse moved to (457, 385)
Screenshot: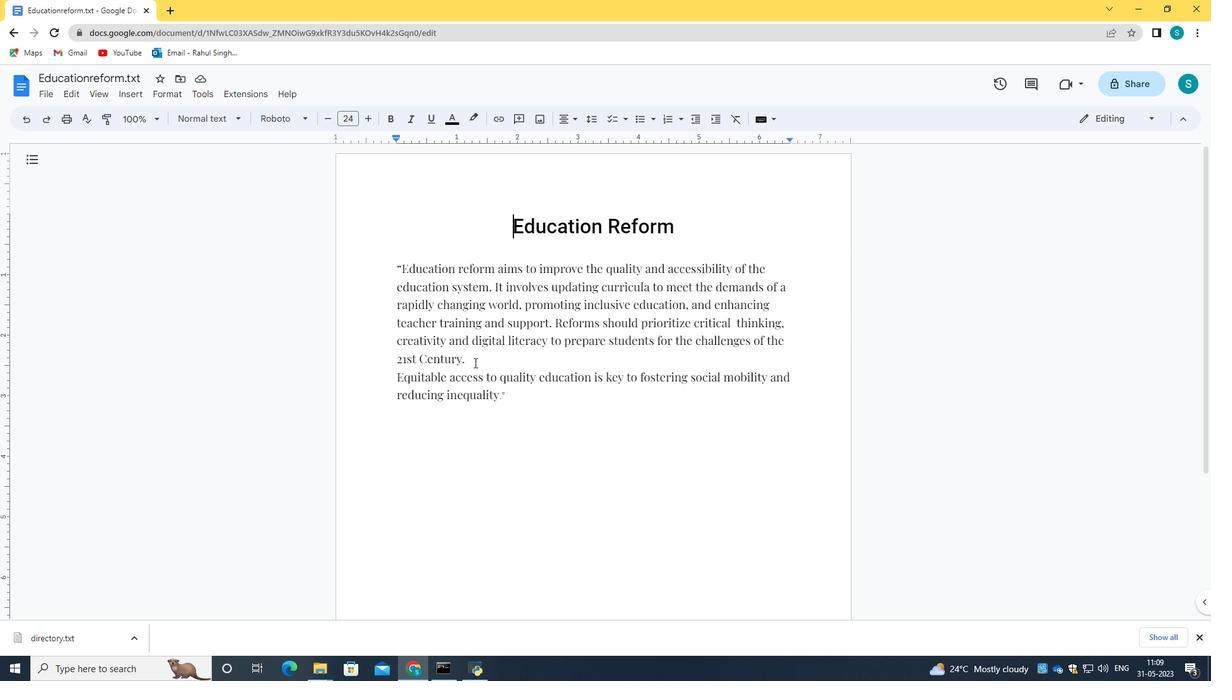 
